 Task: Make 3D Text.
Action: Mouse moved to (25, 93)
Screenshot: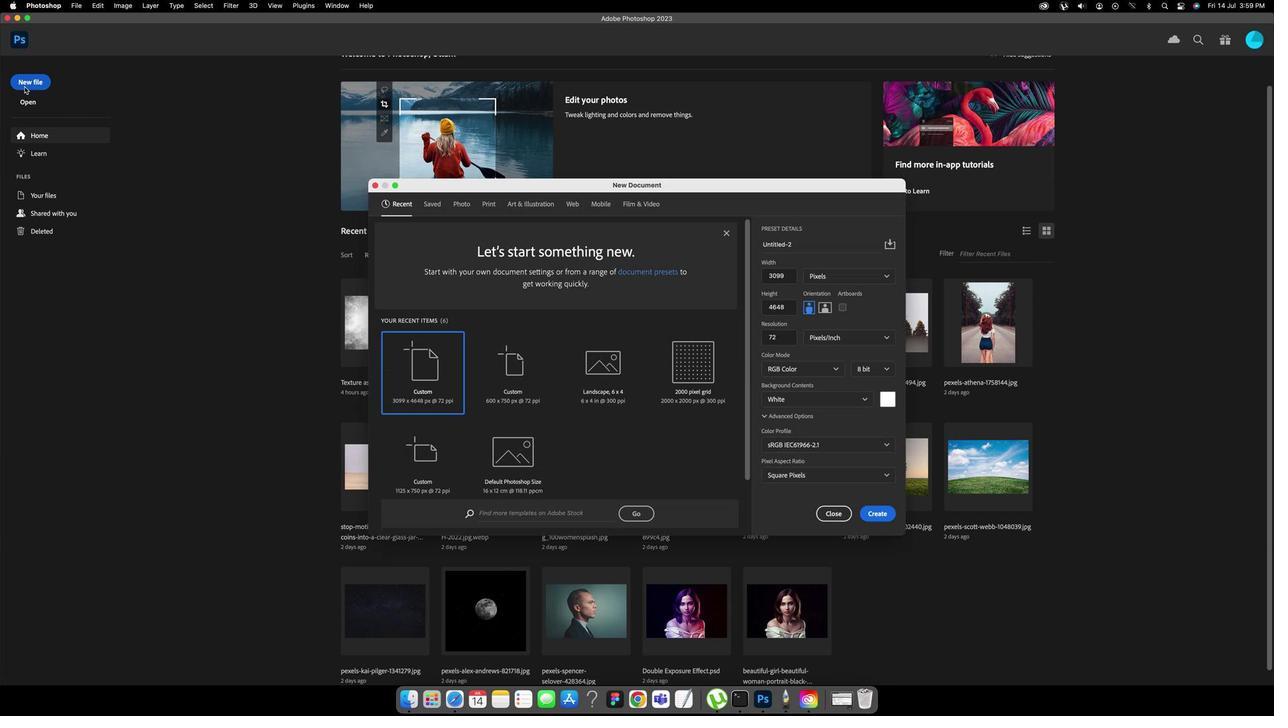 
Action: Mouse pressed left at (25, 93)
Screenshot: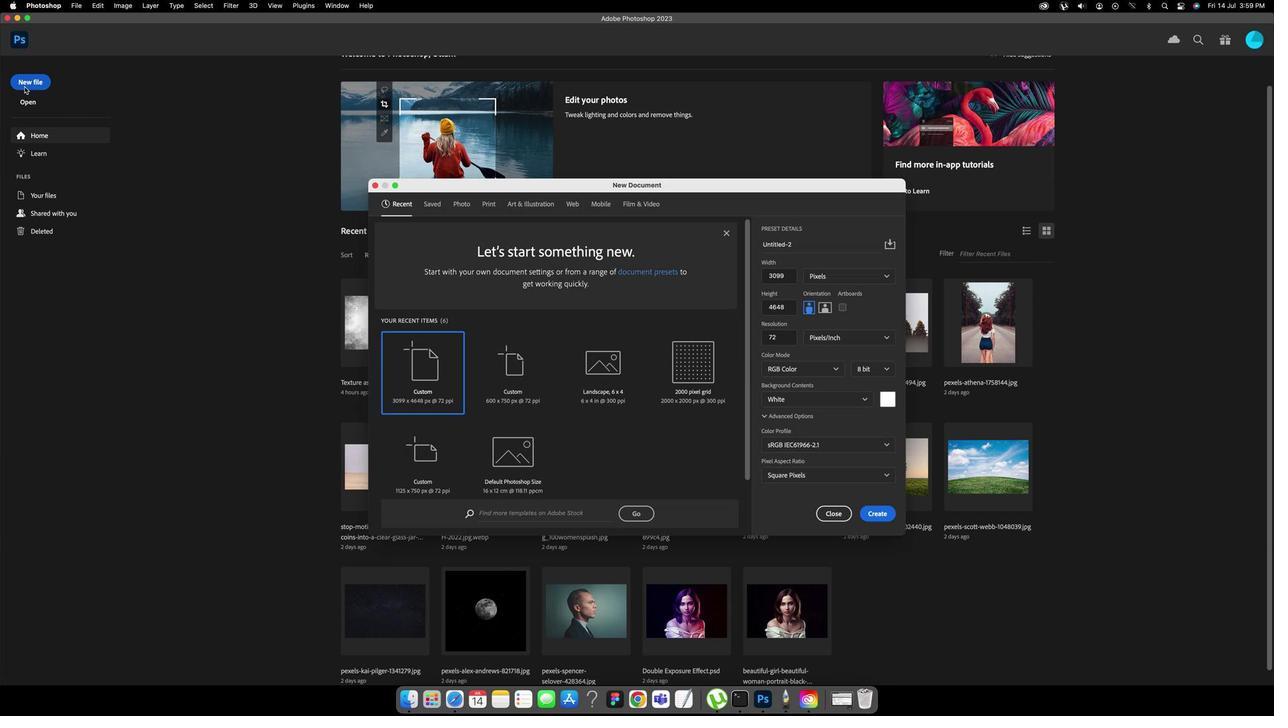 
Action: Mouse moved to (876, 518)
Screenshot: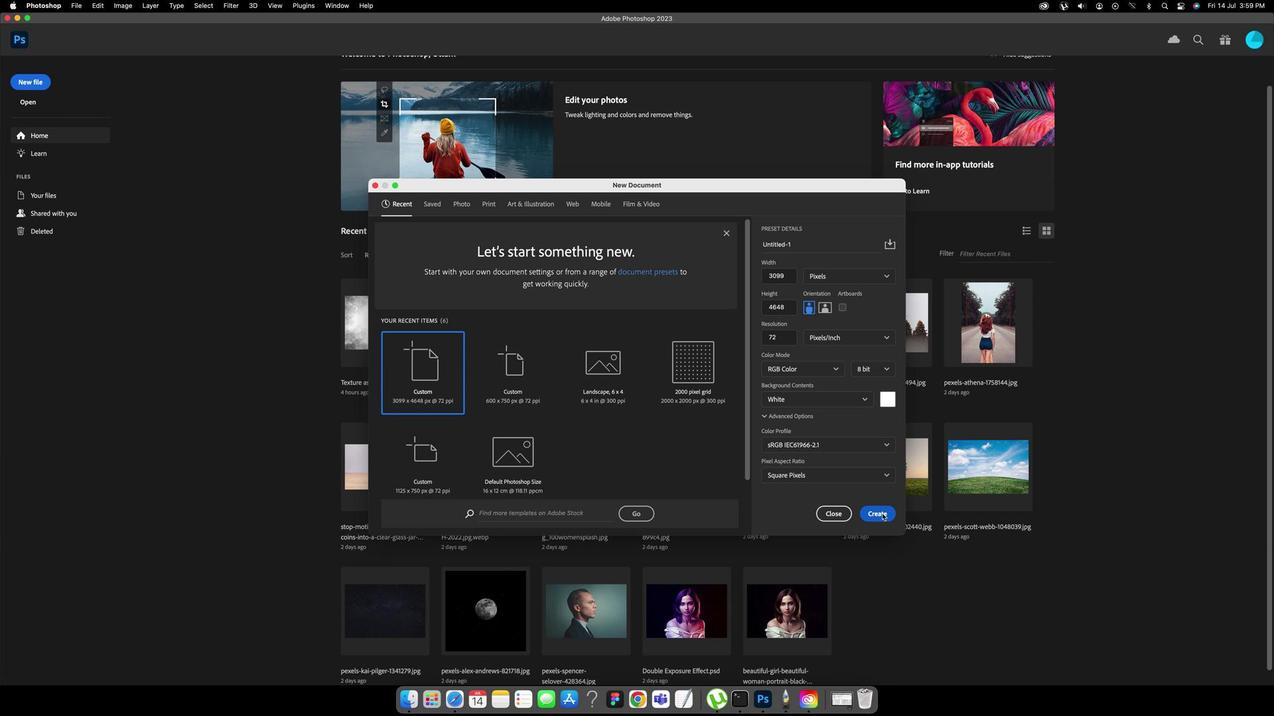 
Action: Mouse pressed left at (876, 518)
Screenshot: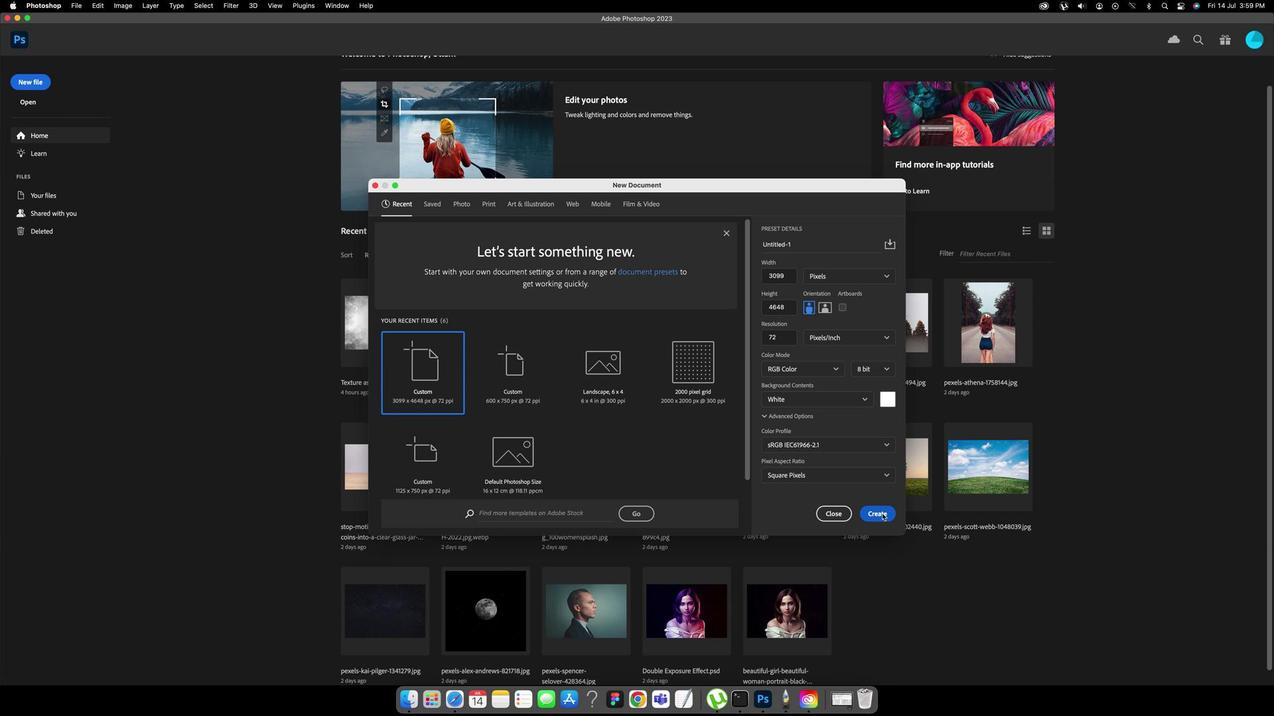 
Action: Mouse moved to (1183, 381)
Screenshot: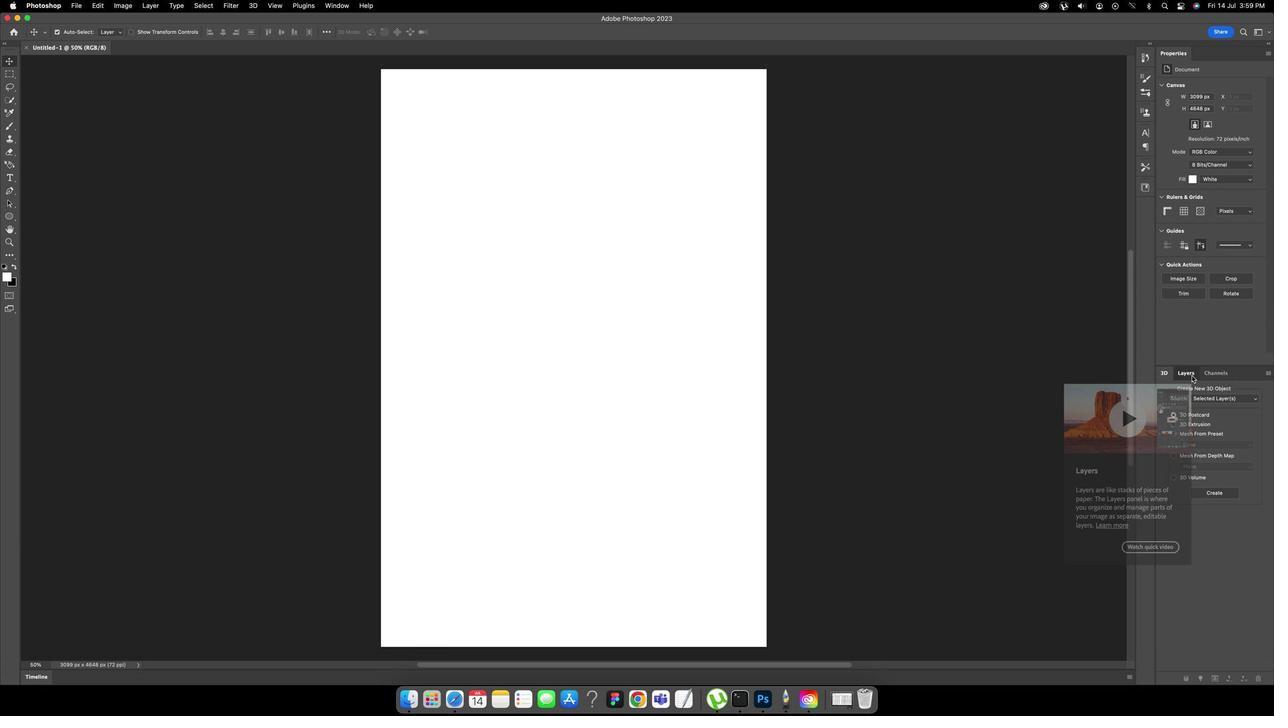 
Action: Mouse pressed left at (1183, 381)
Screenshot: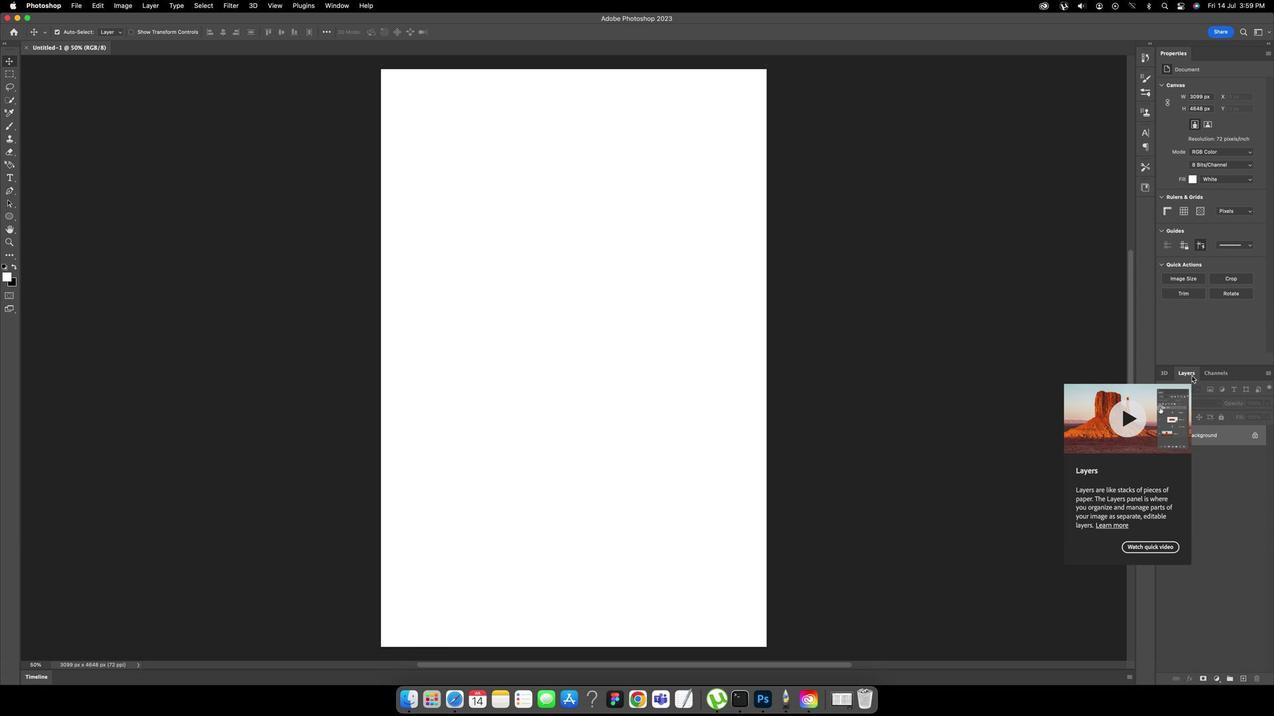 
Action: Mouse moved to (1193, 546)
Screenshot: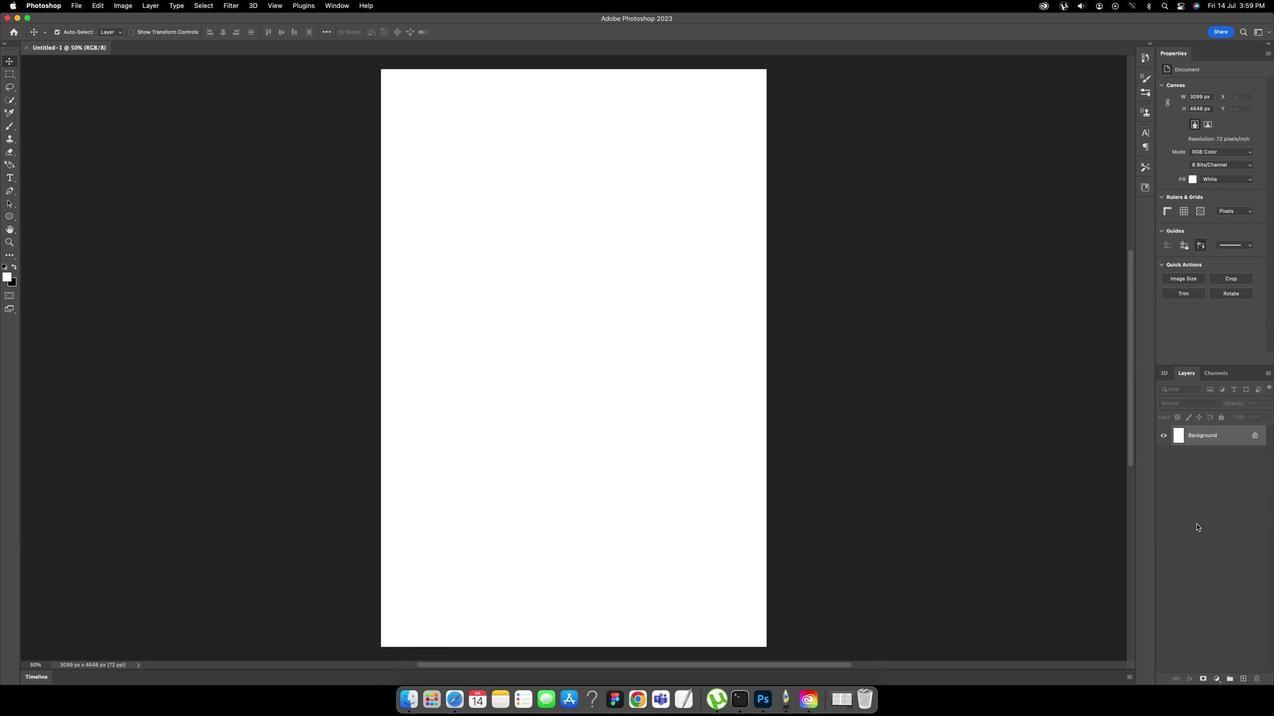 
Action: Mouse pressed left at (1193, 546)
Screenshot: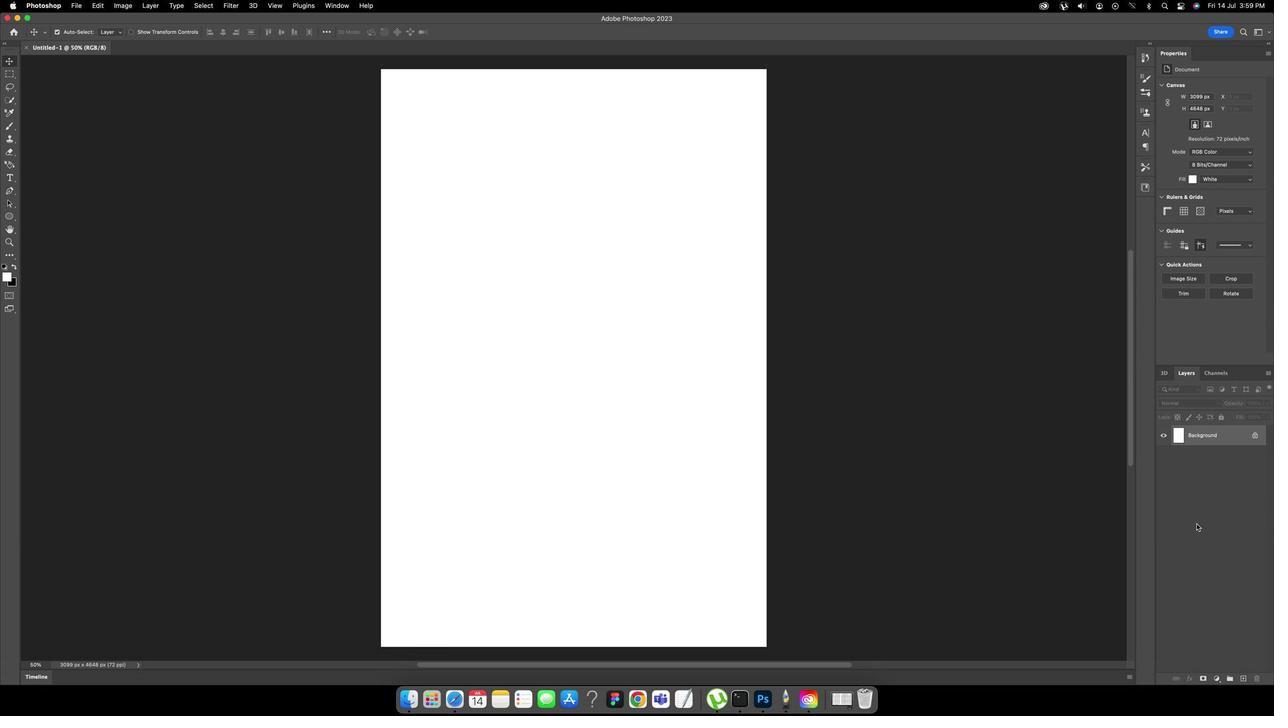 
Action: Mouse moved to (1207, 681)
Screenshot: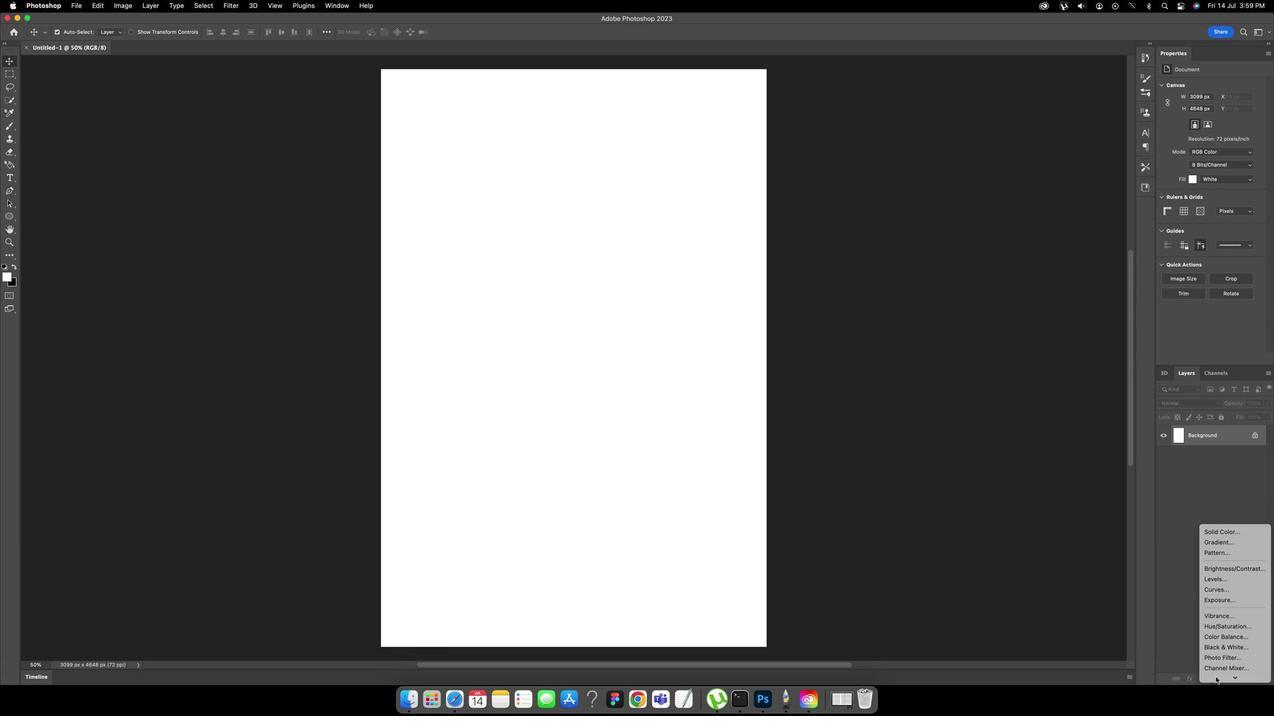 
Action: Mouse pressed left at (1207, 681)
Screenshot: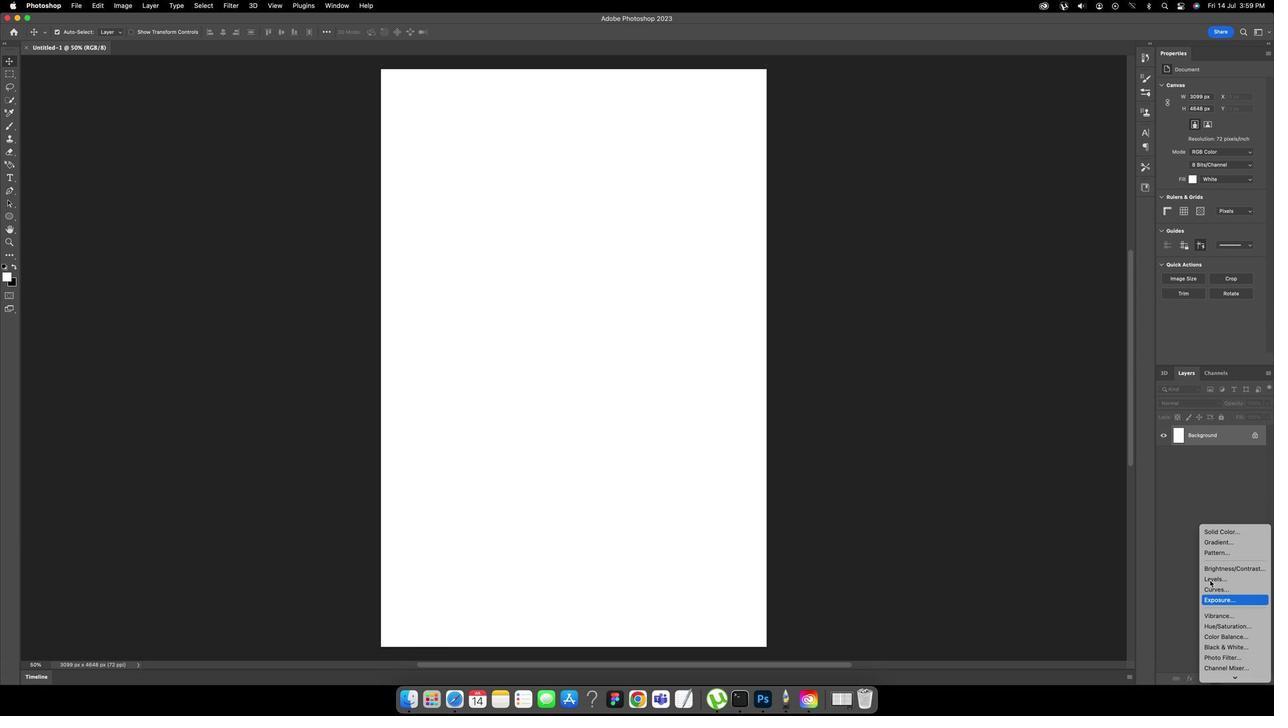 
Action: Mouse moved to (1207, 538)
Screenshot: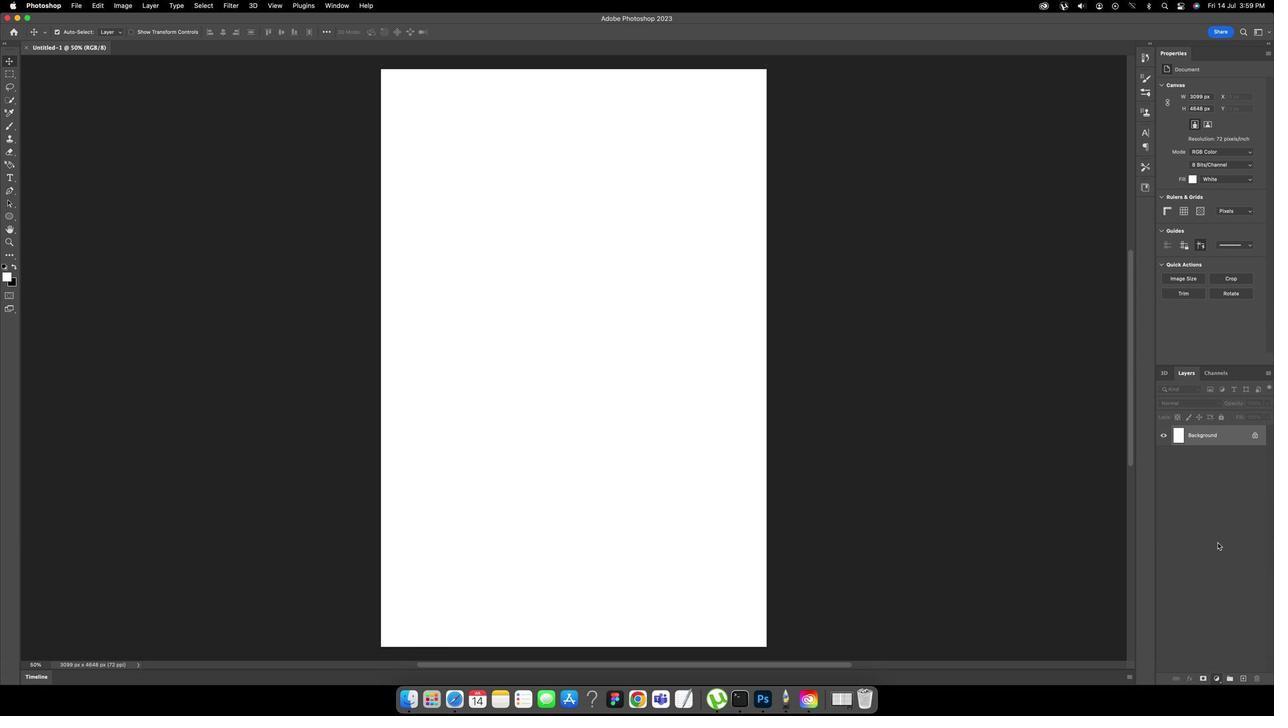 
Action: Mouse pressed left at (1207, 538)
Screenshot: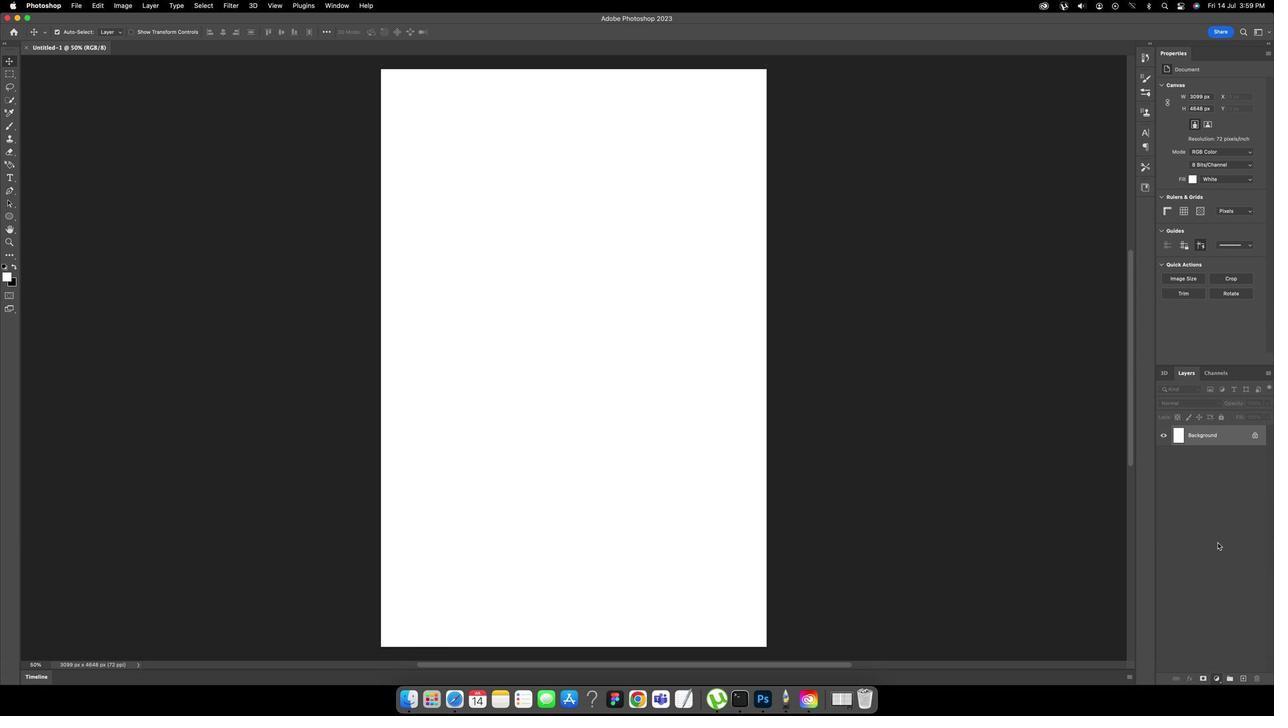 
Action: Mouse moved to (643, 335)
Screenshot: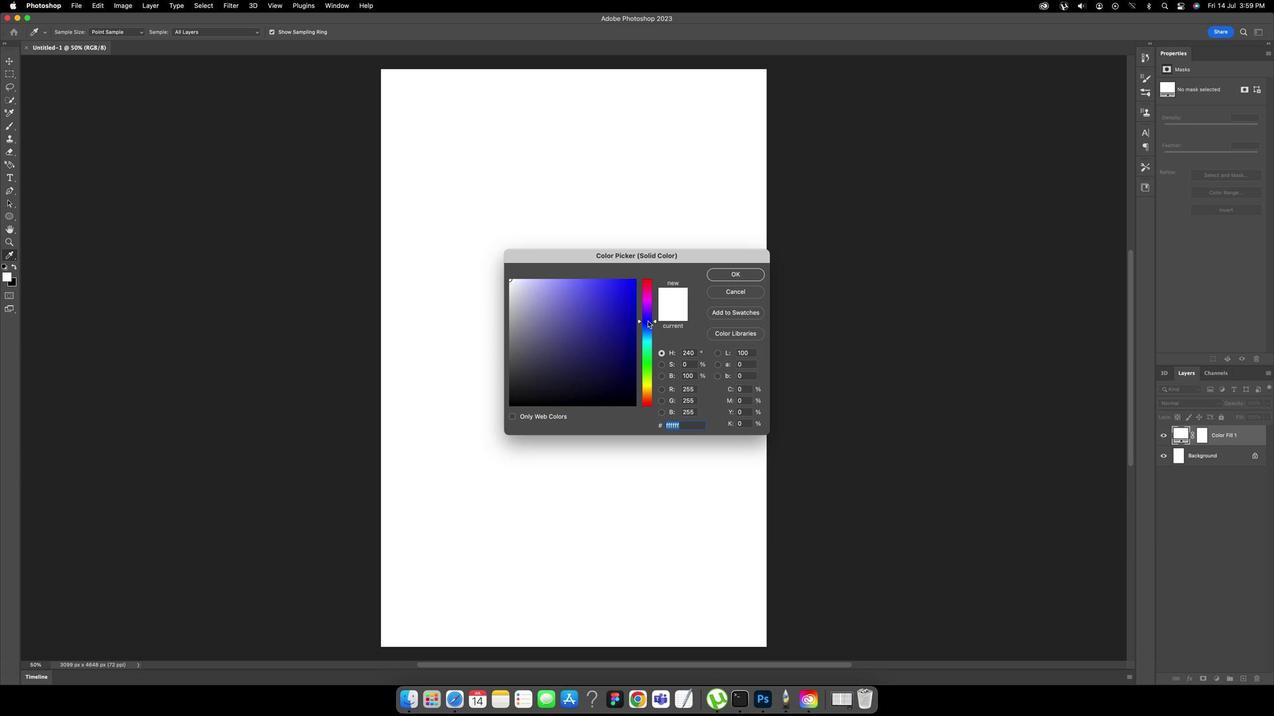 
Action: Mouse pressed left at (643, 335)
Screenshot: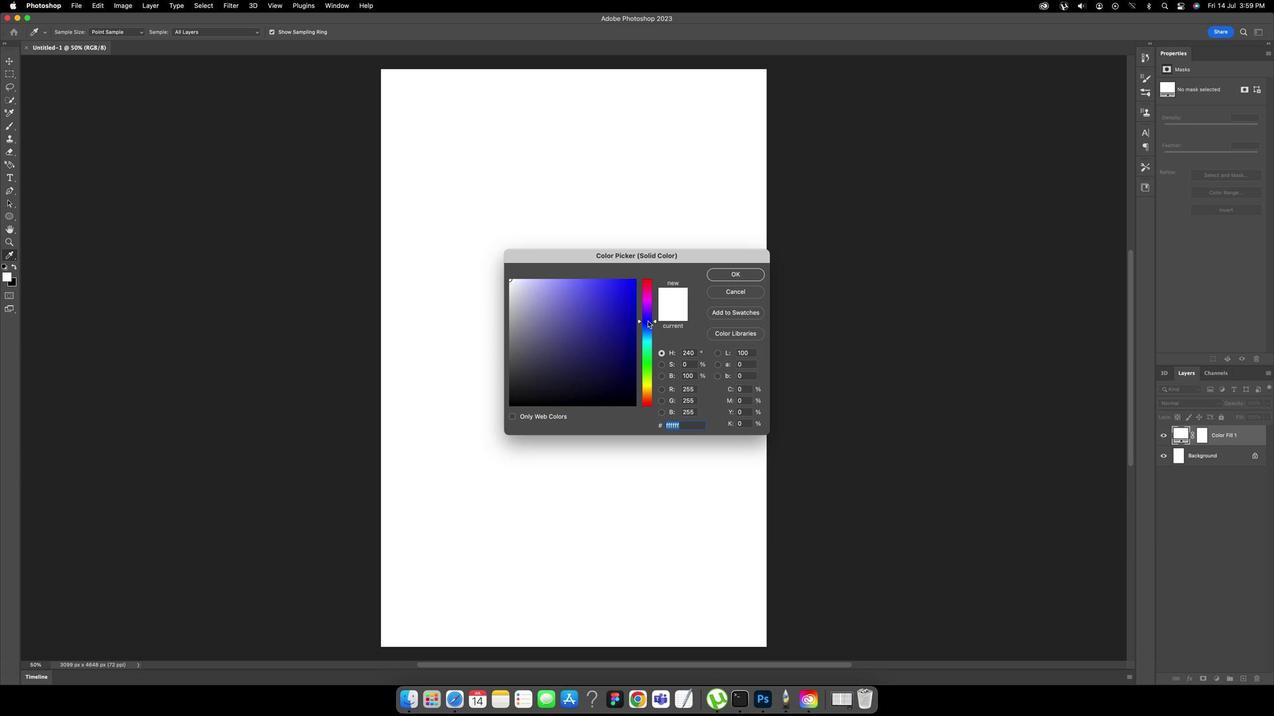 
Action: Mouse moved to (624, 310)
Screenshot: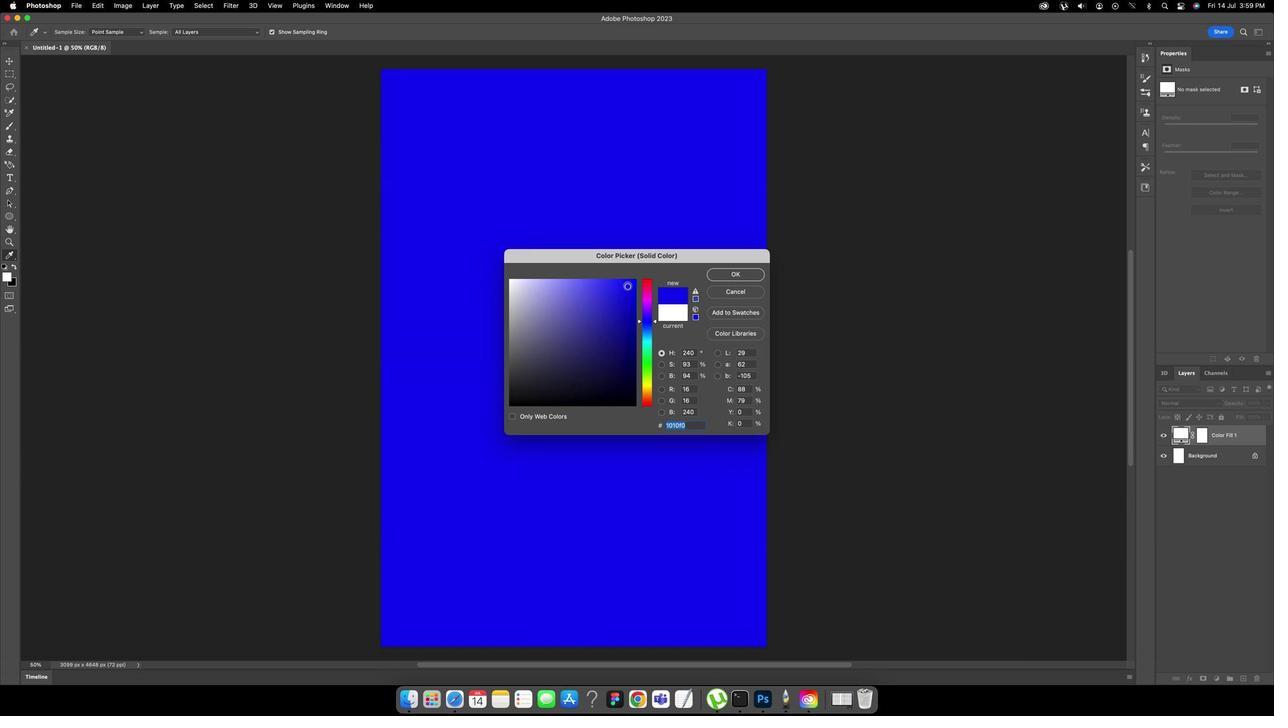 
Action: Mouse pressed left at (624, 310)
Screenshot: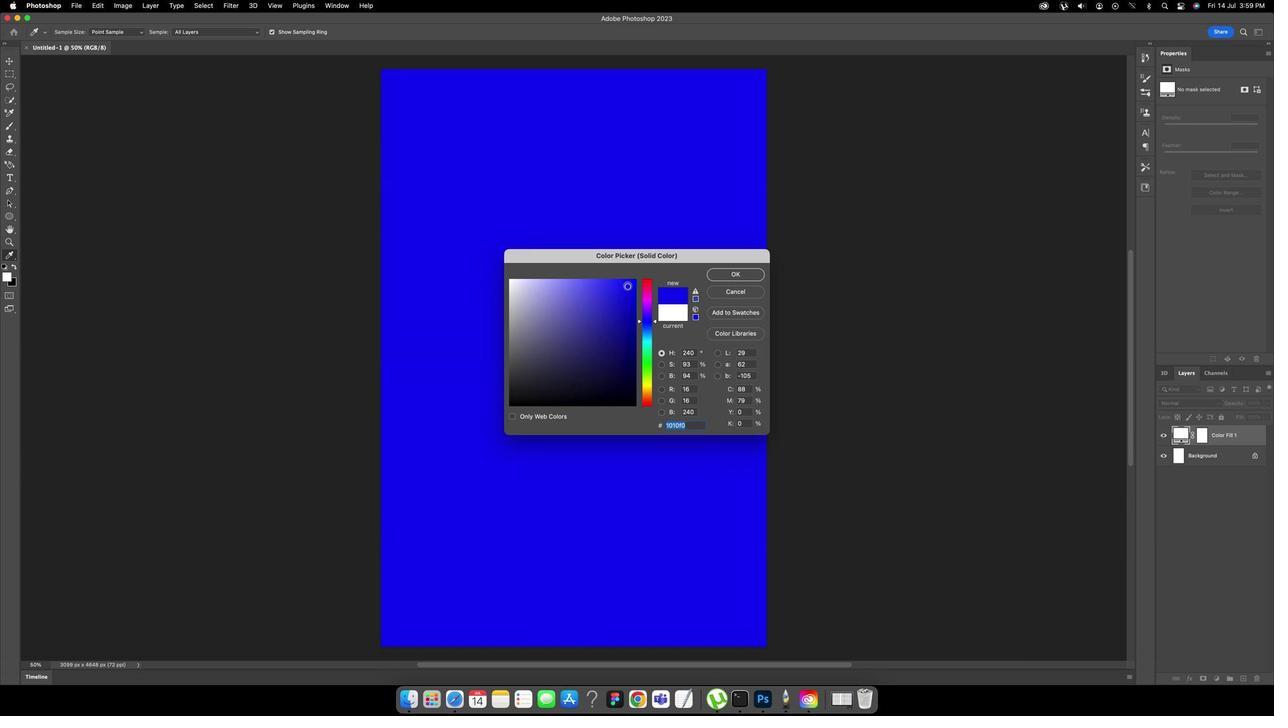 
Action: Mouse moved to (624, 292)
Screenshot: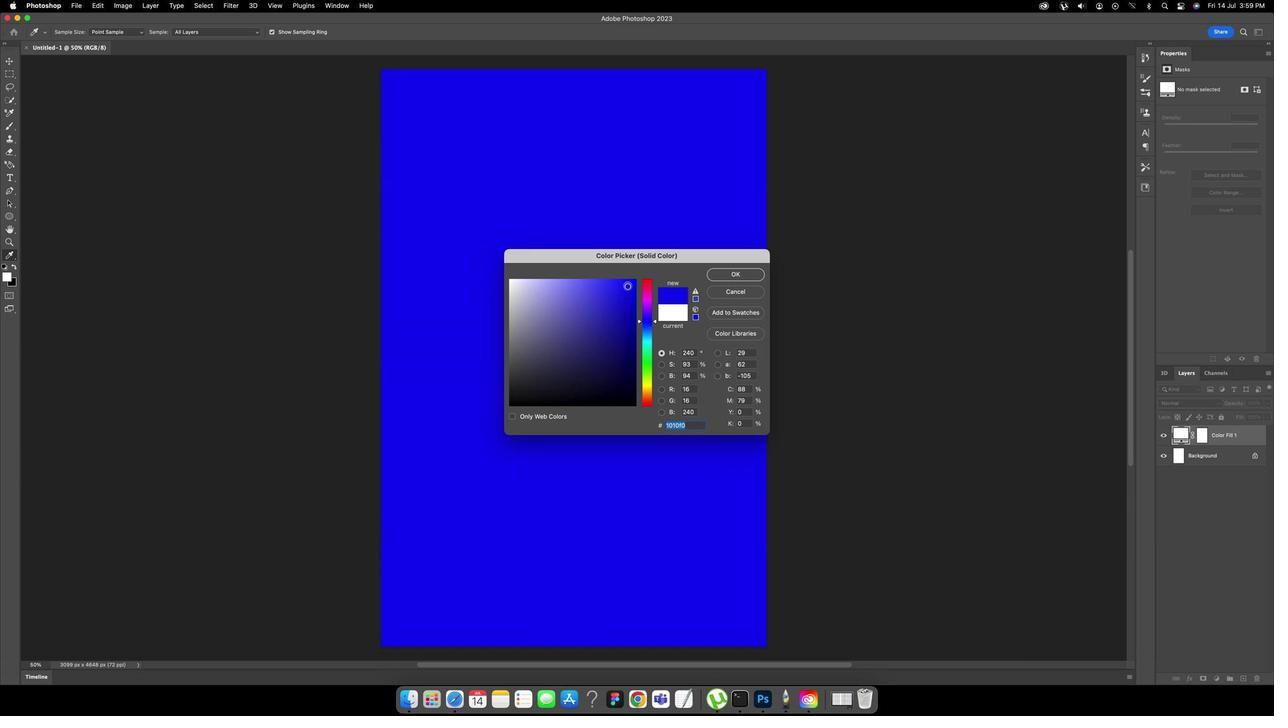 
Action: Mouse pressed left at (624, 292)
Screenshot: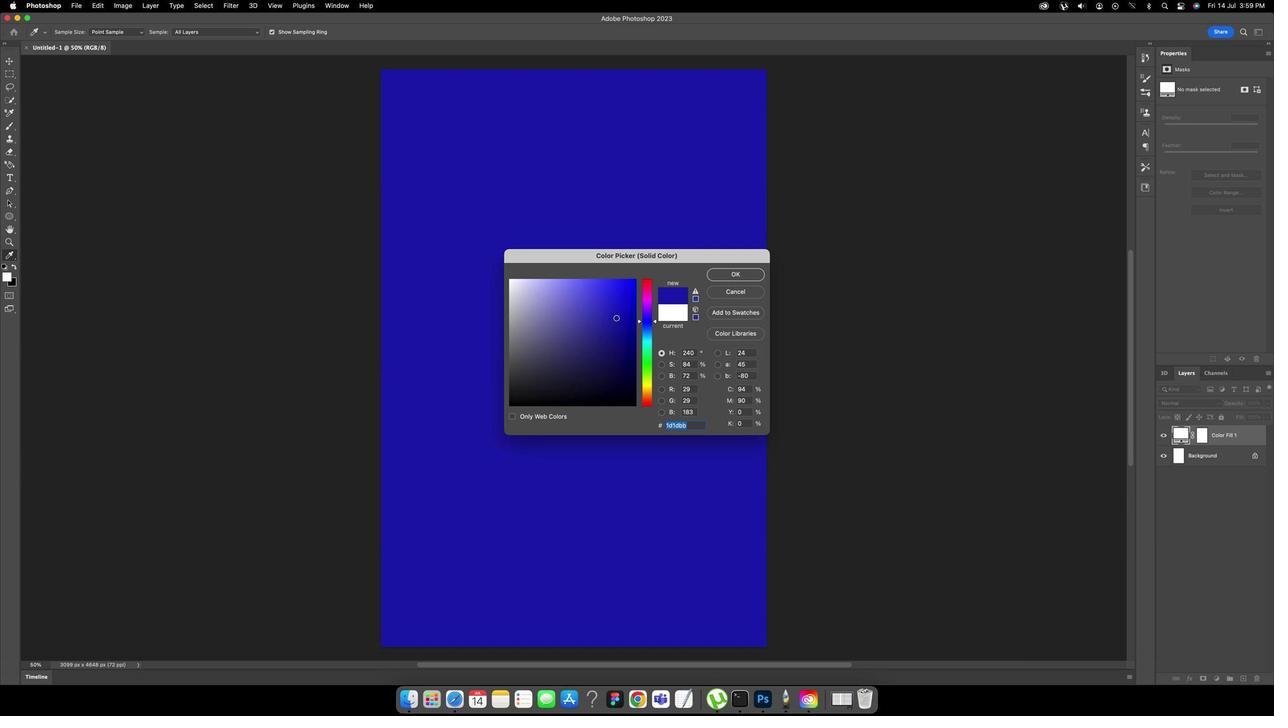 
Action: Mouse moved to (715, 282)
Screenshot: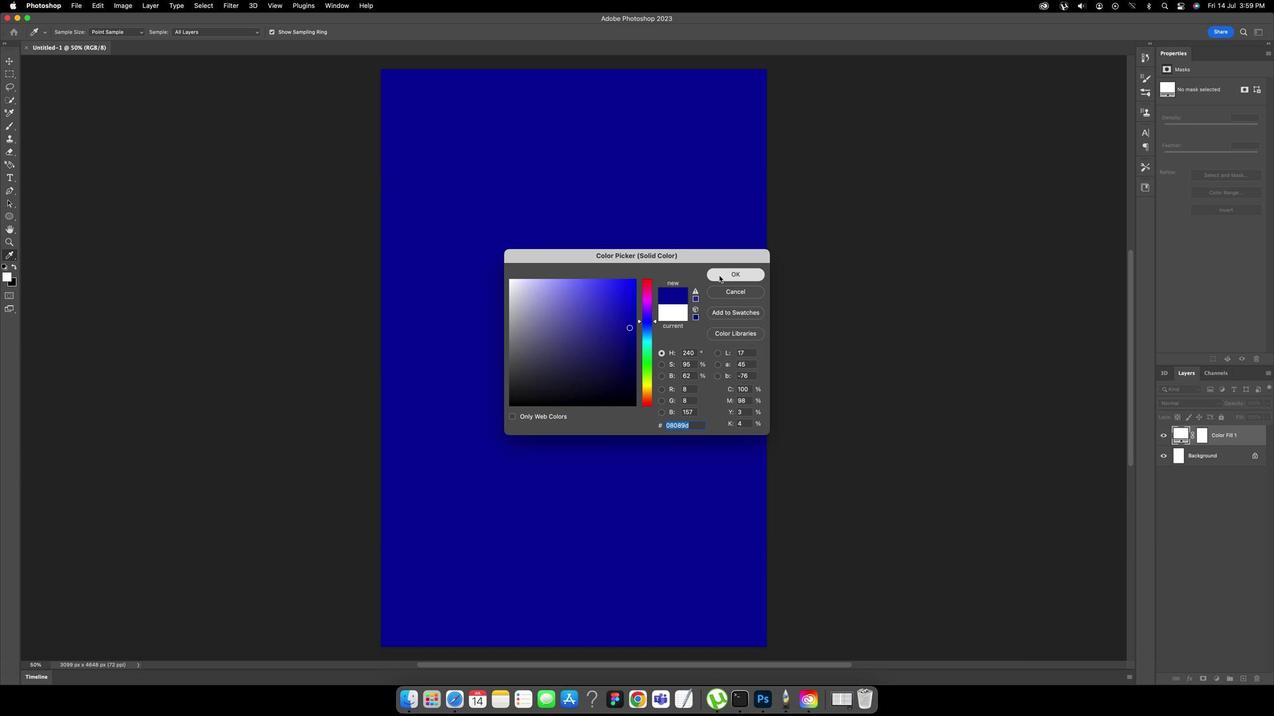 
Action: Mouse pressed left at (715, 282)
Screenshot: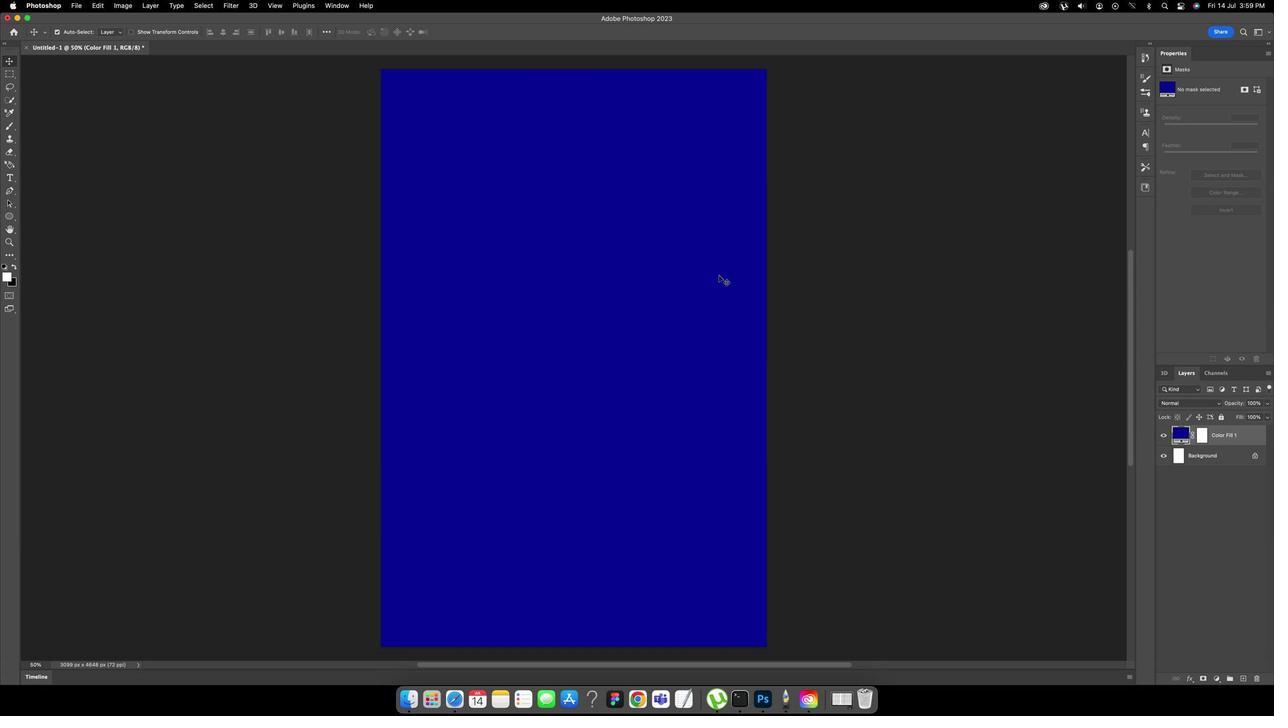 
Action: Mouse moved to (585, 236)
Screenshot: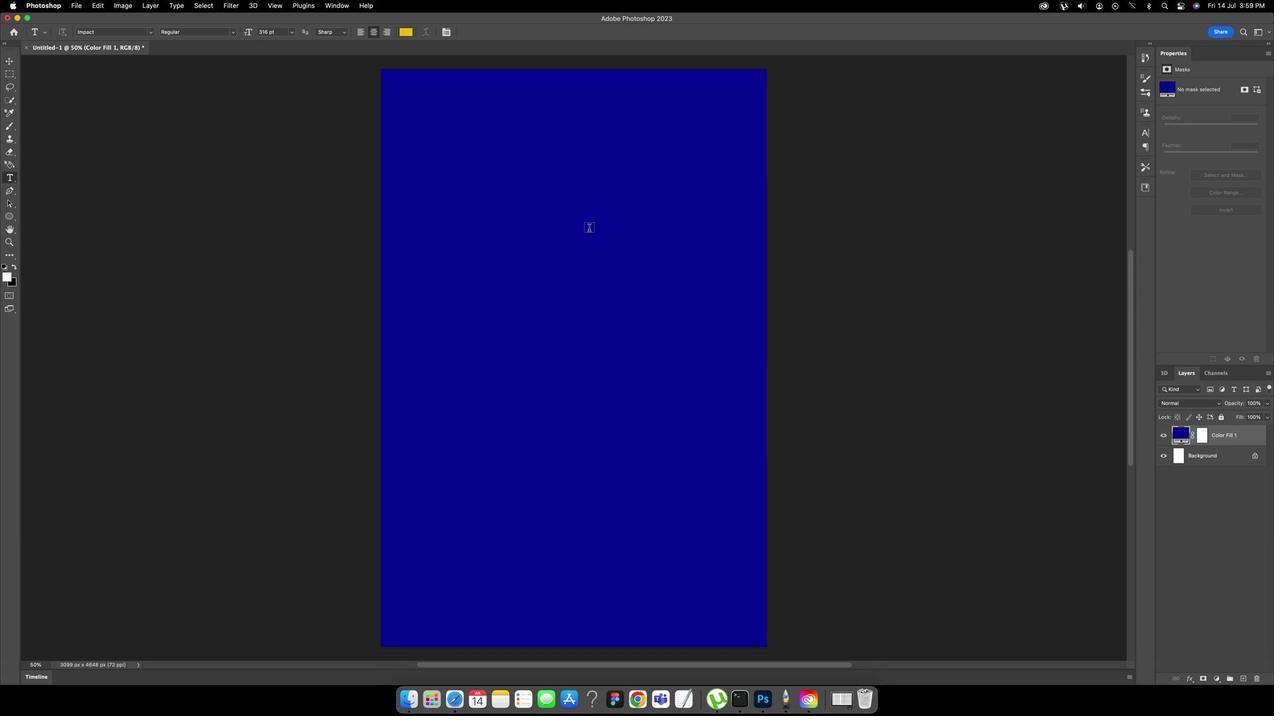 
Action: Mouse pressed left at (585, 236)
Screenshot: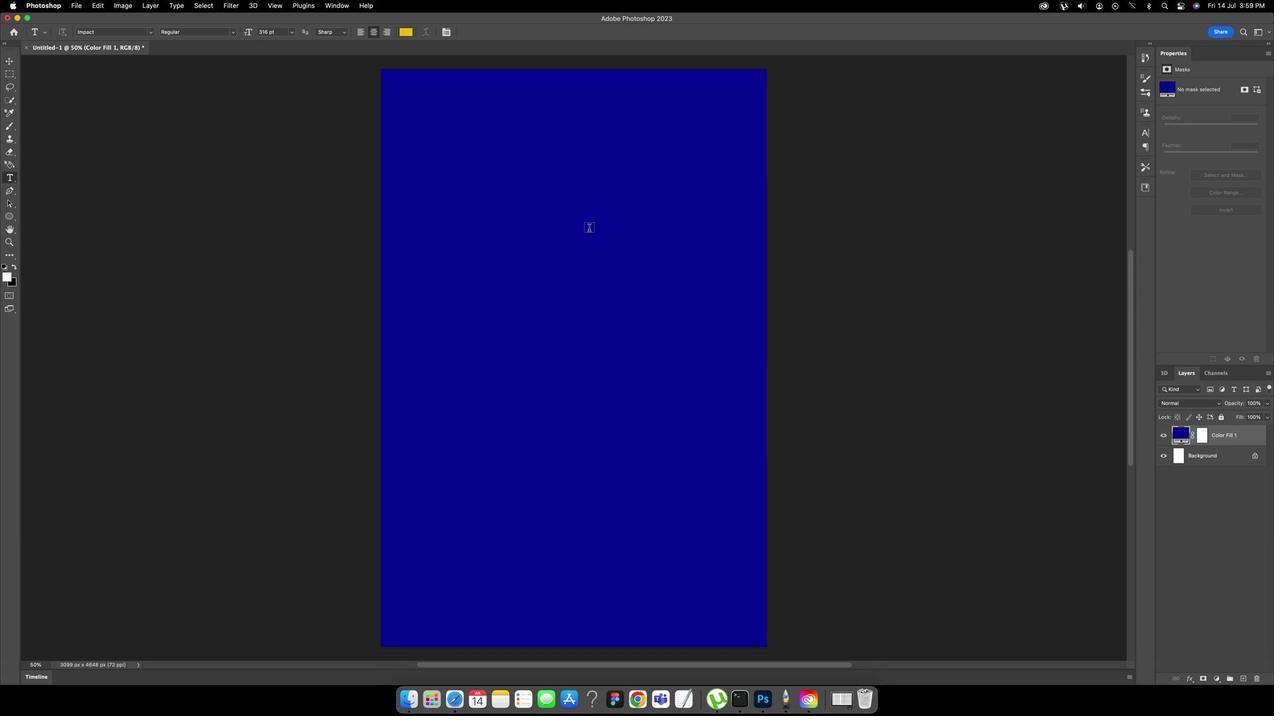 
Action: Key pressed 't''t'
Screenshot: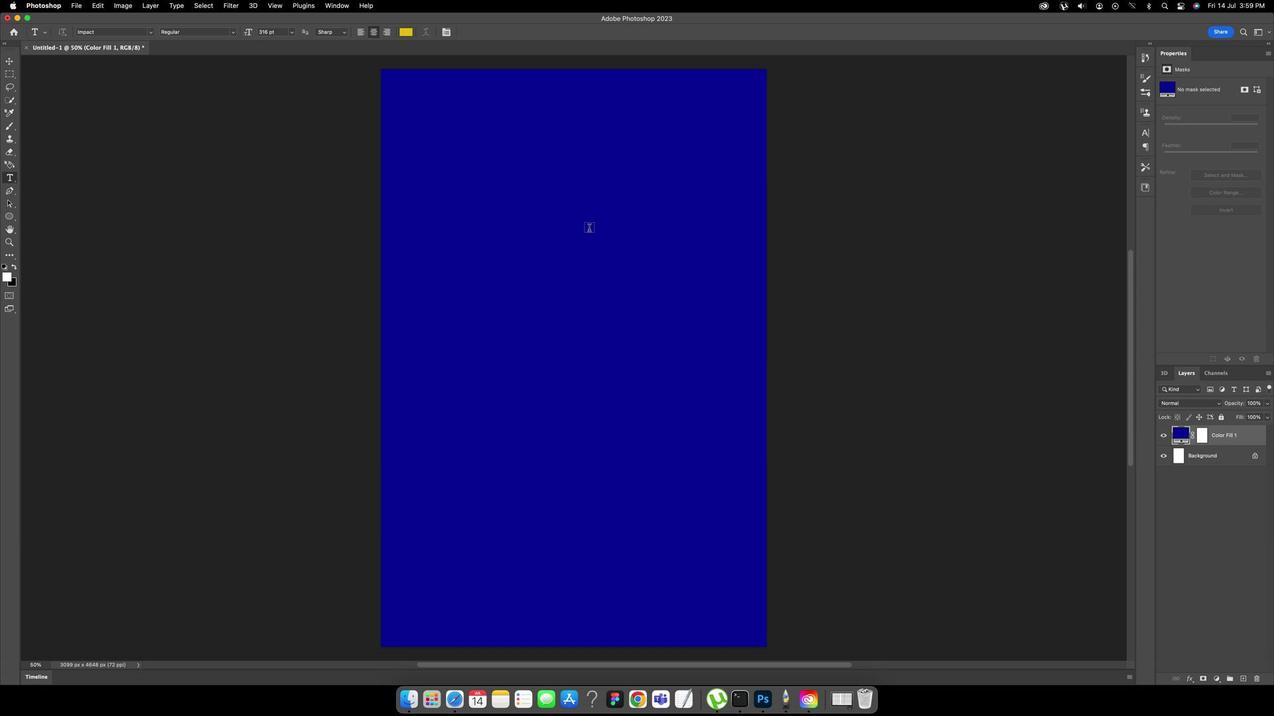 
Action: Mouse moved to (552, 235)
Screenshot: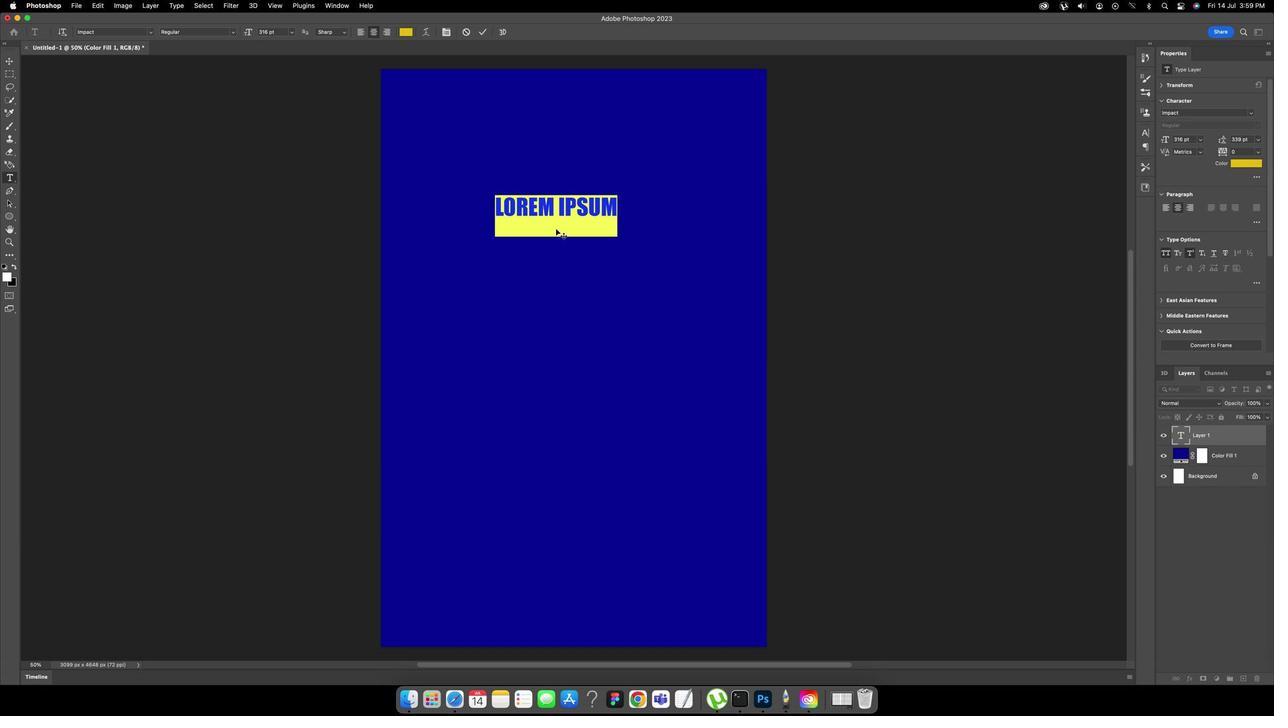 
Action: Mouse pressed left at (552, 235)
Screenshot: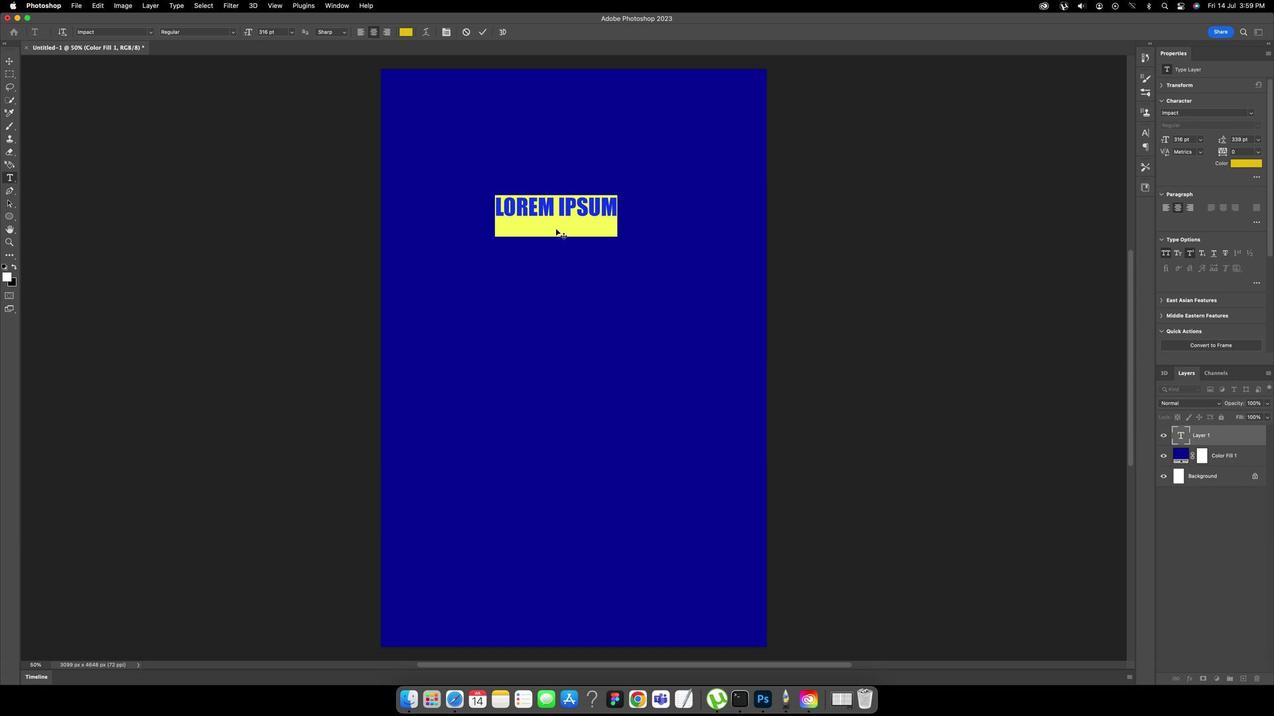 
Action: Key pressed Key.caps_lock'D'Key.caps_lock'e''s''i''g''n'Key.space'i''s'Key.space't''h''i''n''k''i''n''g'Key.space'm''a''d''e'Key.space'v''i''s''u''a''l'Key.cmd'a'
Screenshot: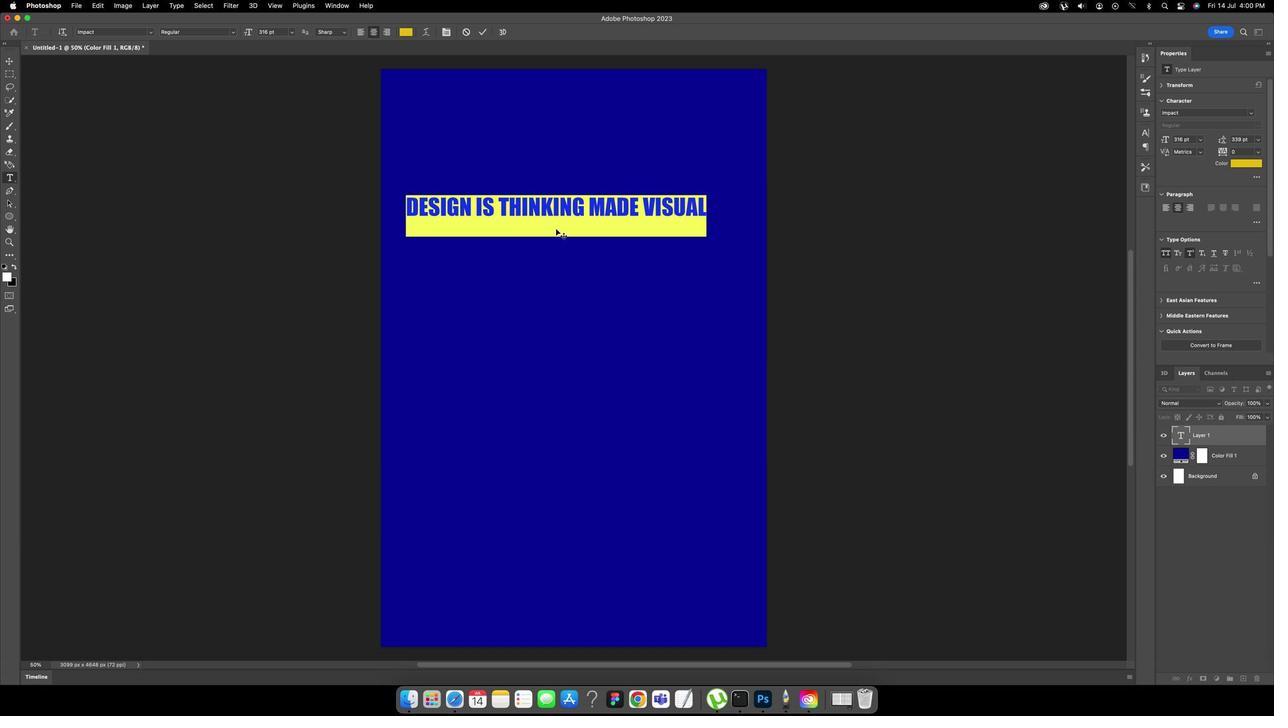 
Action: Mouse moved to (149, 37)
Screenshot: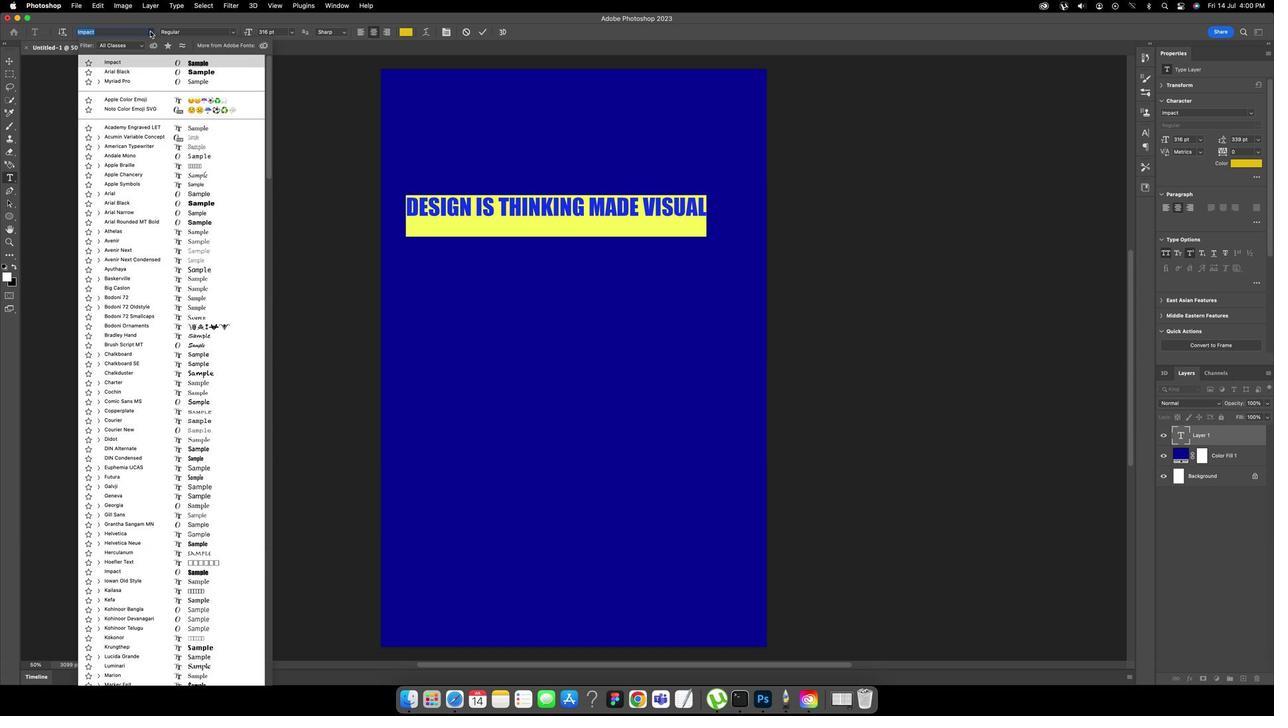 
Action: Mouse pressed left at (149, 37)
Screenshot: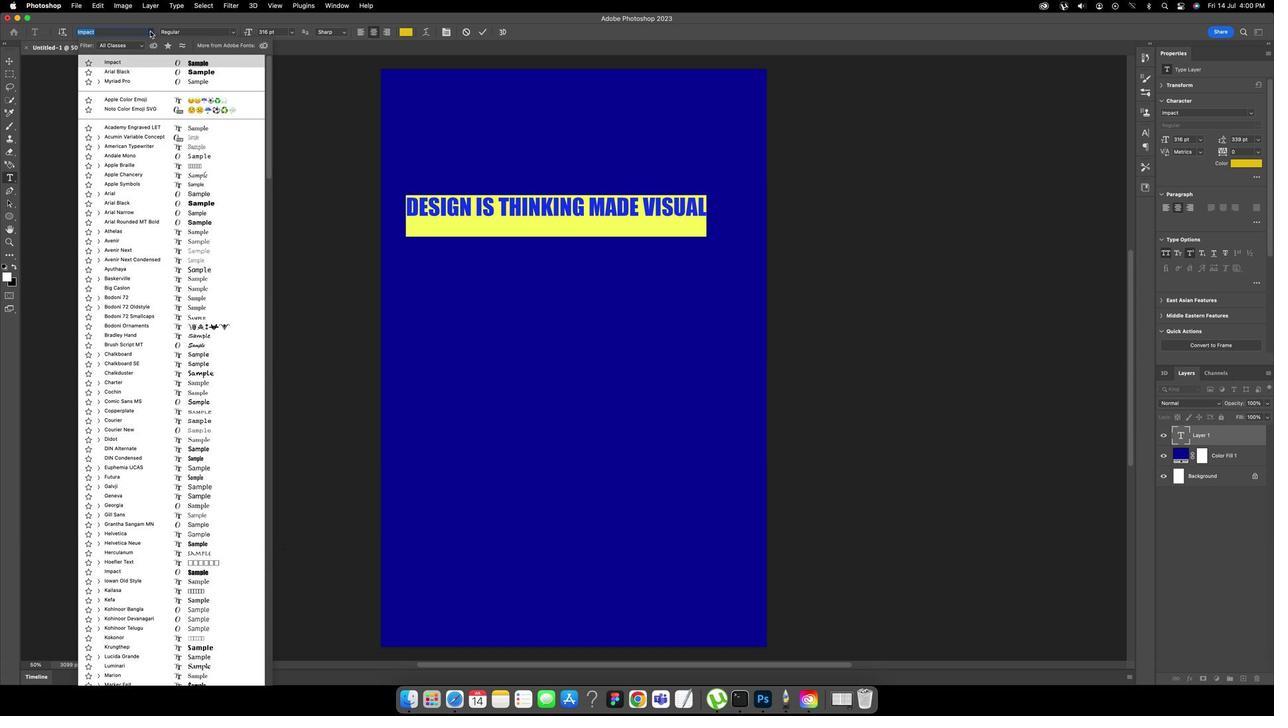 
Action: Mouse moved to (182, 183)
Screenshot: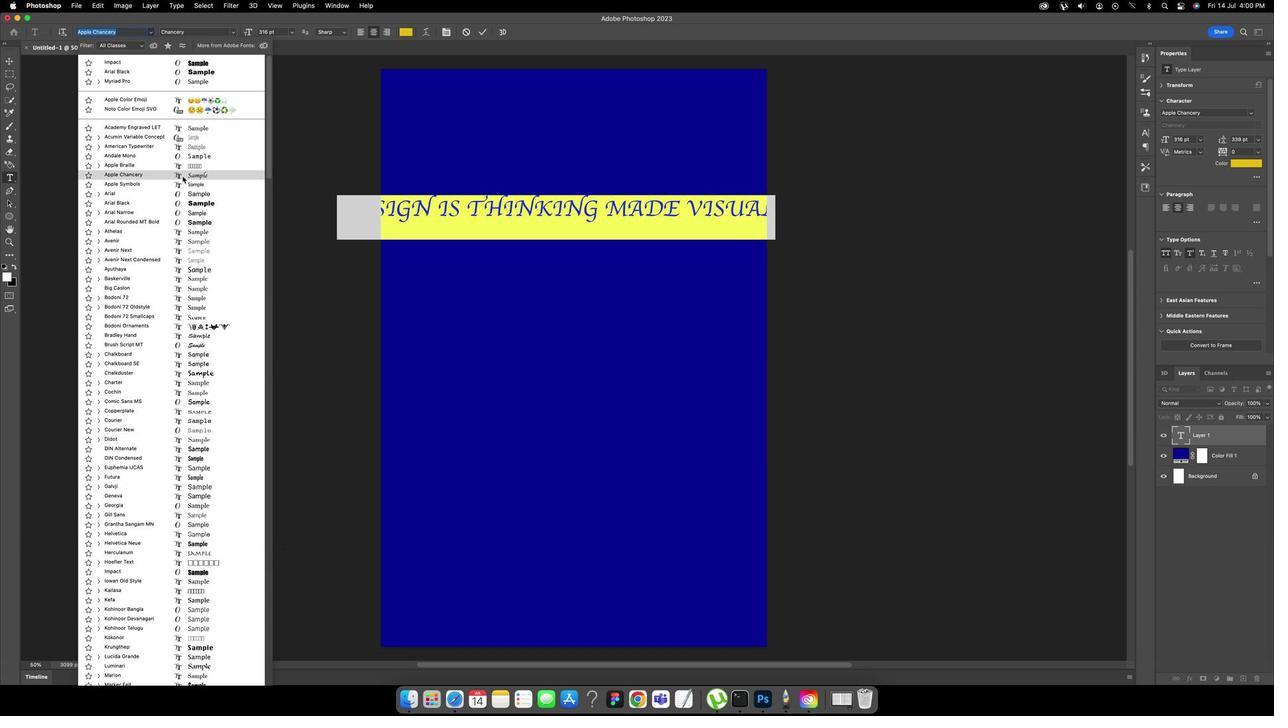 
Action: Mouse scrolled (182, 183) with delta (1, 6)
Screenshot: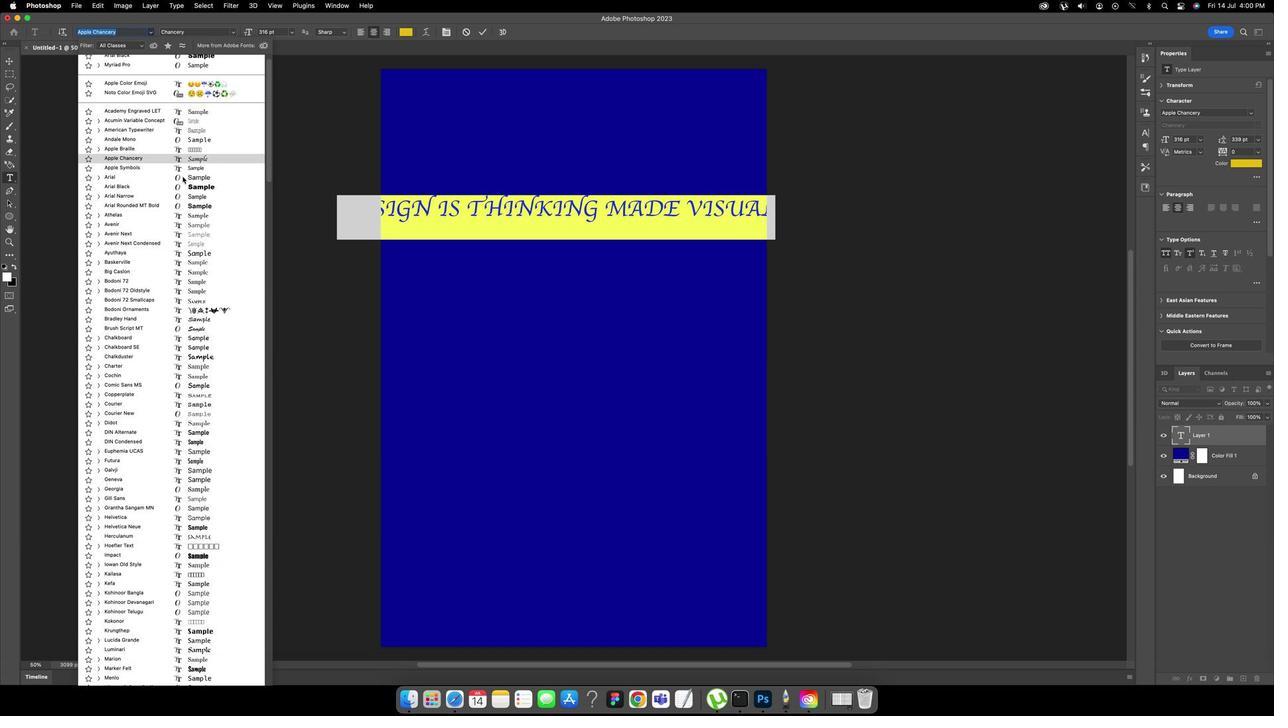 
Action: Mouse scrolled (182, 183) with delta (1, 6)
Screenshot: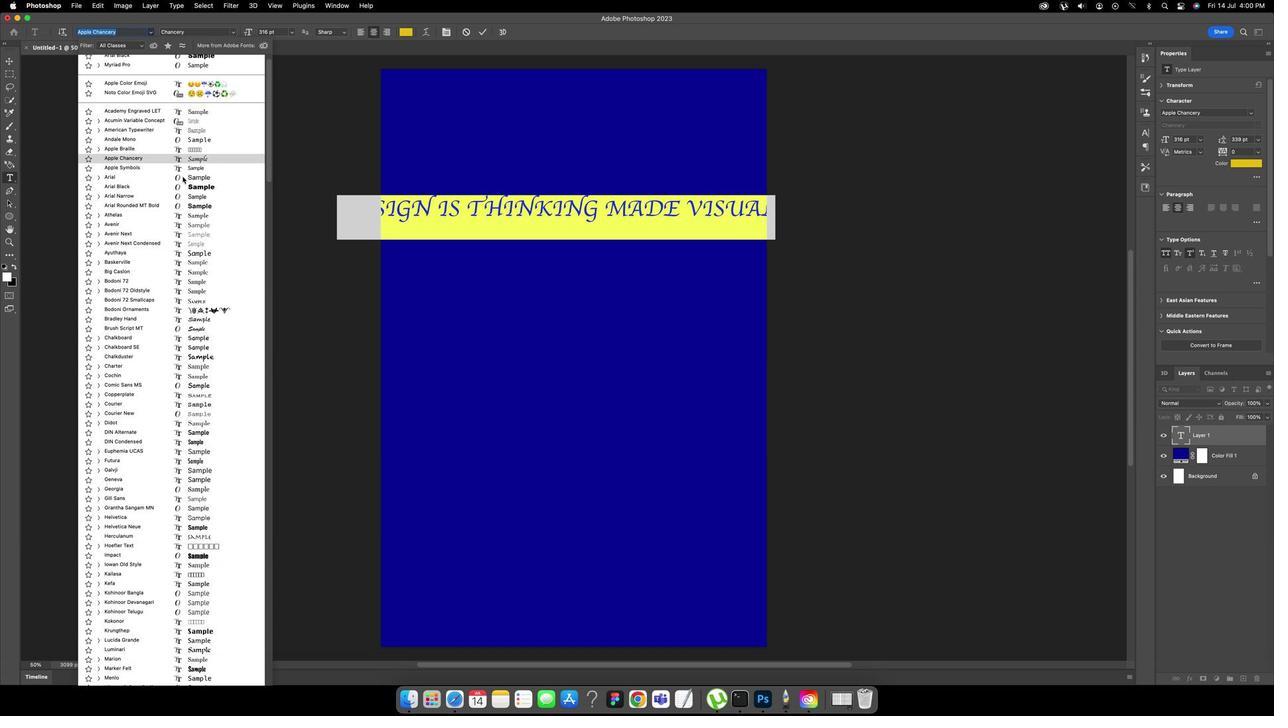 
Action: Mouse scrolled (182, 183) with delta (1, 6)
Screenshot: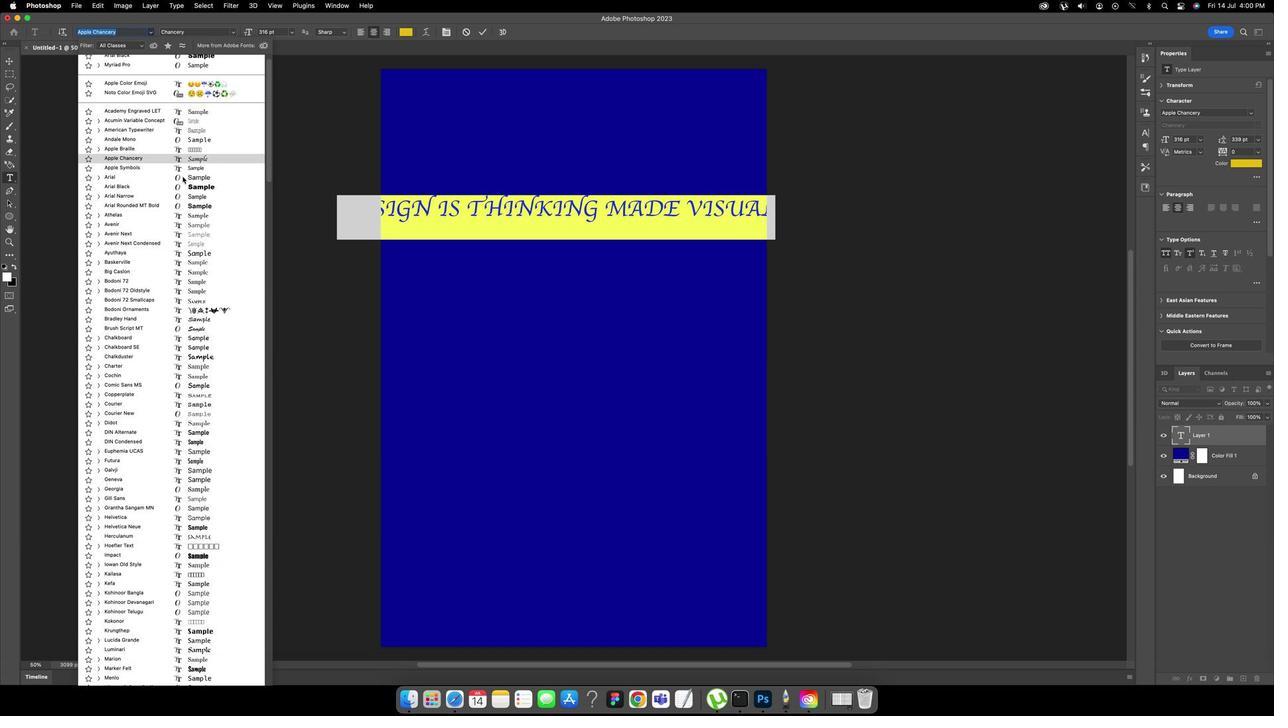 
Action: Mouse moved to (182, 183)
Screenshot: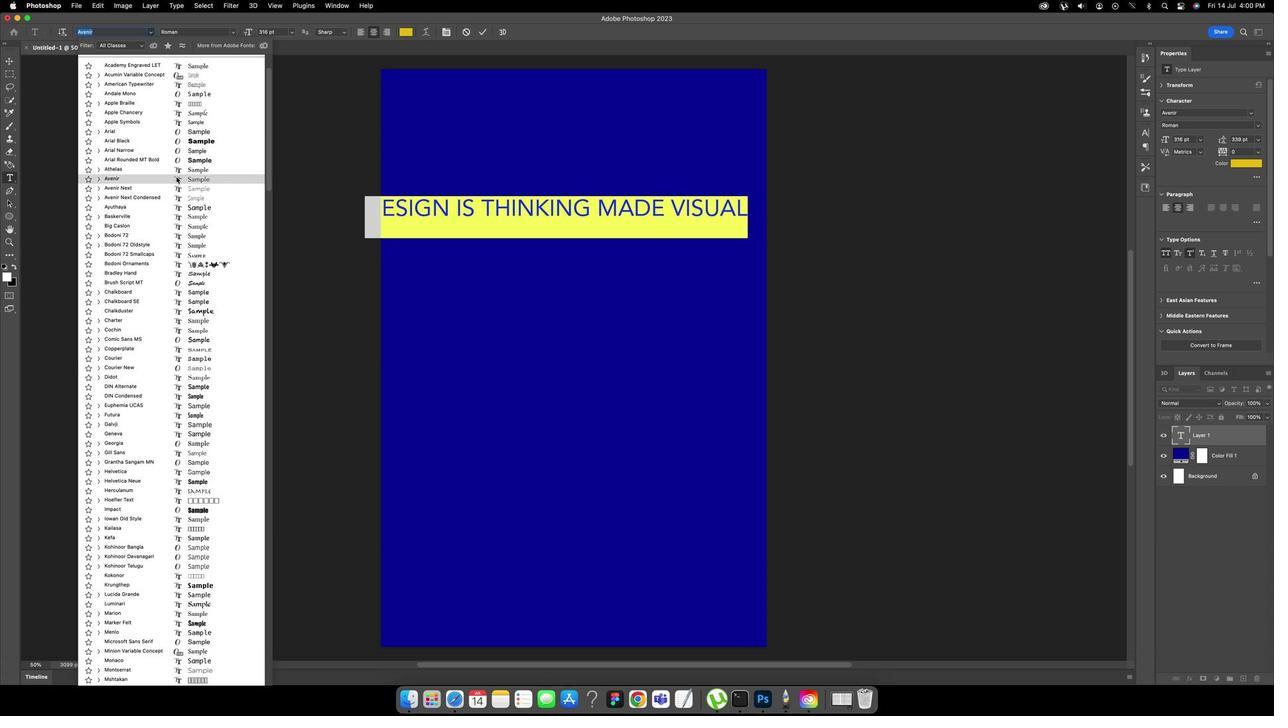 
Action: Mouse scrolled (182, 183) with delta (1, 6)
Screenshot: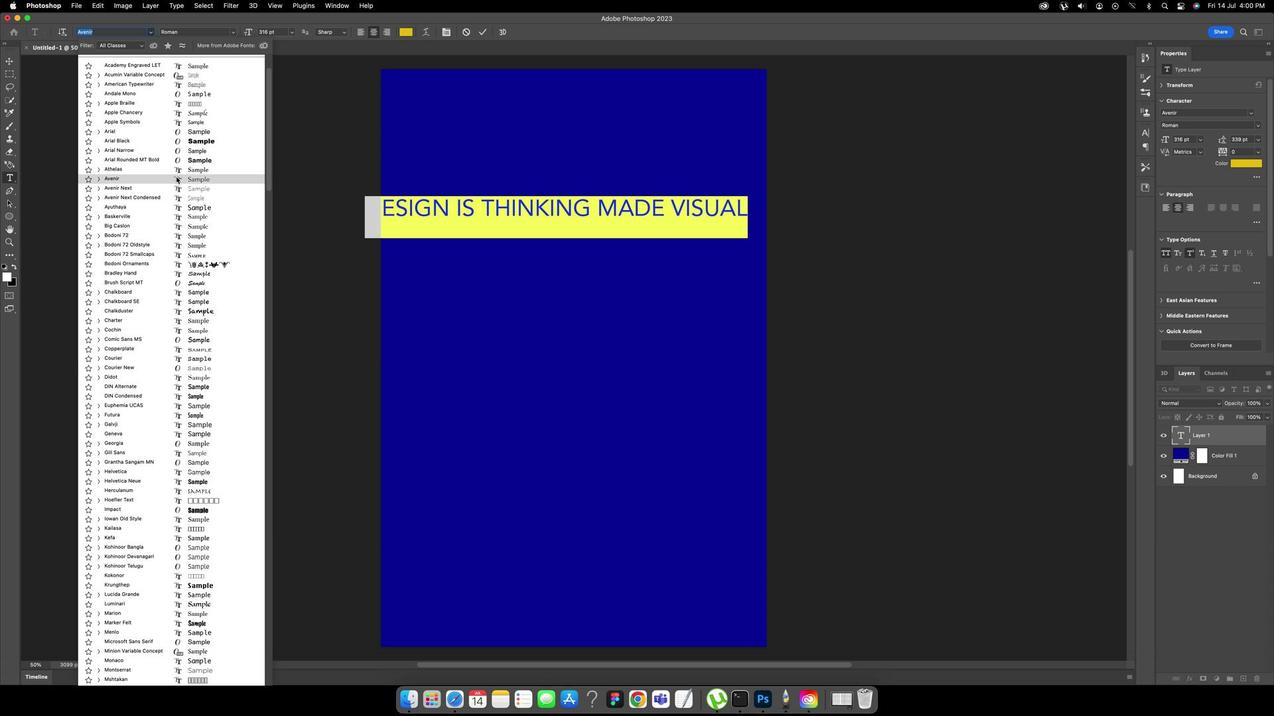 
Action: Mouse moved to (182, 183)
Screenshot: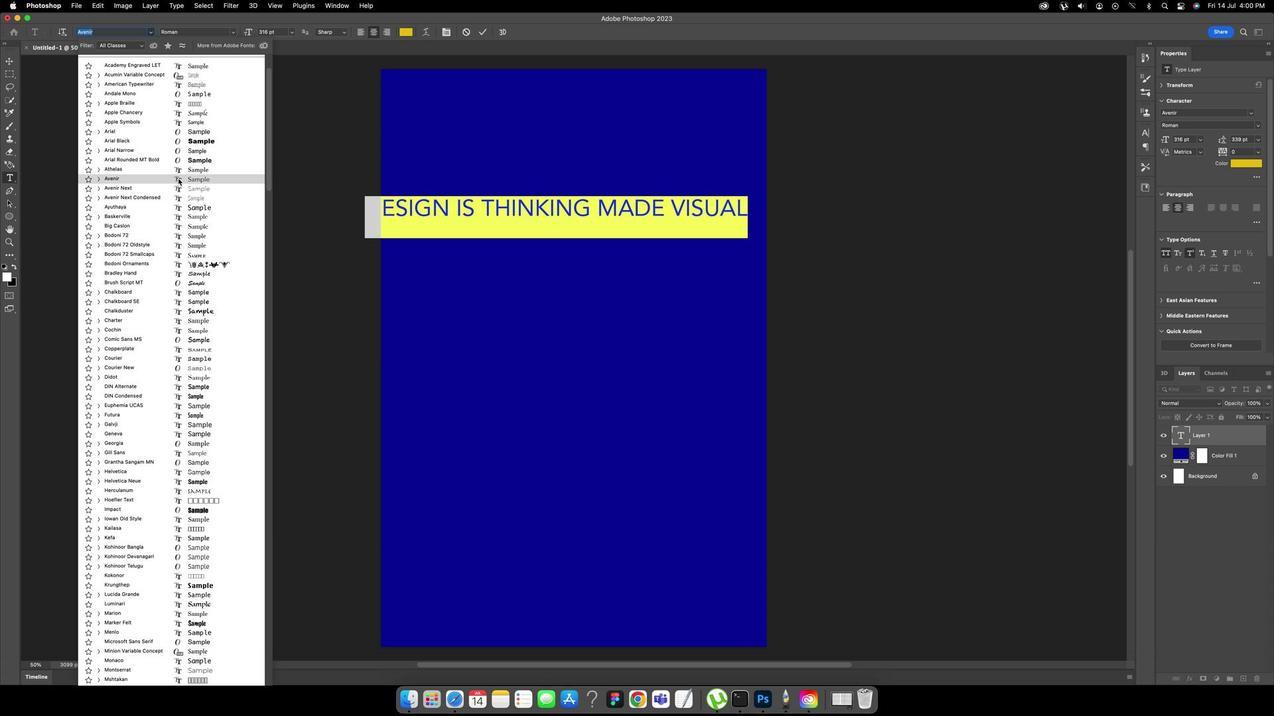 
Action: Mouse scrolled (182, 183) with delta (1, 6)
Screenshot: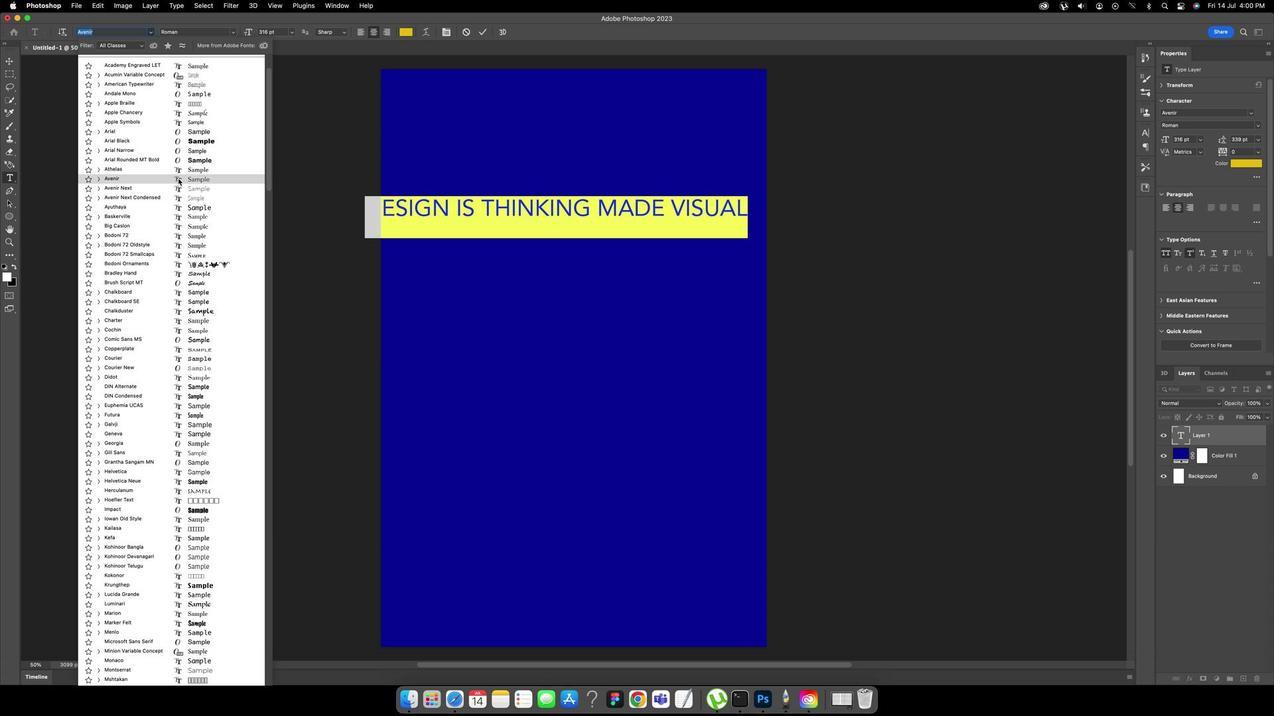 
Action: Mouse scrolled (182, 183) with delta (1, 5)
Screenshot: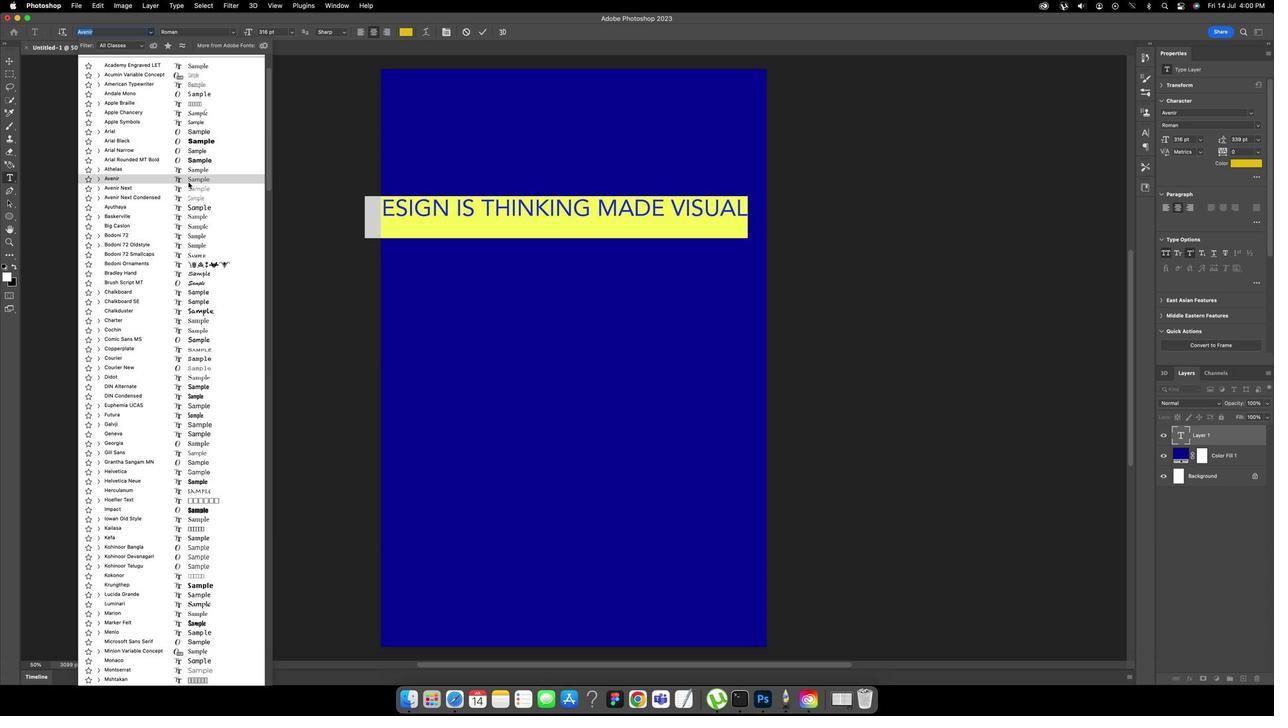 
Action: Mouse scrolled (182, 183) with delta (1, 5)
Screenshot: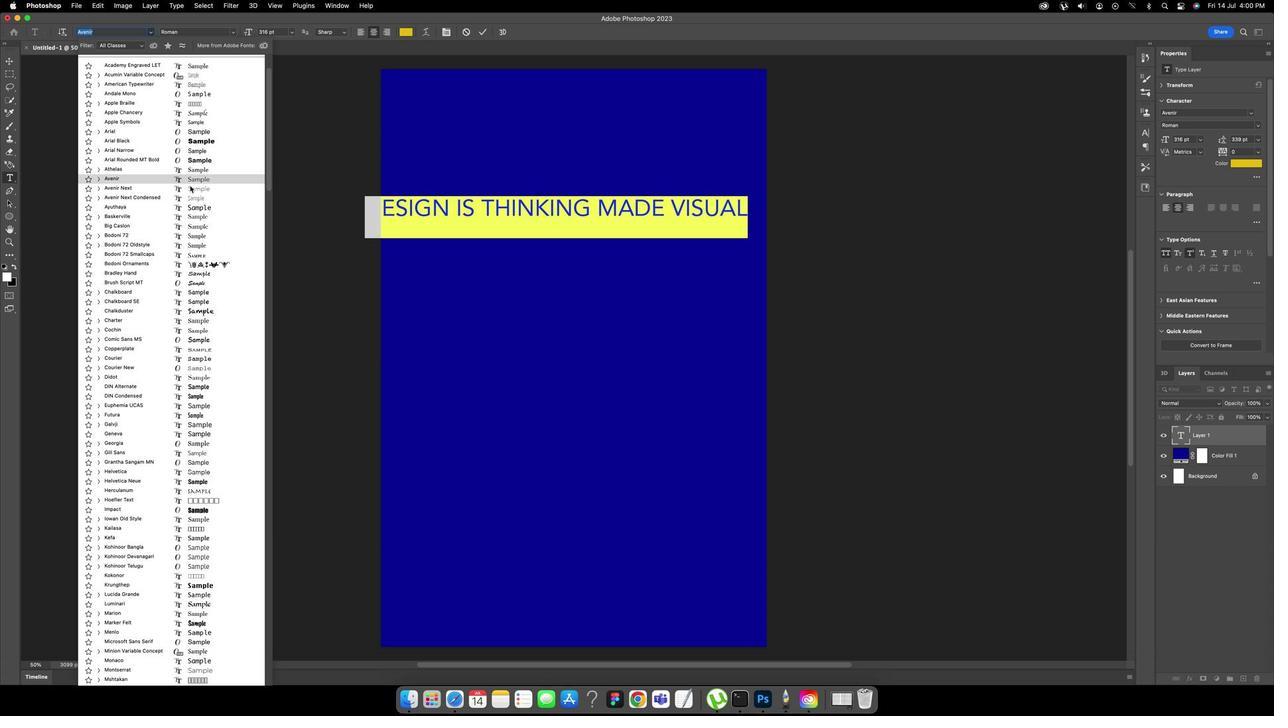 
Action: Mouse moved to (174, 487)
Screenshot: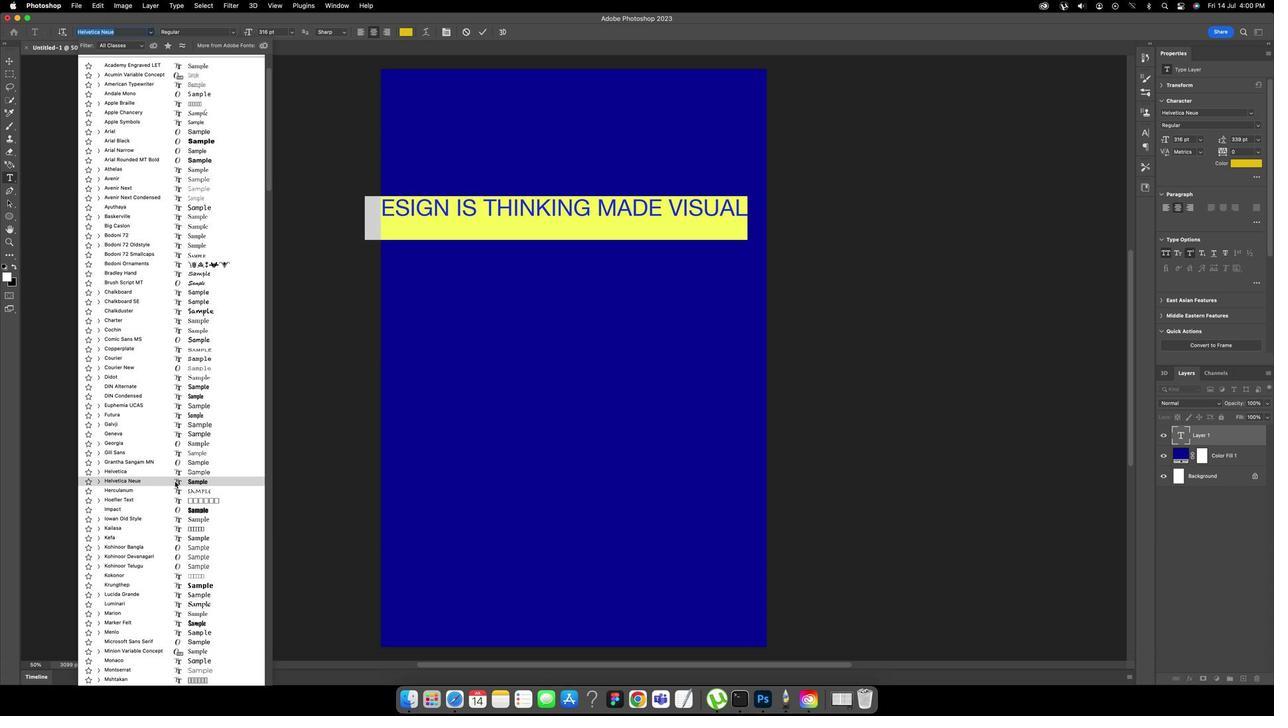 
Action: Mouse scrolled (174, 487) with delta (1, 6)
Screenshot: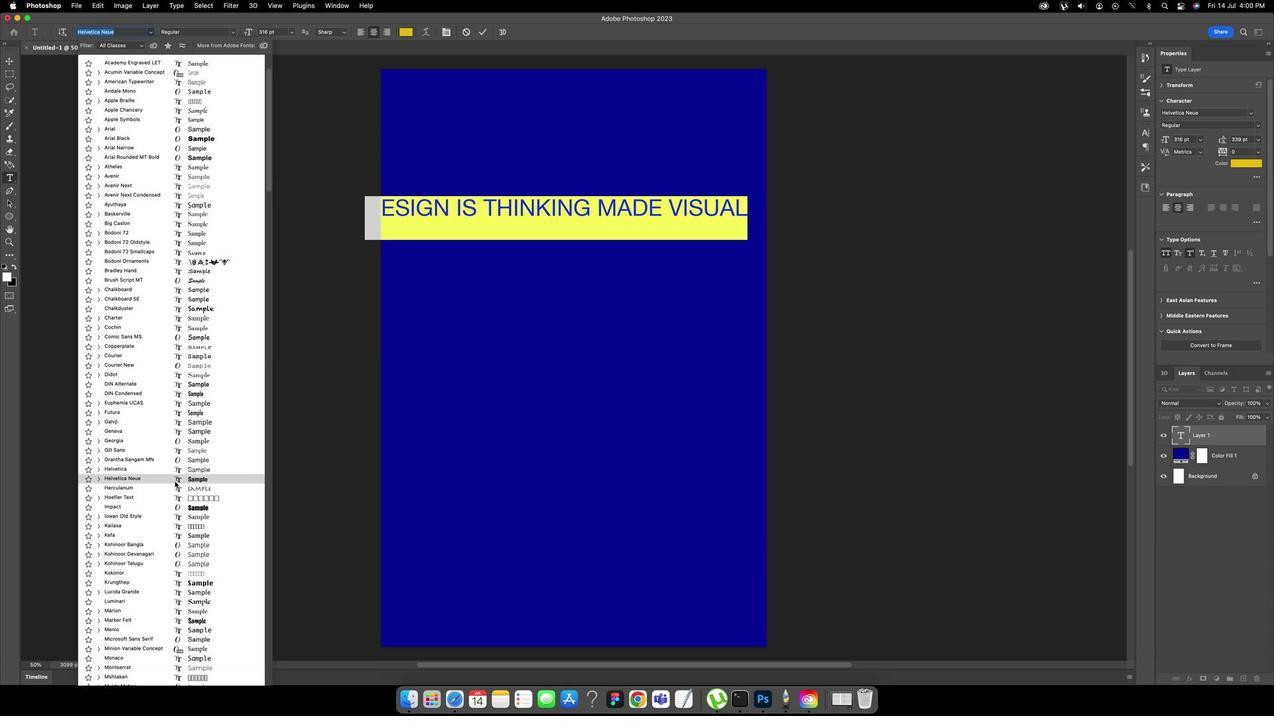 
Action: Mouse scrolled (174, 487) with delta (1, 6)
Screenshot: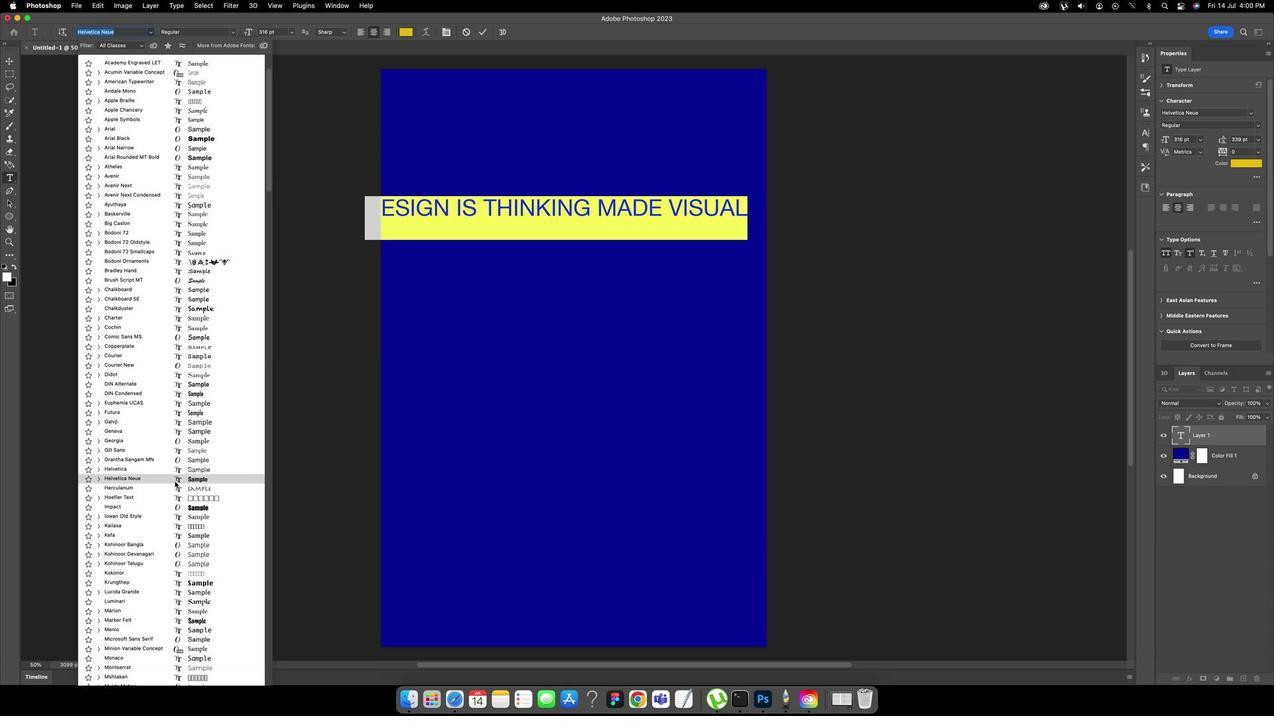 
Action: Mouse pressed left at (174, 487)
Screenshot: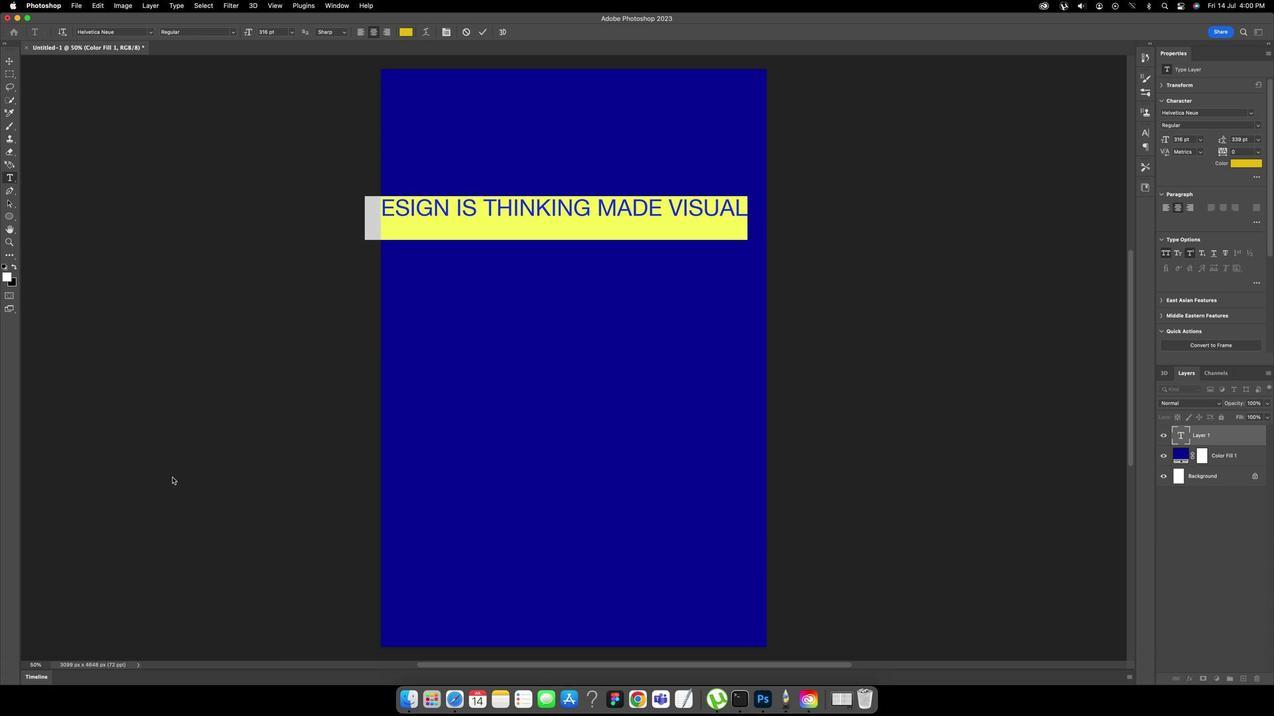 
Action: Mouse moved to (1249, 132)
Screenshot: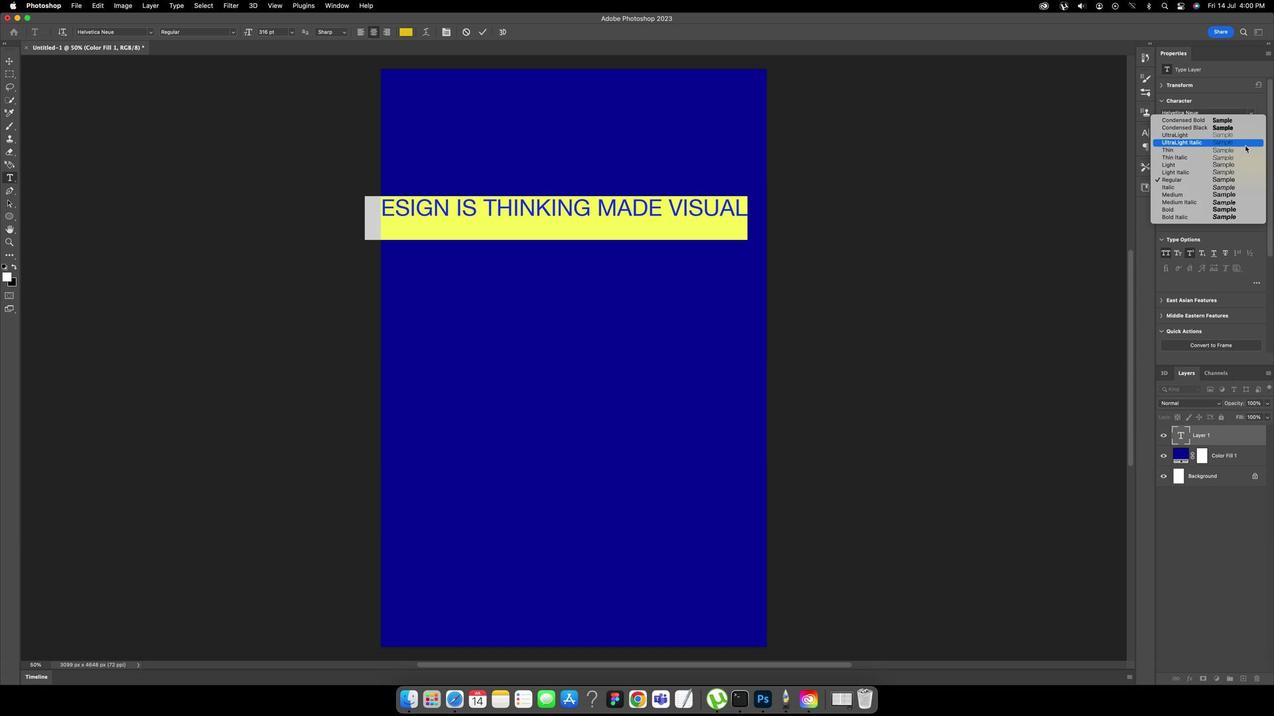 
Action: Mouse pressed left at (1249, 132)
Screenshot: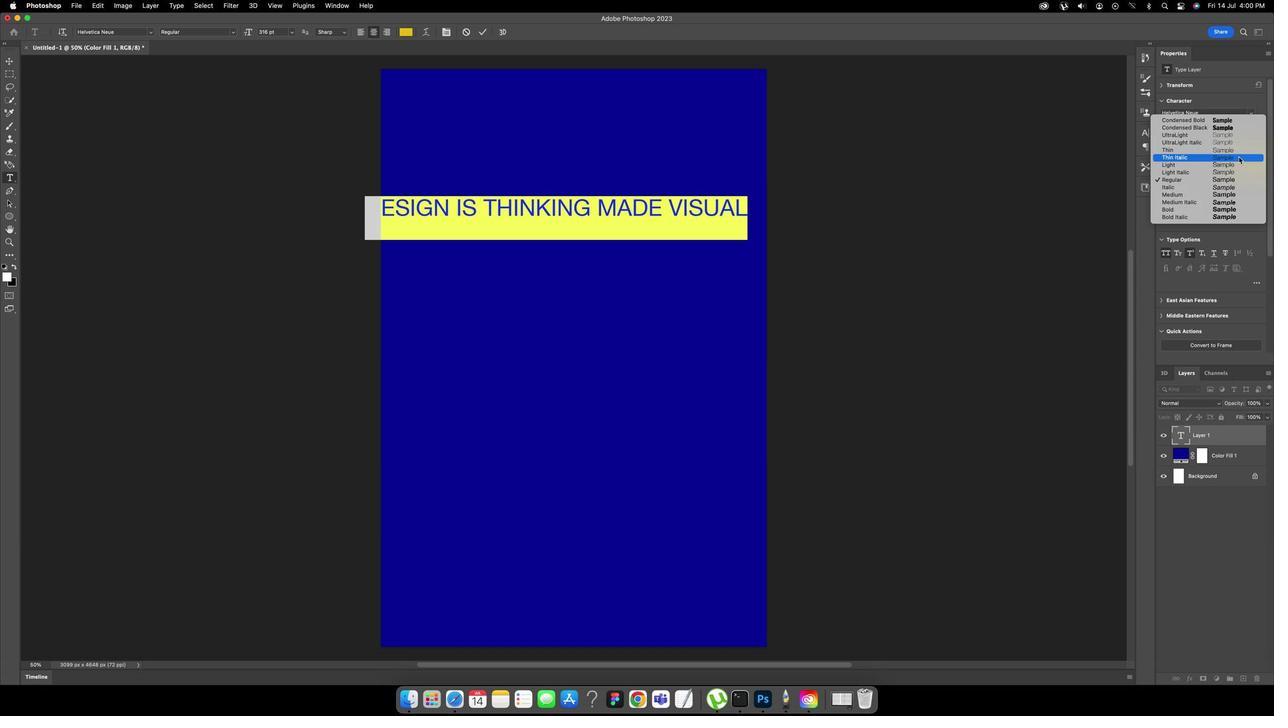 
Action: Mouse moved to (1203, 214)
Screenshot: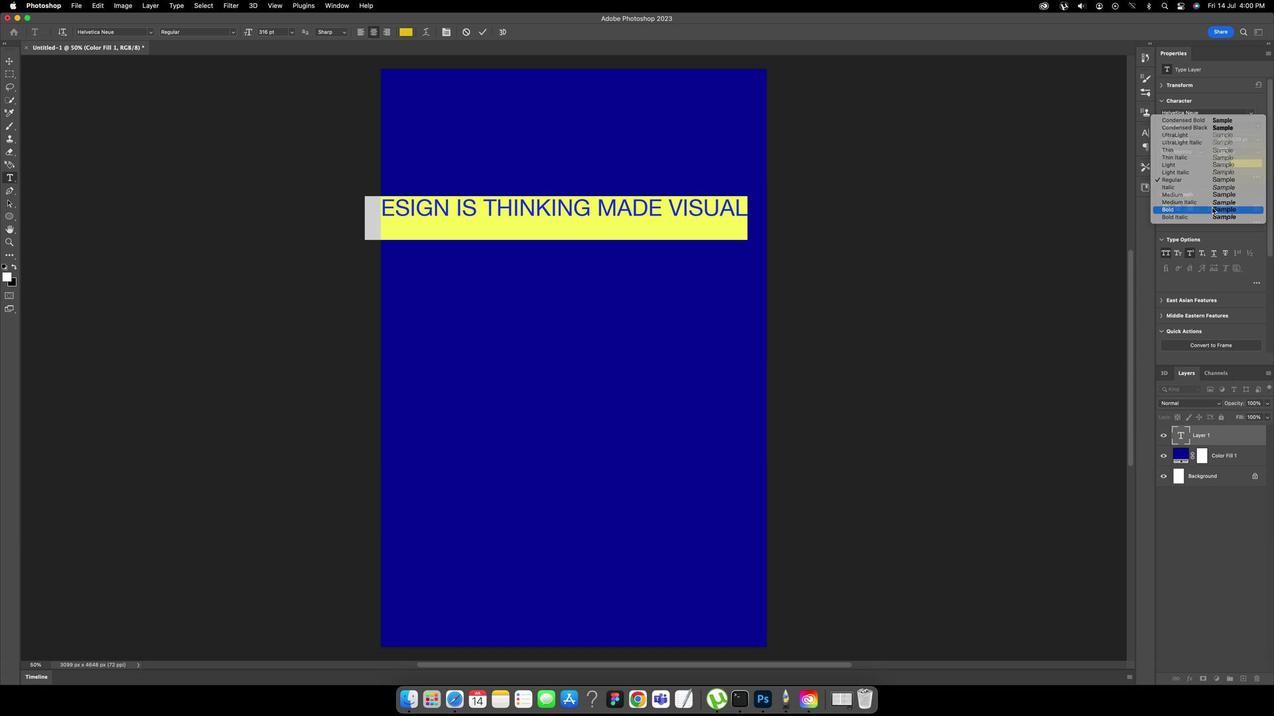 
Action: Mouse pressed left at (1203, 214)
Screenshot: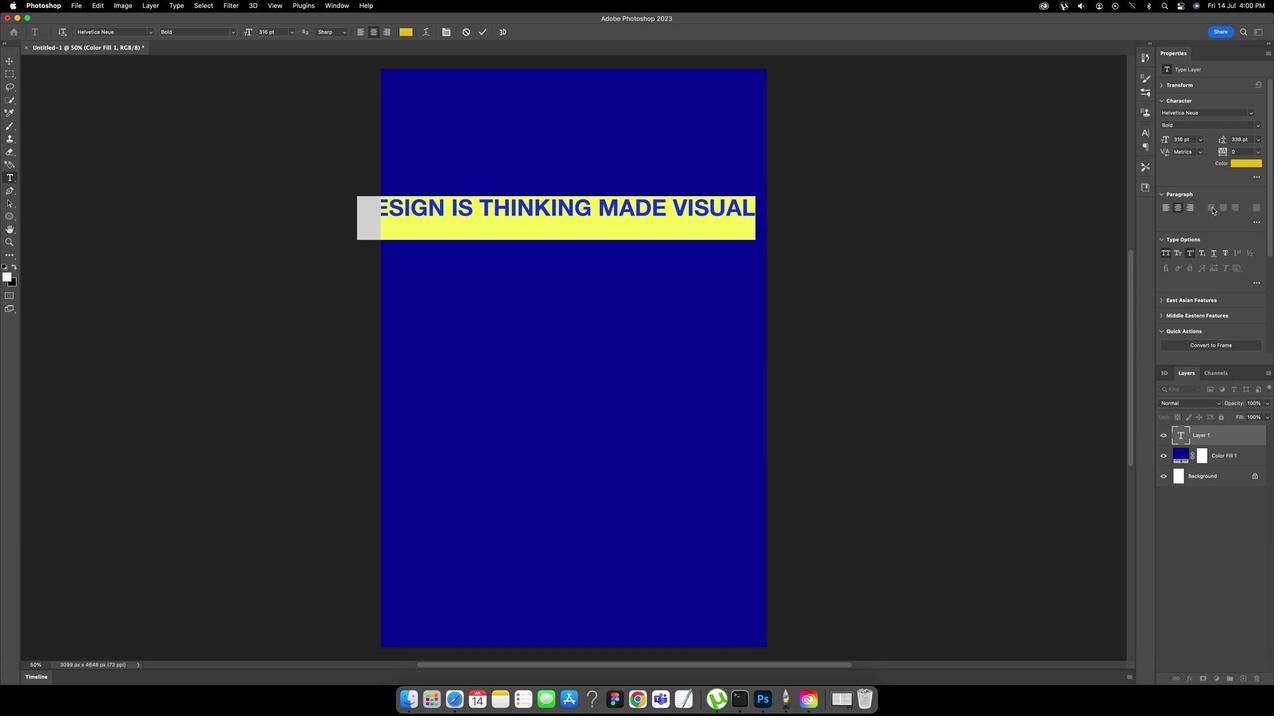 
Action: Mouse moved to (1251, 132)
Screenshot: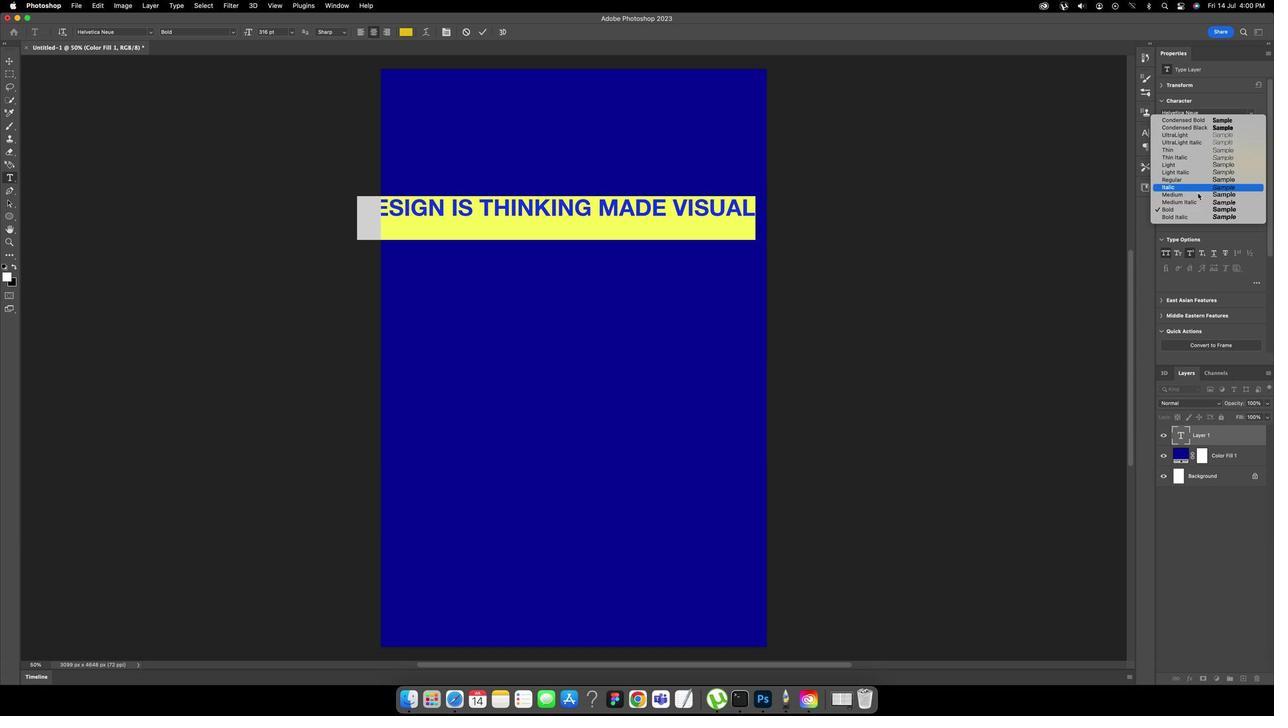 
Action: Mouse pressed left at (1251, 132)
Screenshot: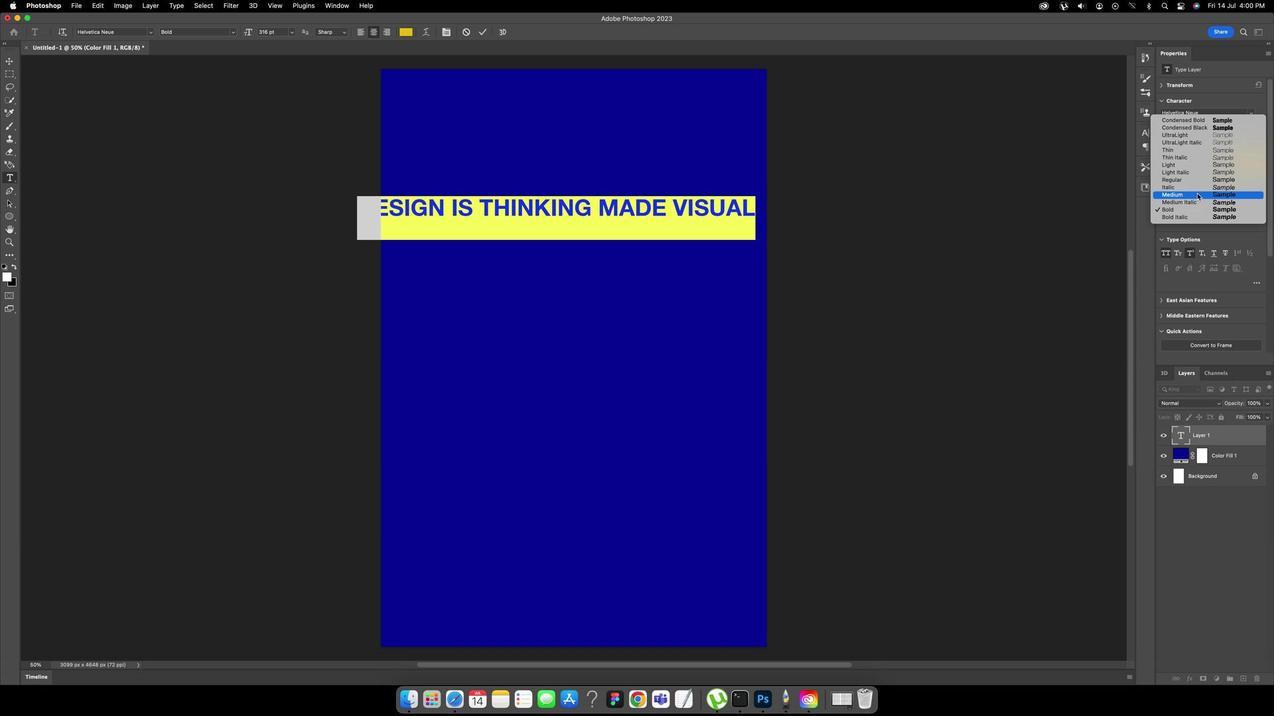 
Action: Mouse moved to (1187, 200)
Screenshot: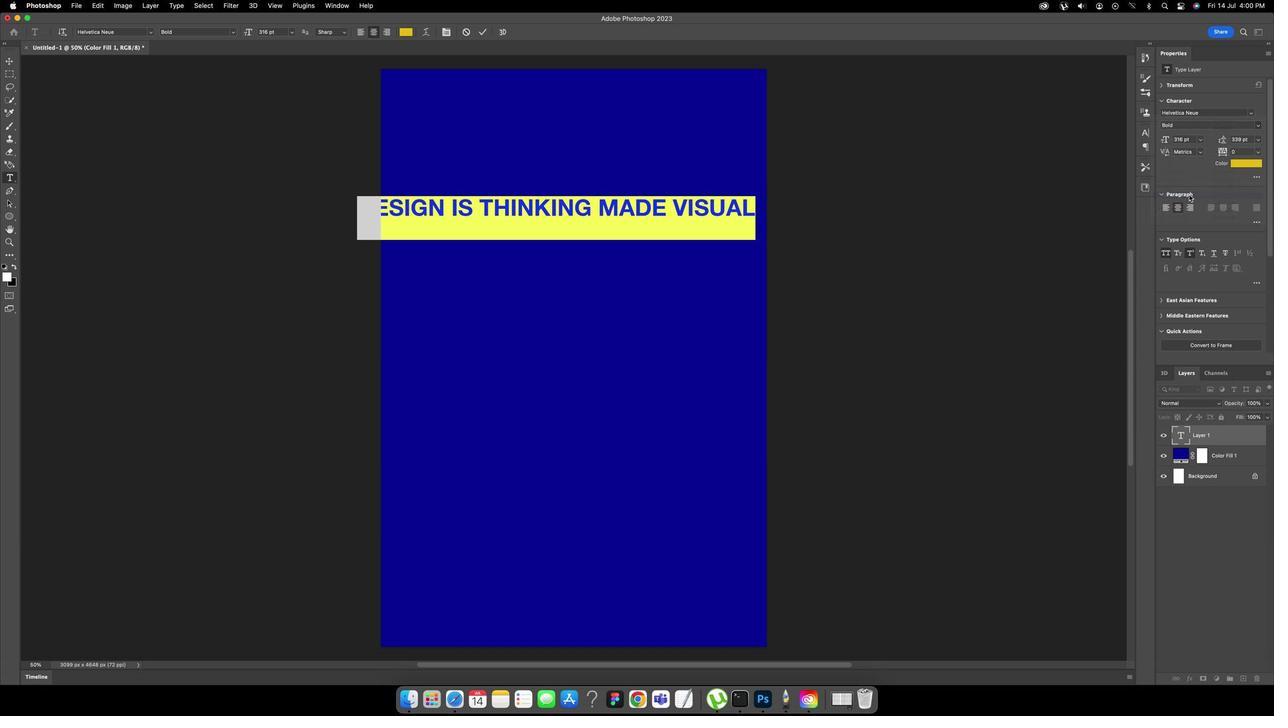 
Action: Mouse pressed left at (1187, 200)
Screenshot: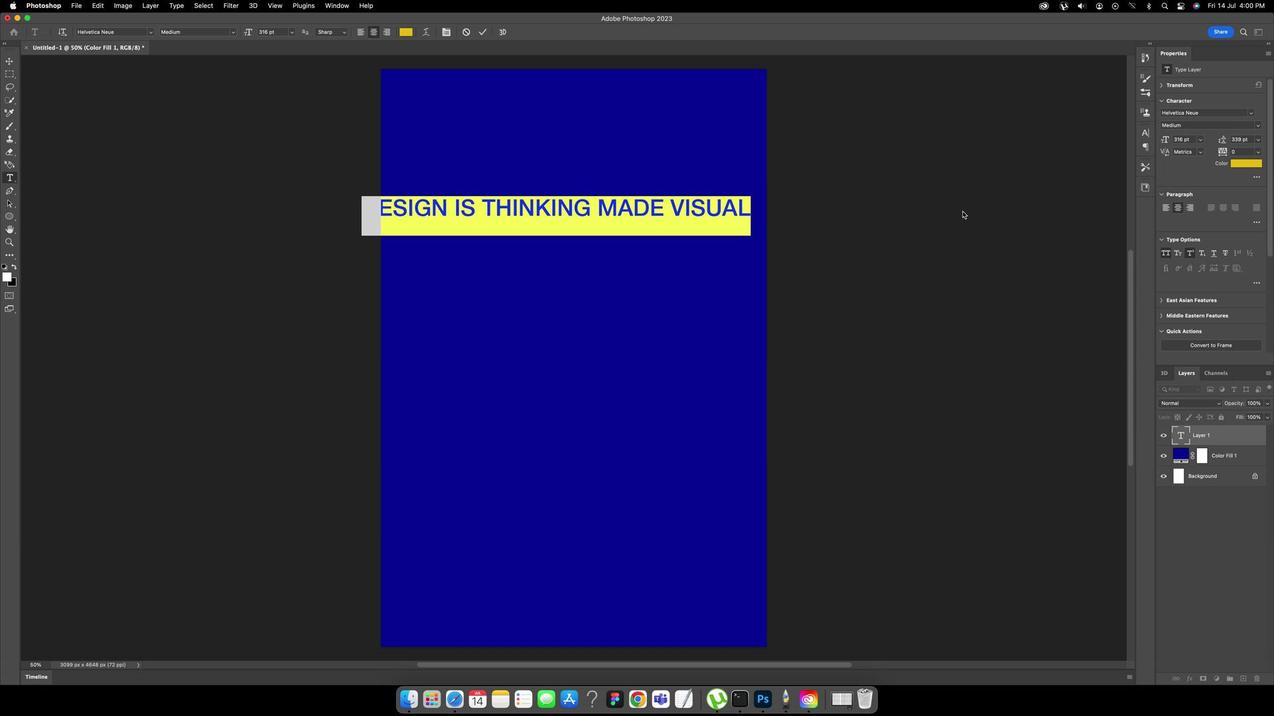
Action: Mouse moved to (404, 35)
Screenshot: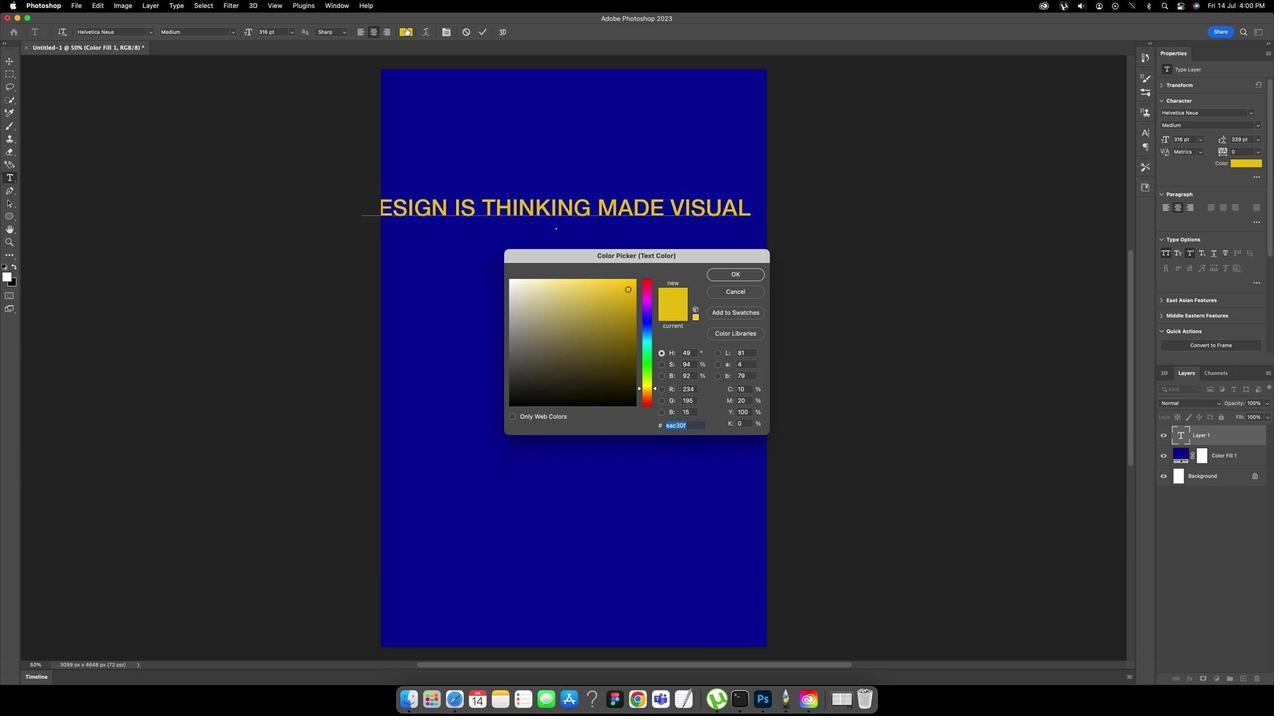 
Action: Mouse pressed left at (404, 35)
Screenshot: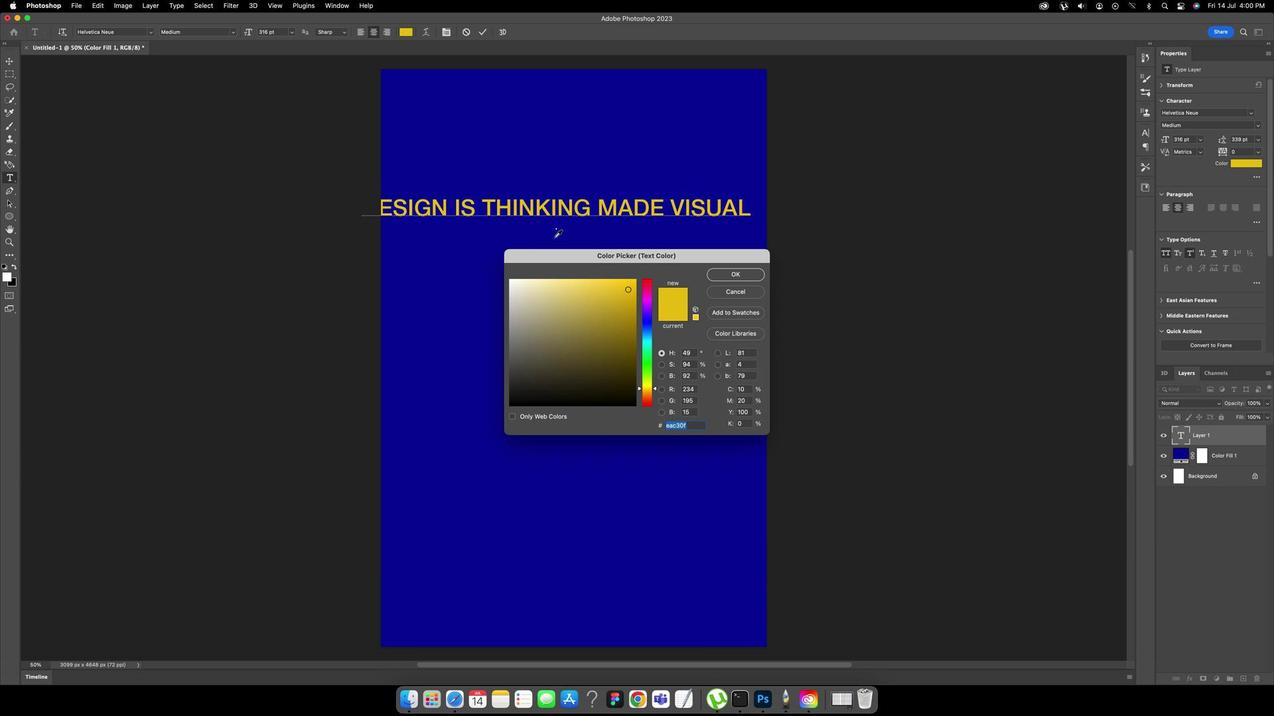 
Action: Mouse moved to (562, 308)
Screenshot: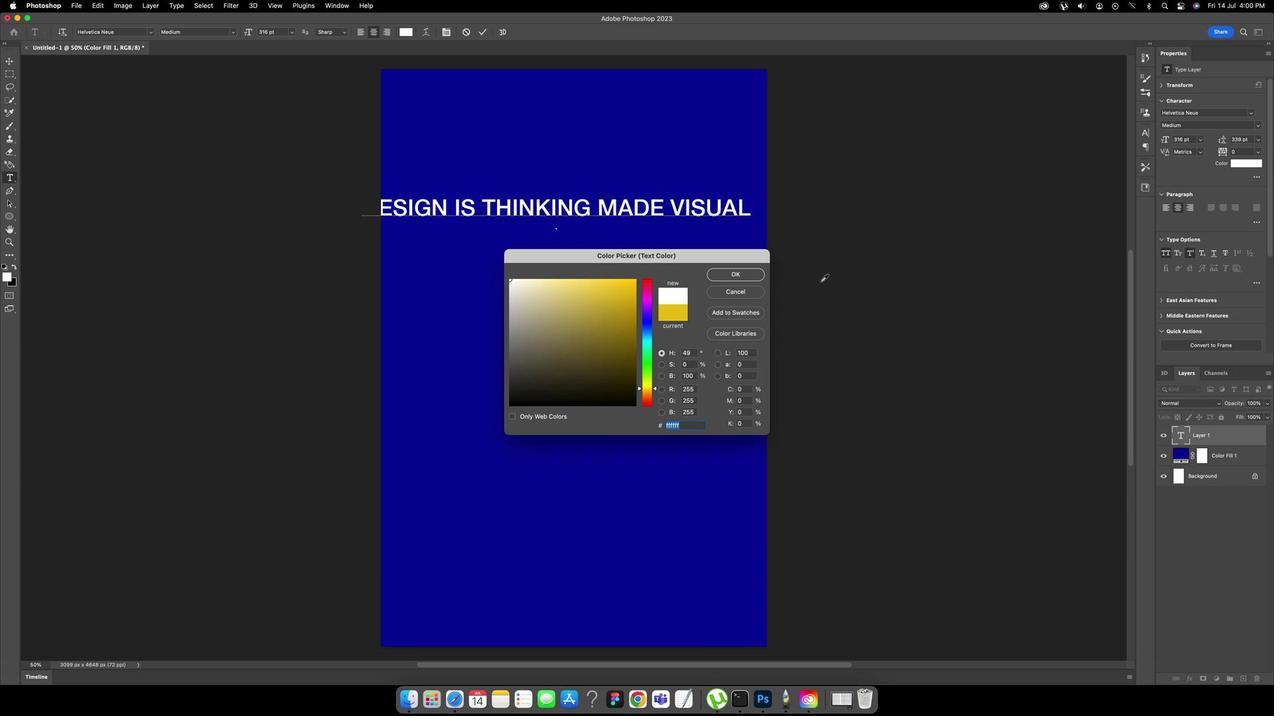 
Action: Mouse pressed left at (562, 308)
Screenshot: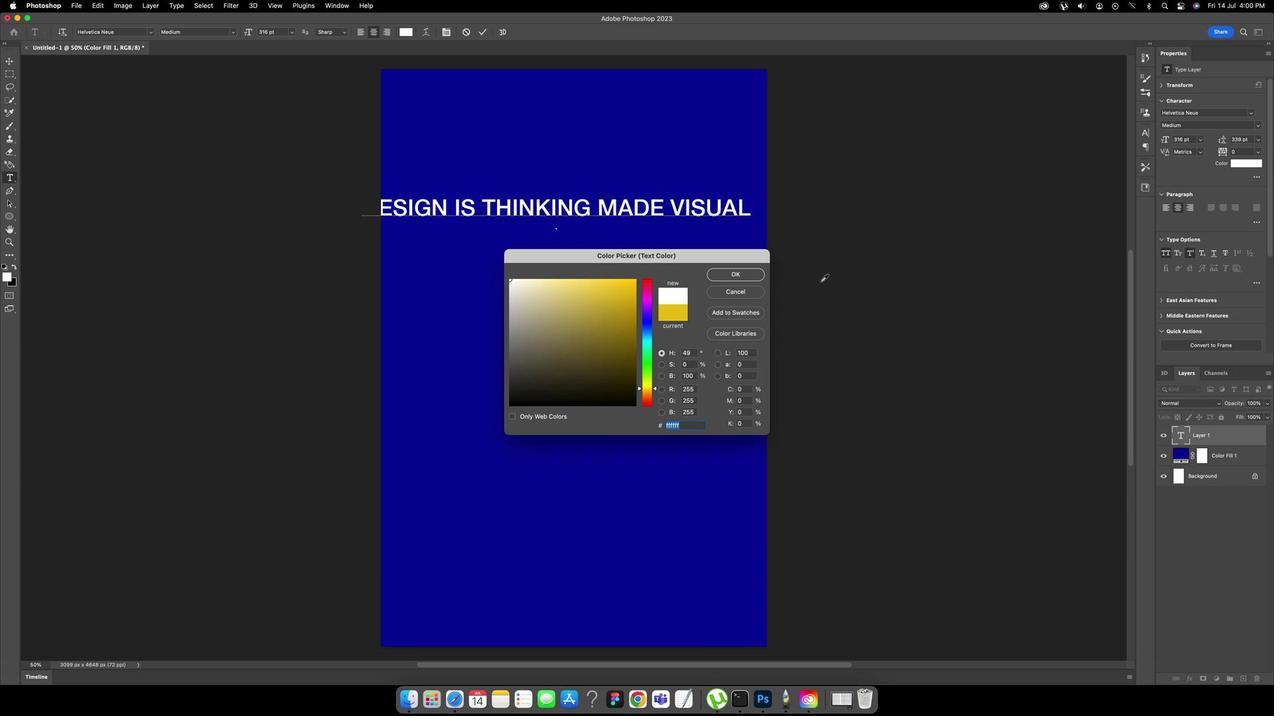 
Action: Mouse moved to (749, 283)
Screenshot: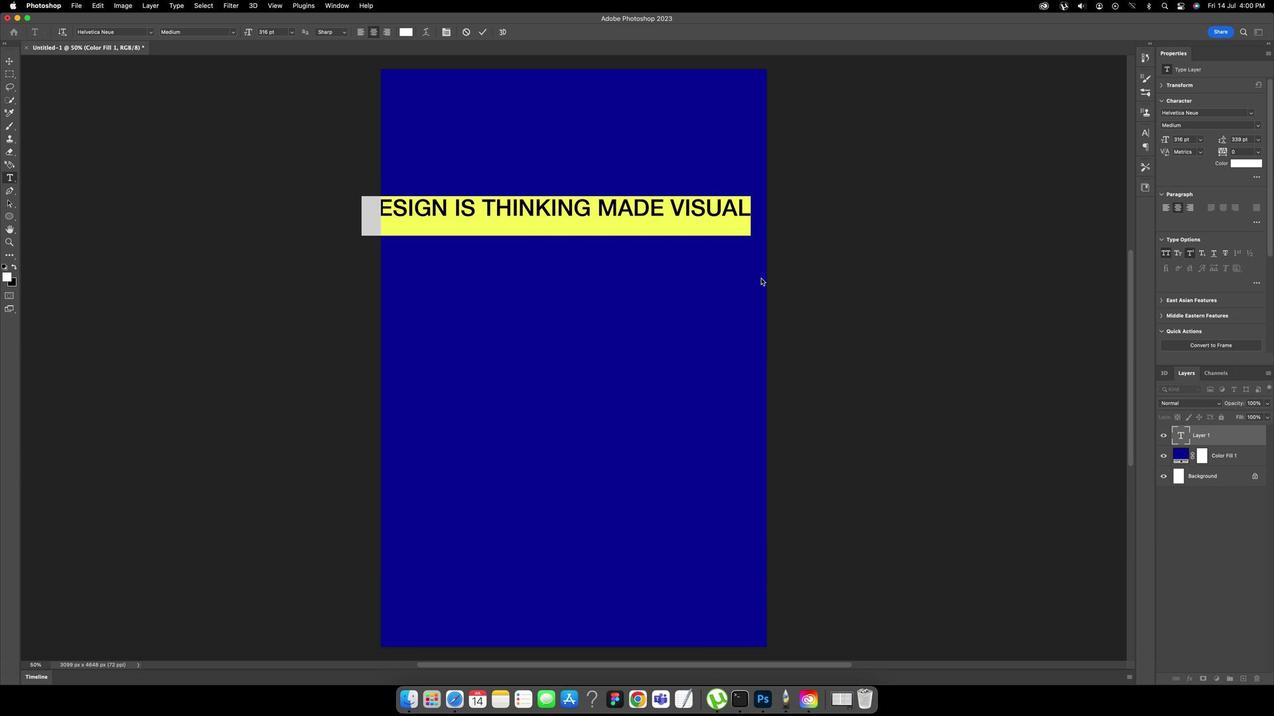 
Action: Mouse pressed left at (749, 283)
Screenshot: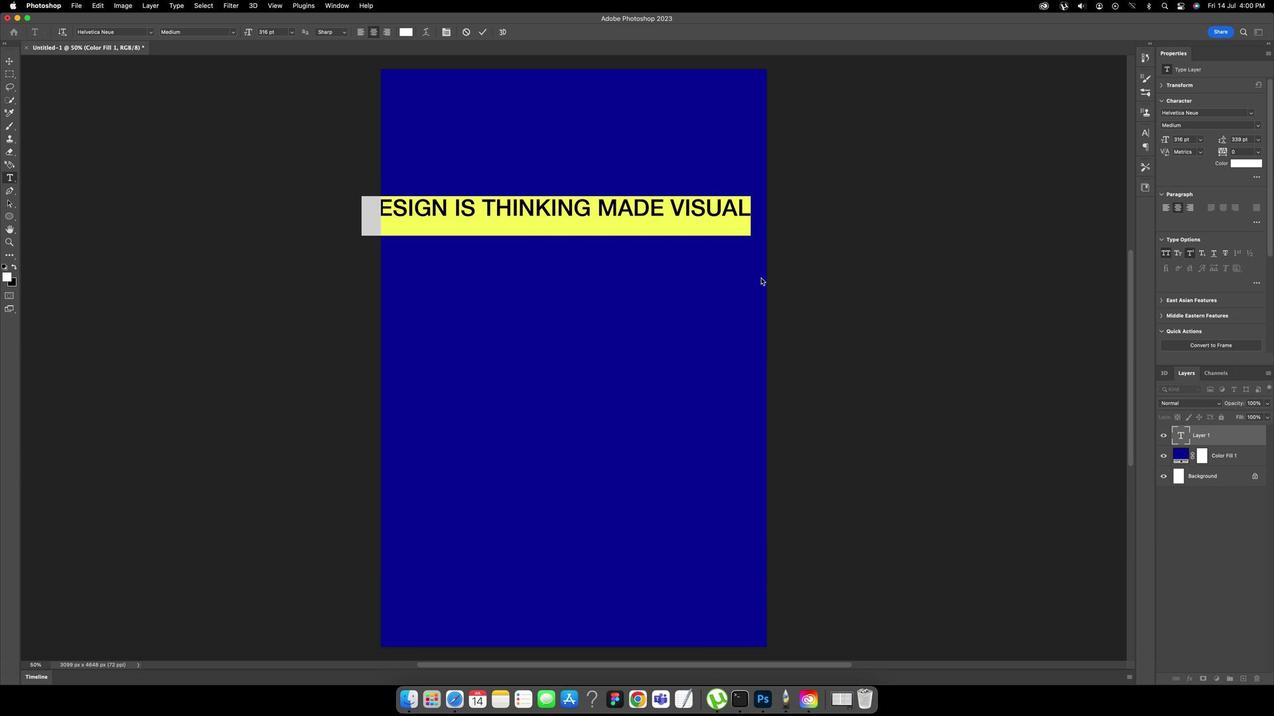 
Action: Mouse moved to (477, 39)
Screenshot: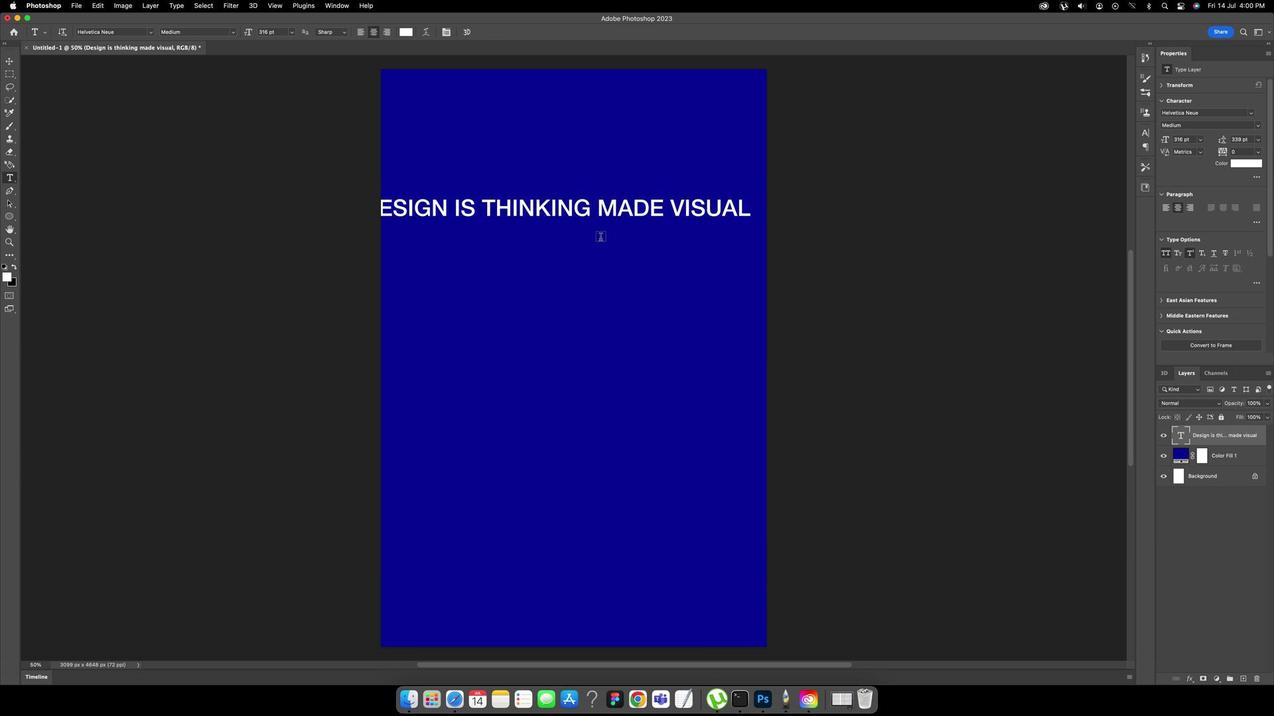 
Action: Mouse pressed left at (477, 39)
Screenshot: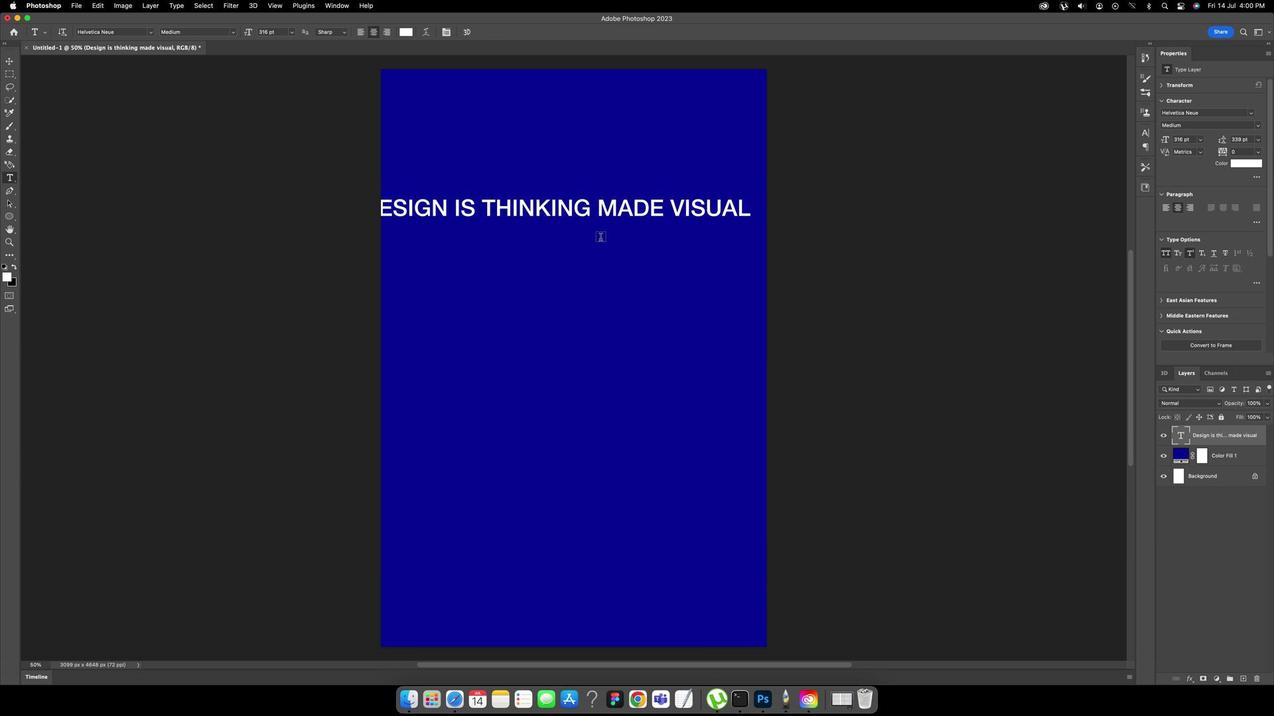 
Action: Mouse moved to (580, 229)
Screenshot: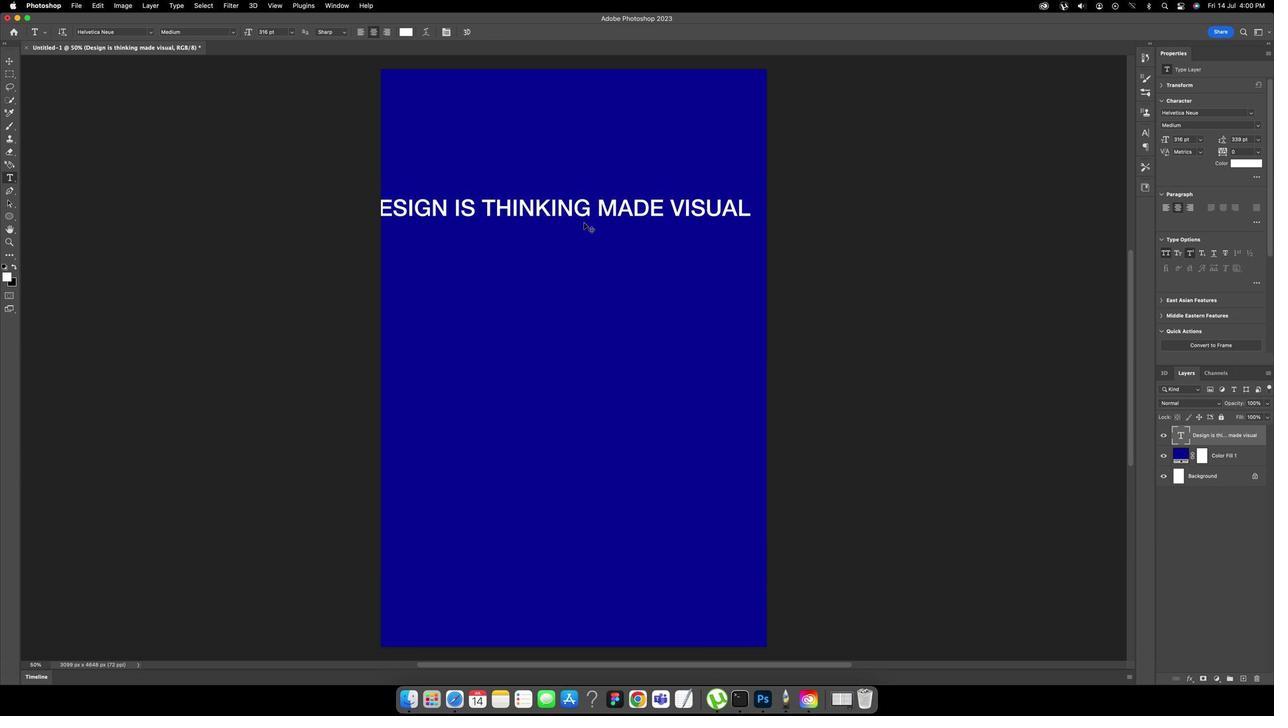 
Action: Key pressed 'v'
Screenshot: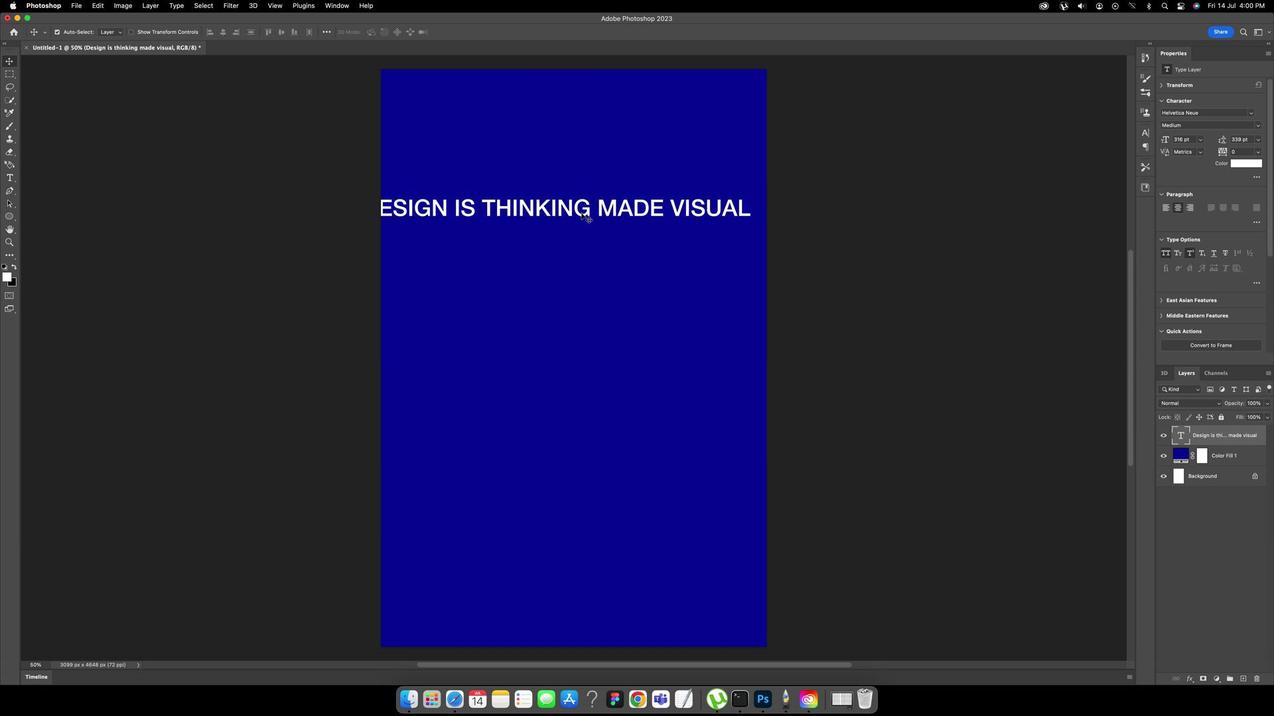
Action: Mouse moved to (577, 219)
Screenshot: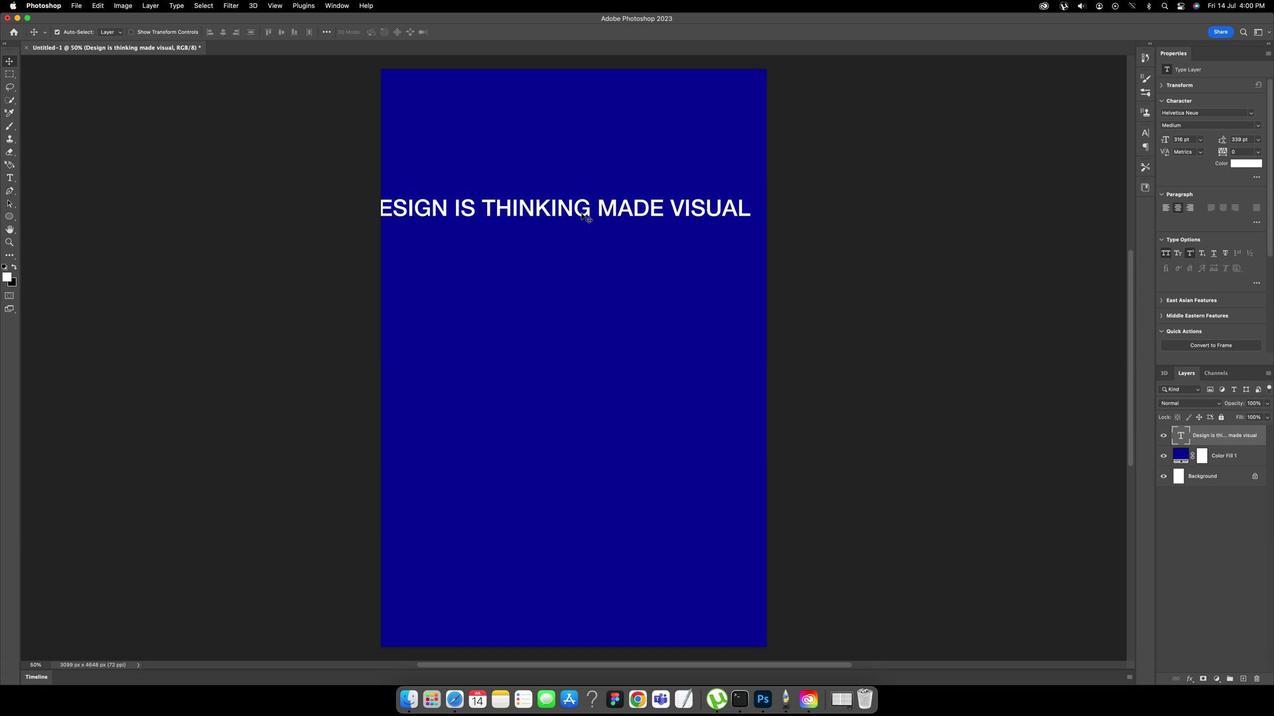 
Action: Mouse pressed left at (577, 219)
Screenshot: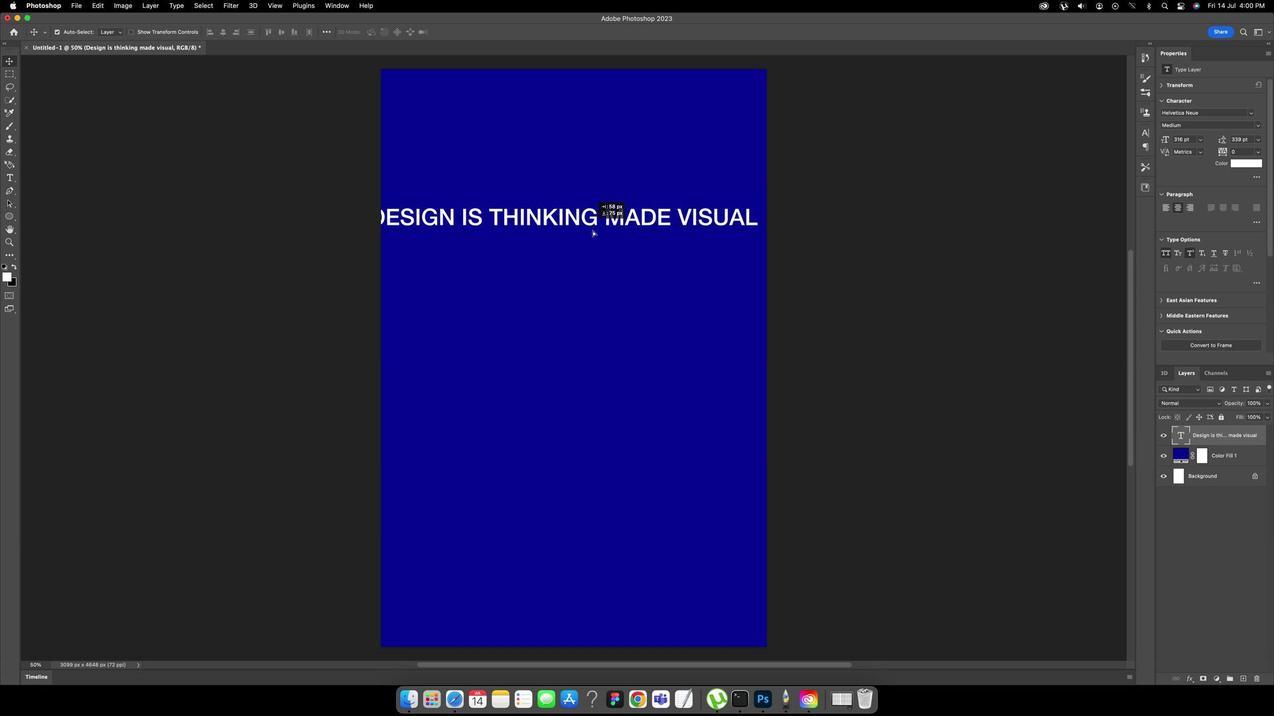 
Action: Mouse moved to (660, 340)
Screenshot: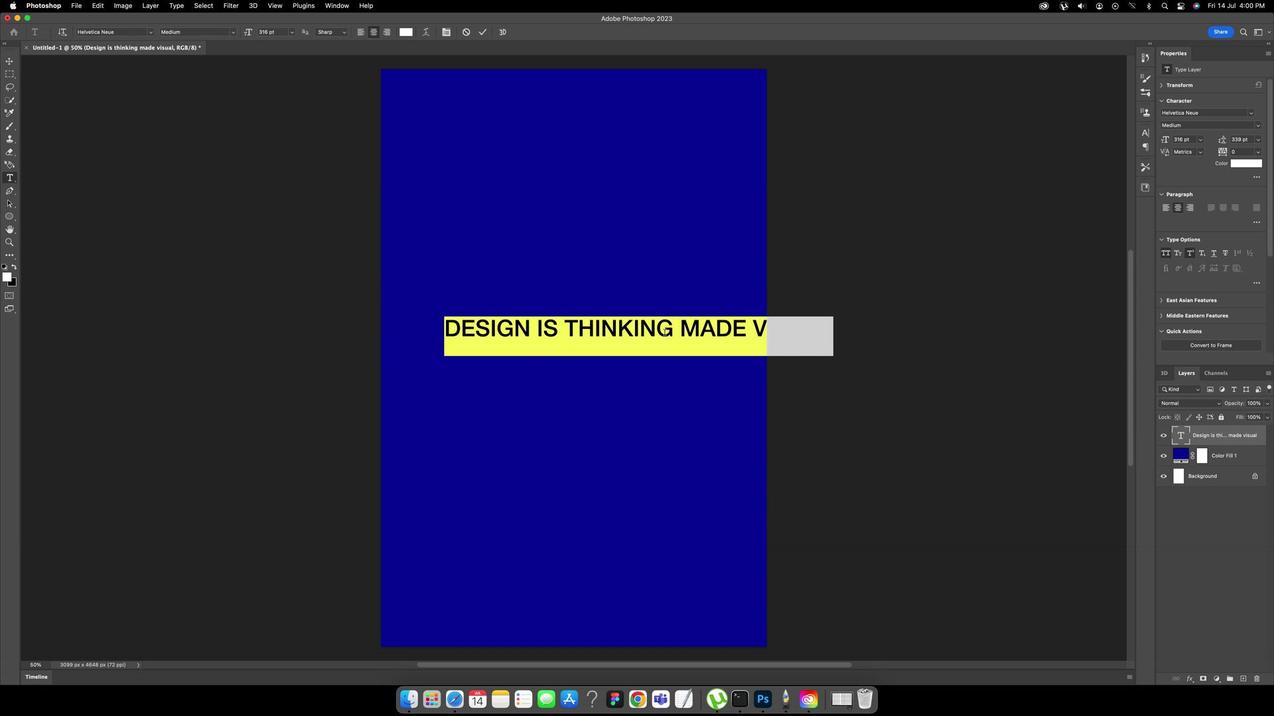 
Action: Mouse pressed left at (660, 340)
Screenshot: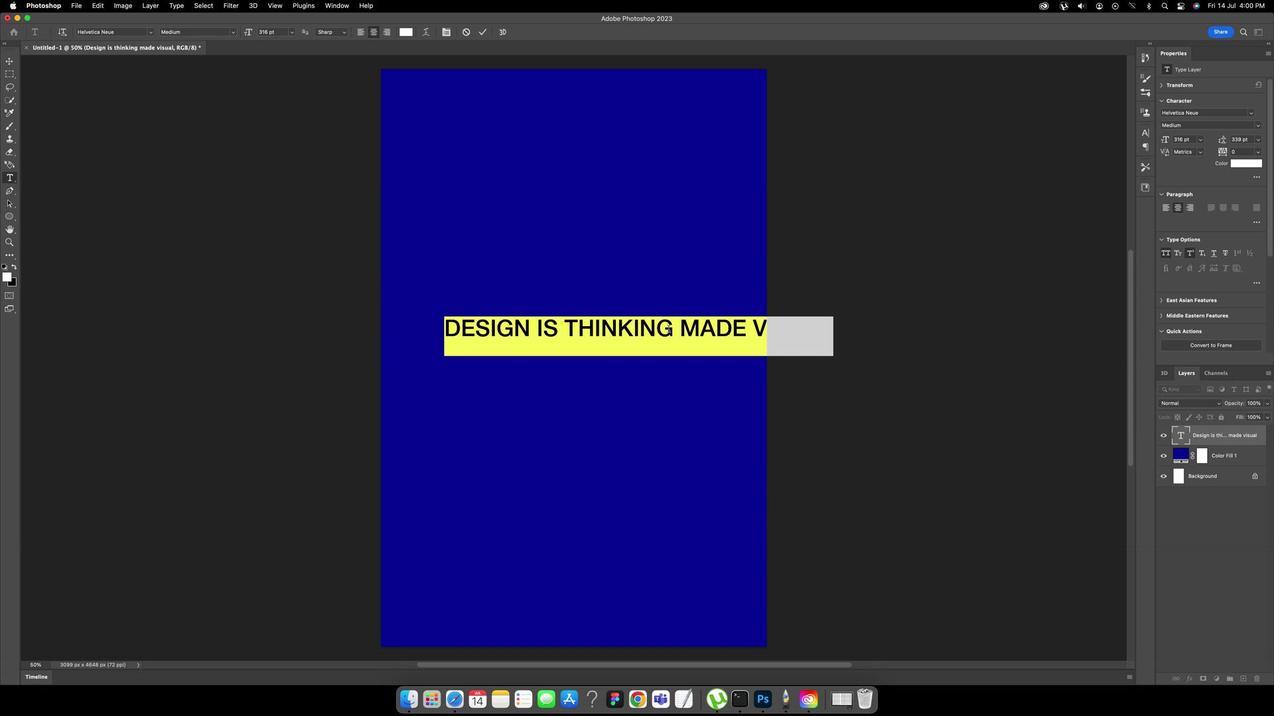 
Action: Mouse moved to (660, 340)
Screenshot: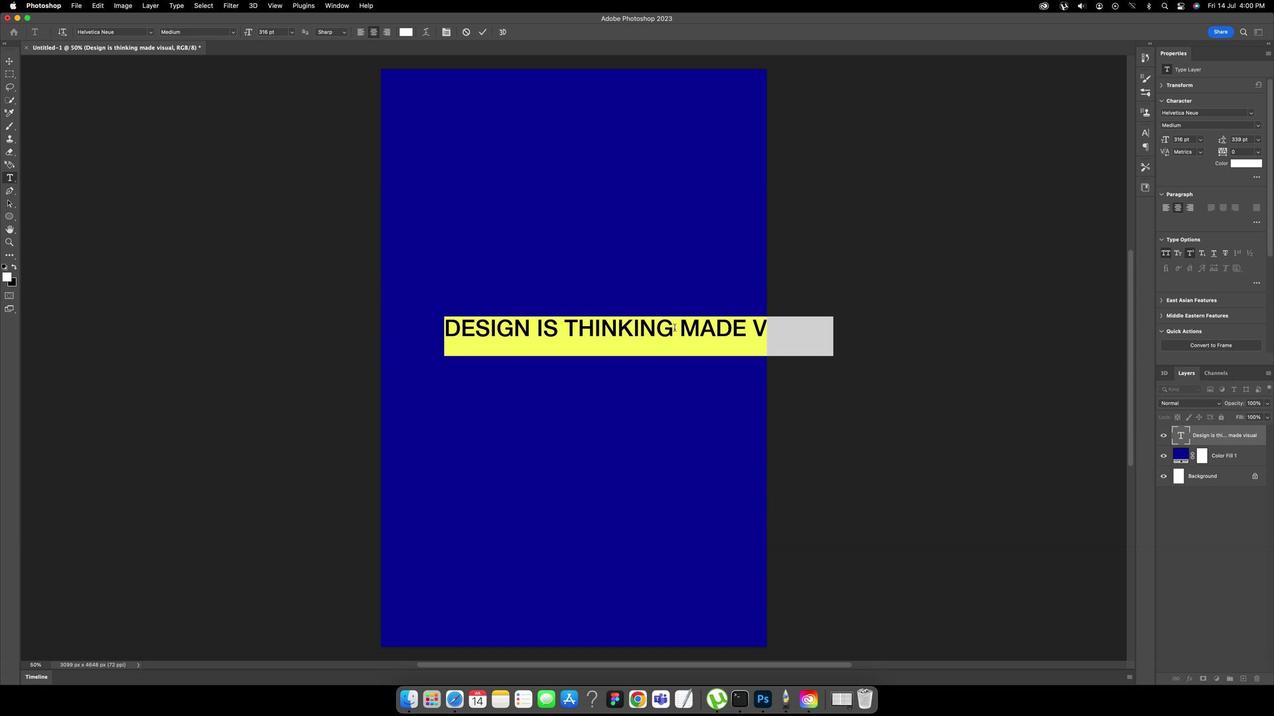 
Action: Mouse pressed left at (660, 340)
Screenshot: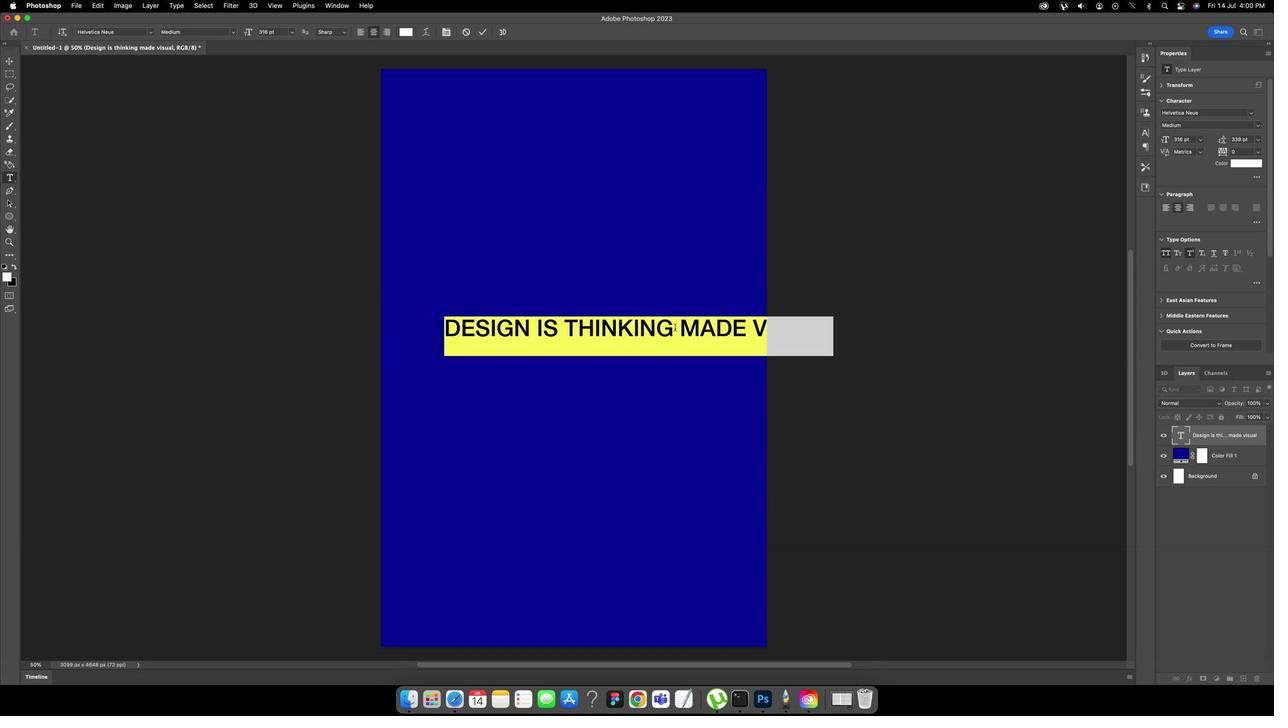 
Action: Mouse moved to (670, 335)
Screenshot: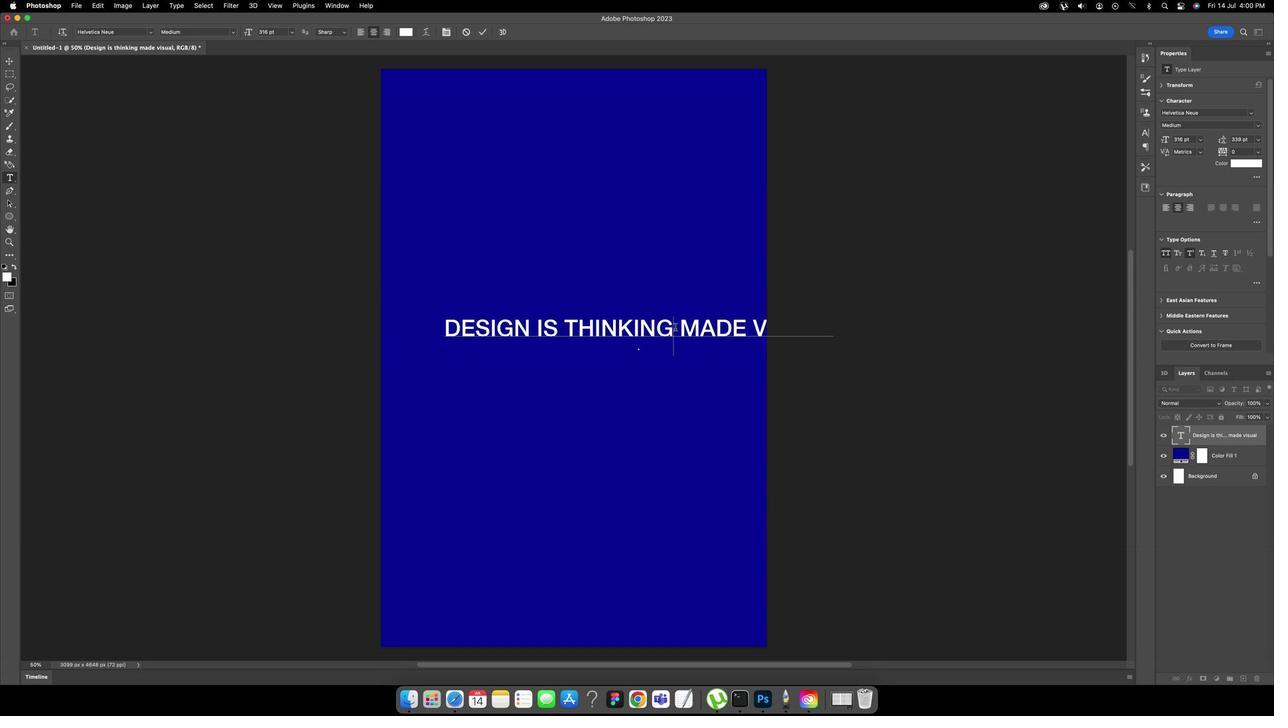 
Action: Mouse pressed left at (670, 335)
Screenshot: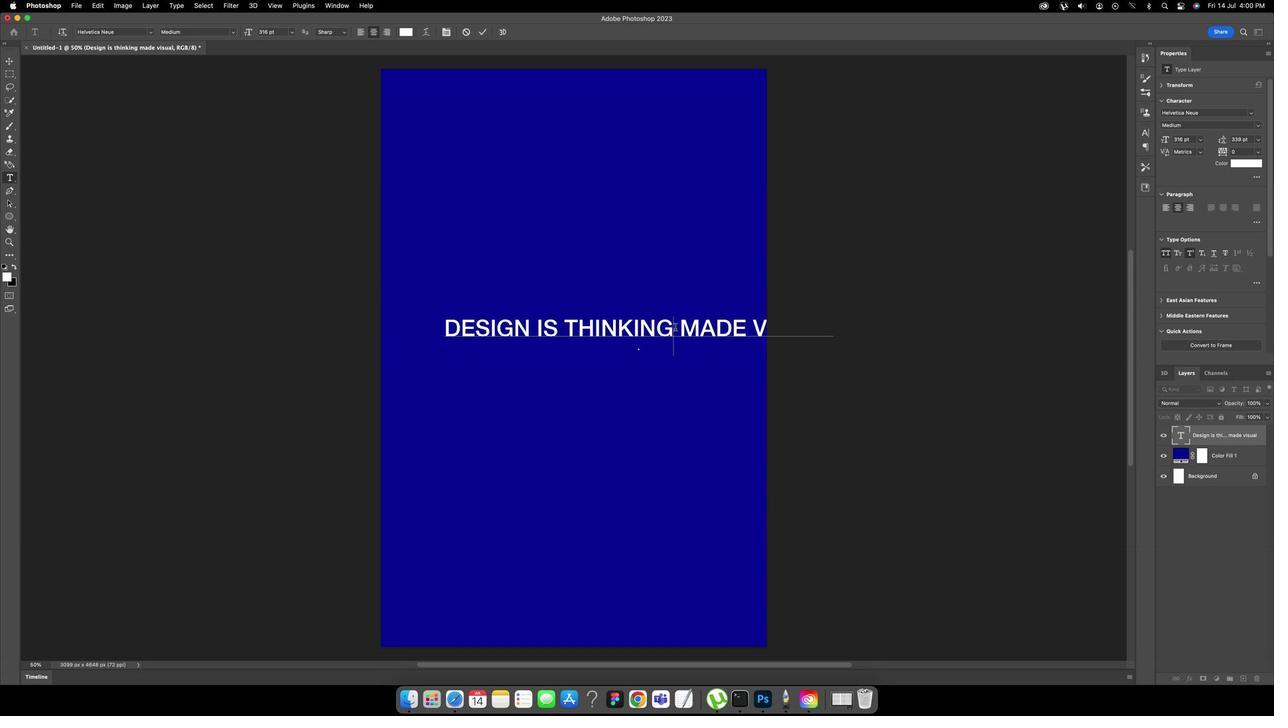
Action: Mouse moved to (670, 335)
Screenshot: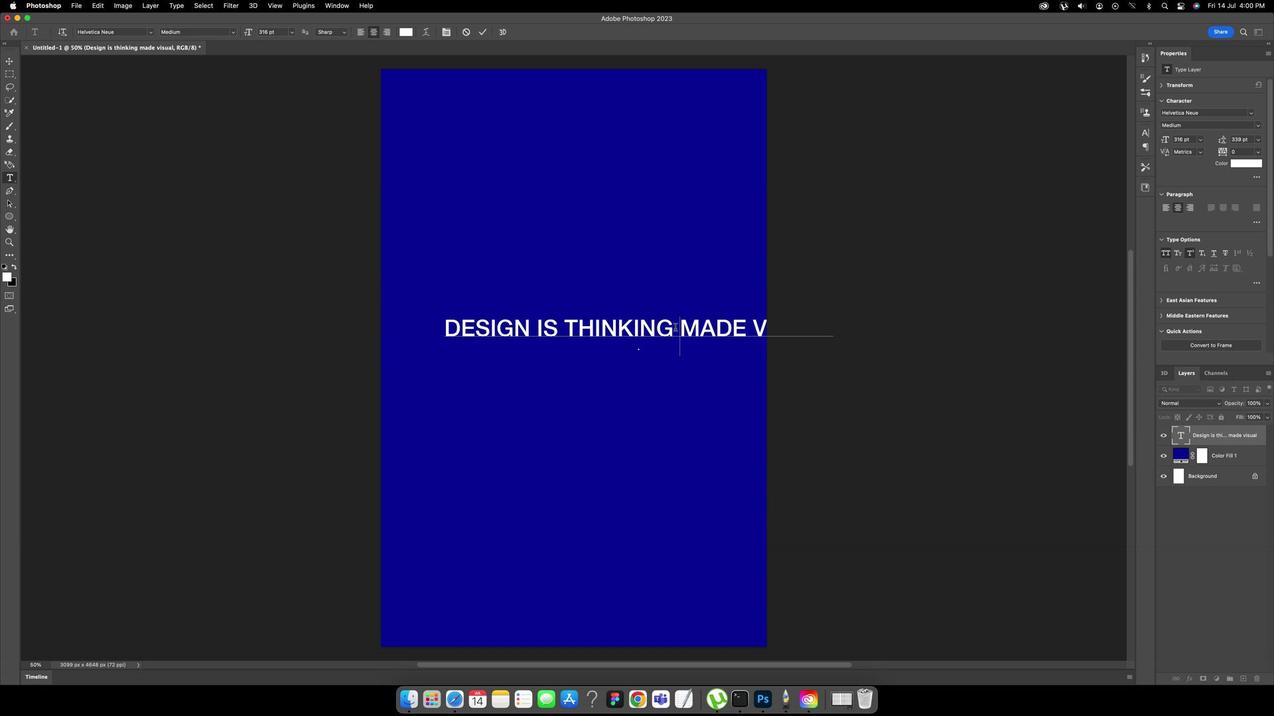 
Action: Key pressed Key.rightKey.enter
Screenshot: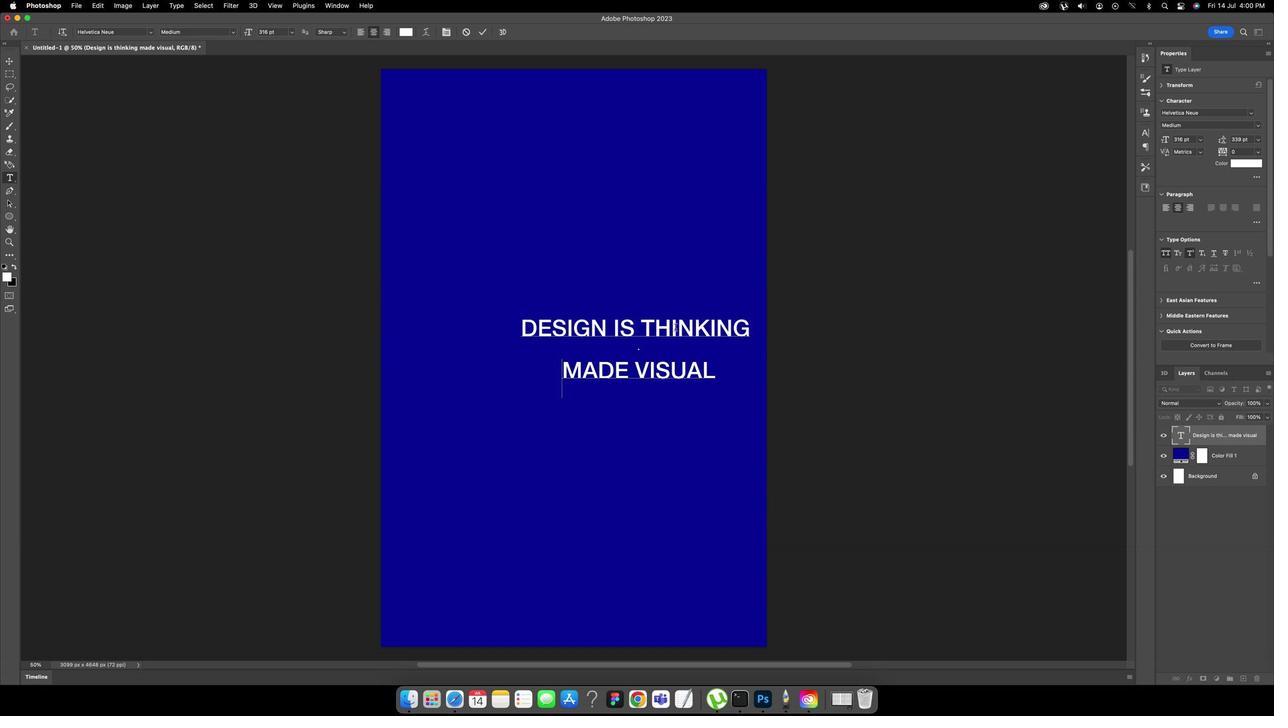 
Action: Mouse moved to (479, 41)
Screenshot: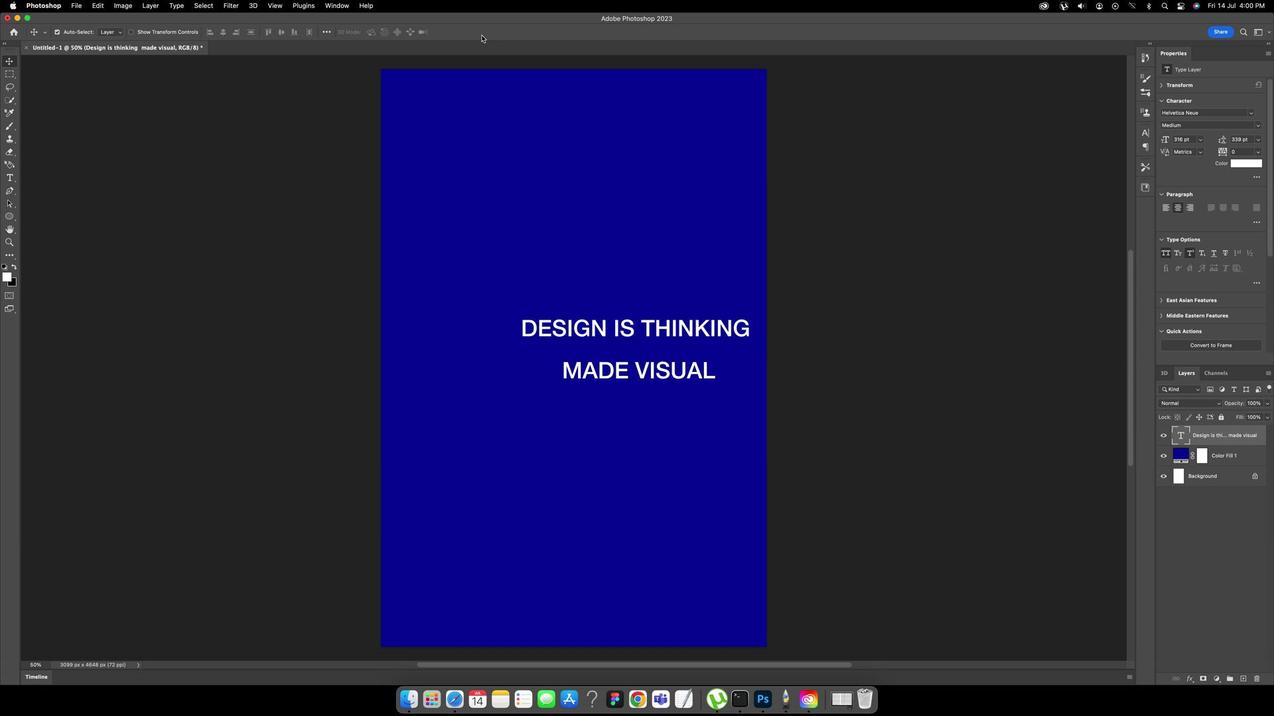 
Action: Mouse pressed left at (479, 41)
Screenshot: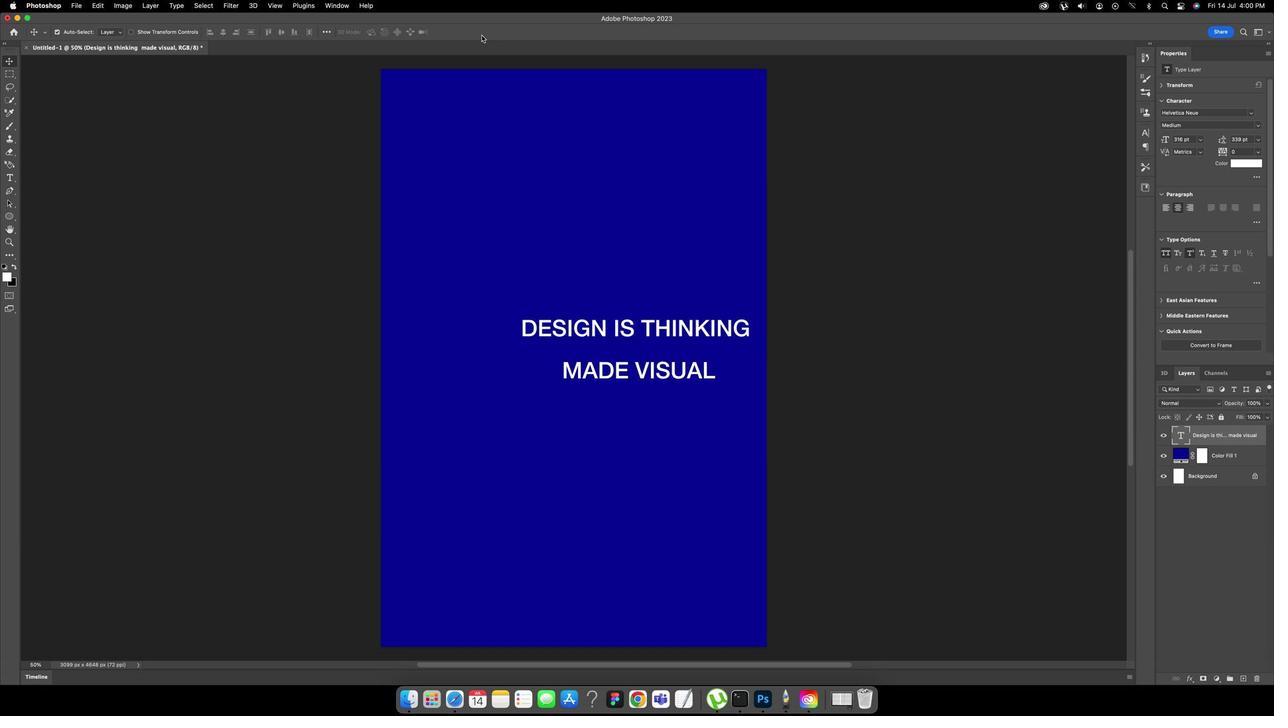 
Action: Mouse moved to (479, 42)
Screenshot: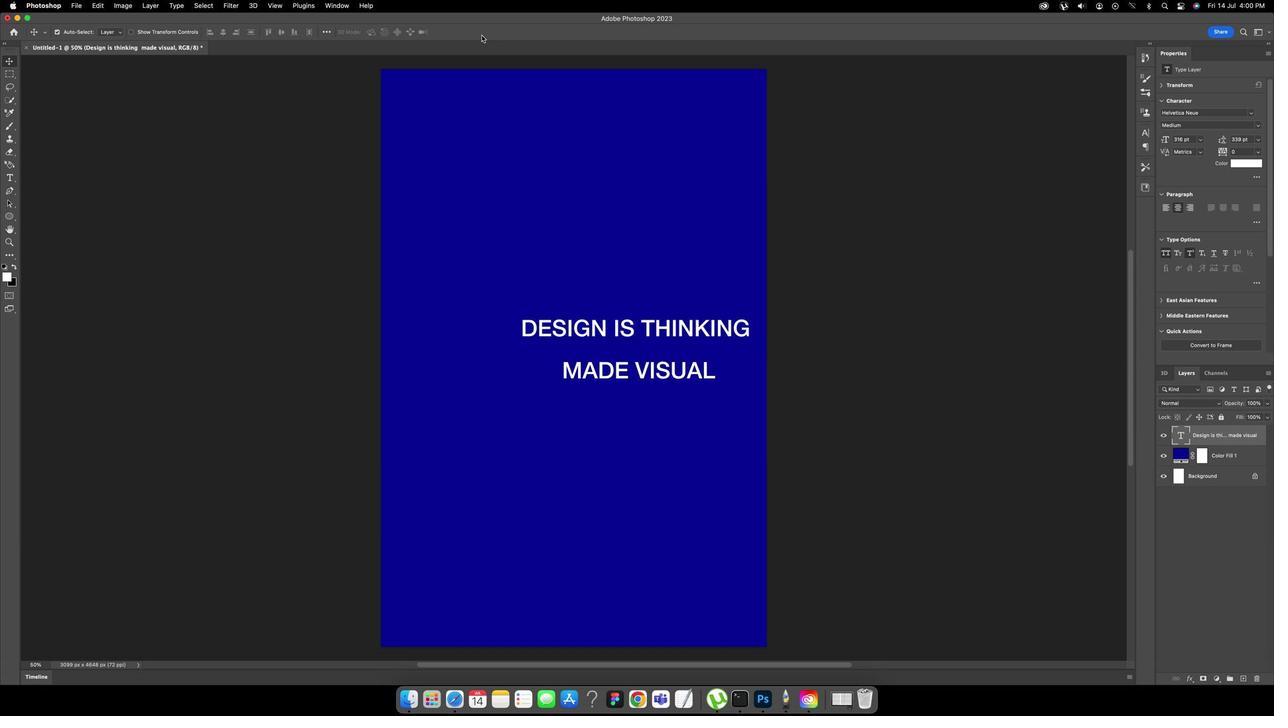 
Action: Key pressed Key.cmd'a'
Screenshot: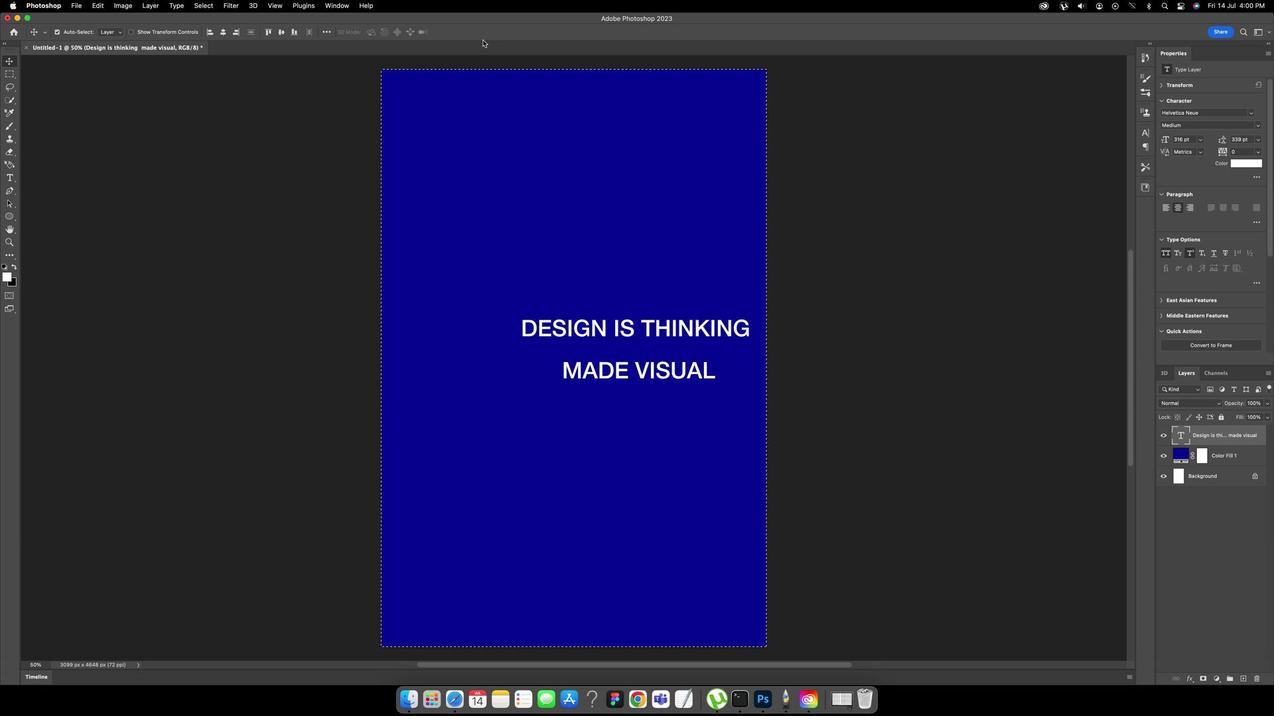 
Action: Mouse moved to (280, 37)
Screenshot: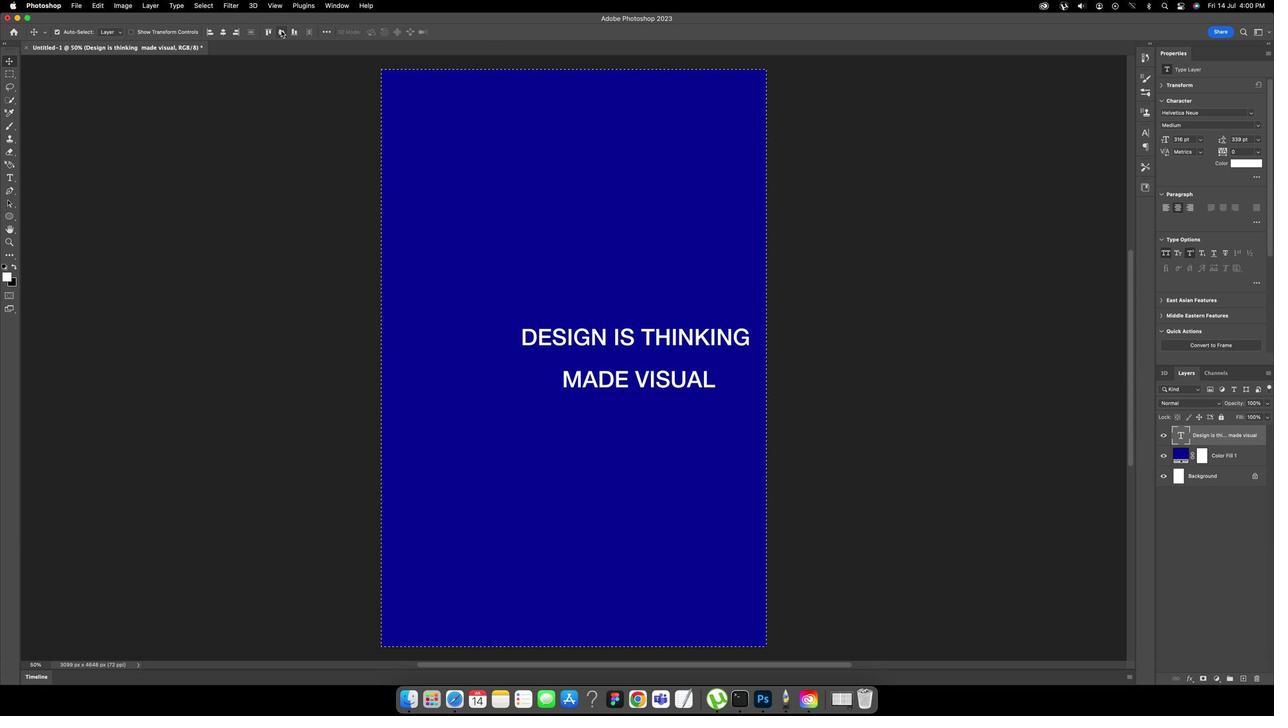 
Action: Mouse pressed left at (280, 37)
Screenshot: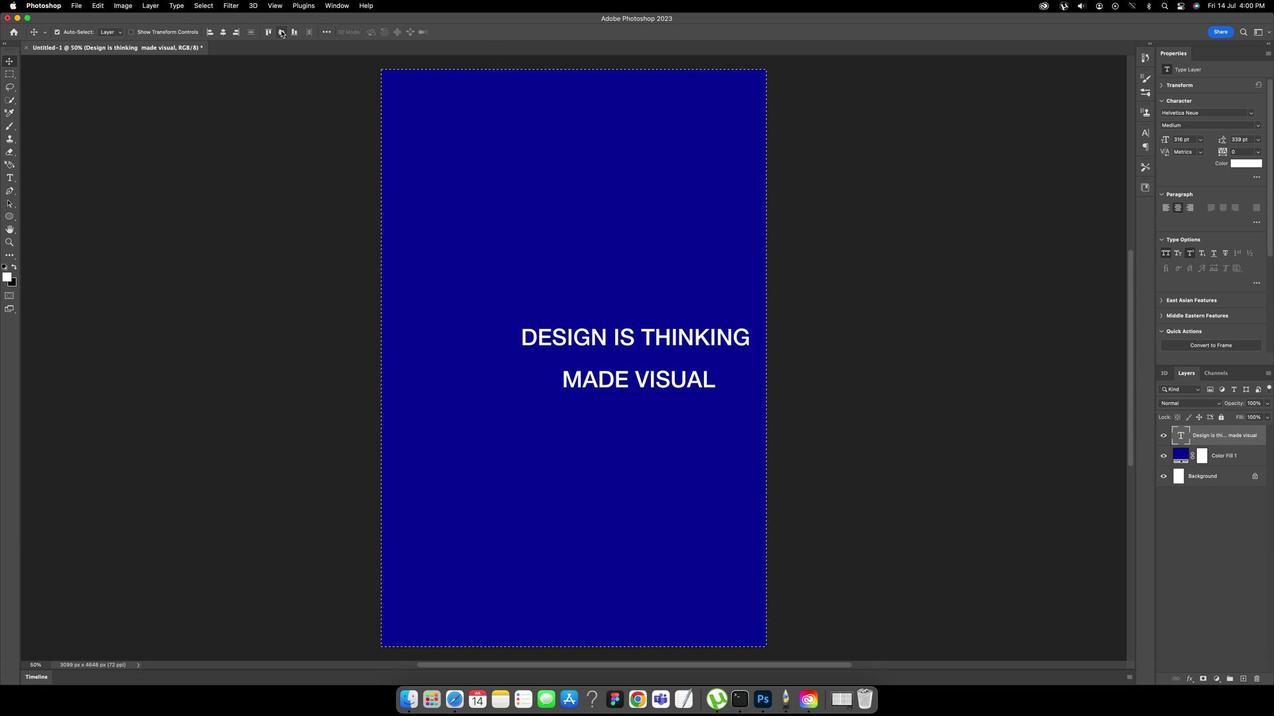 
Action: Mouse moved to (220, 37)
Screenshot: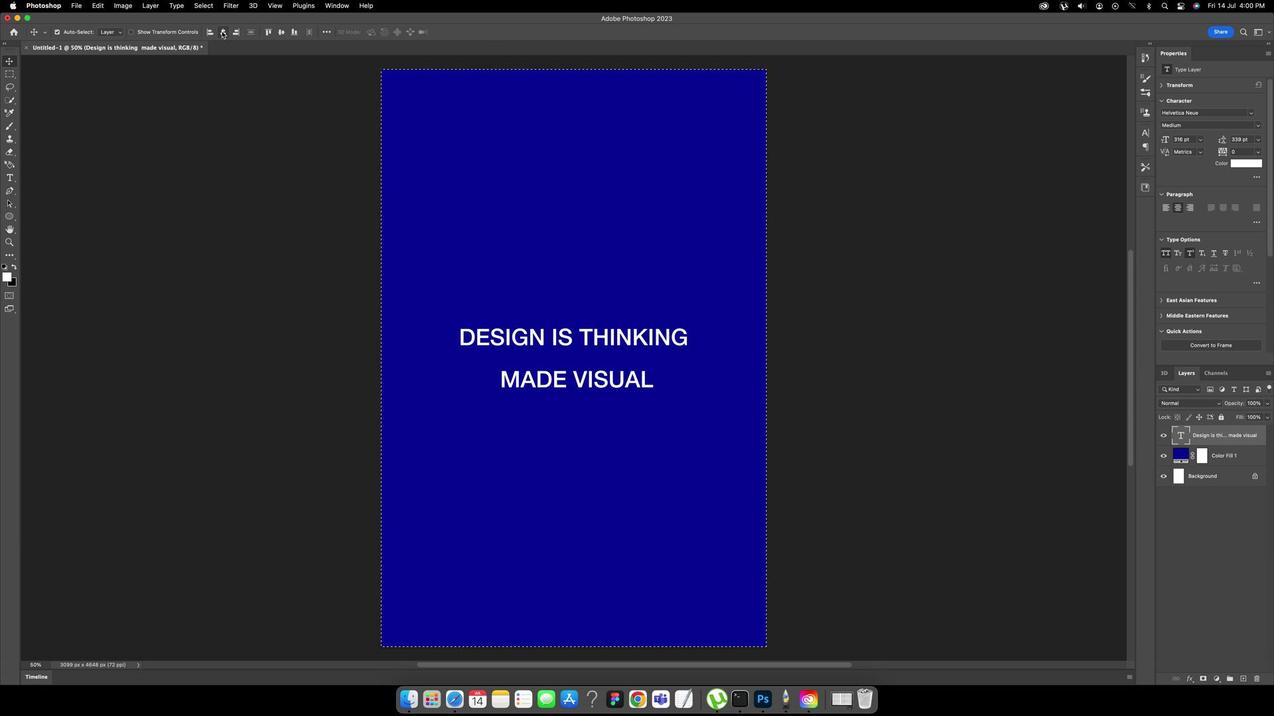 
Action: Mouse pressed left at (220, 37)
Screenshot: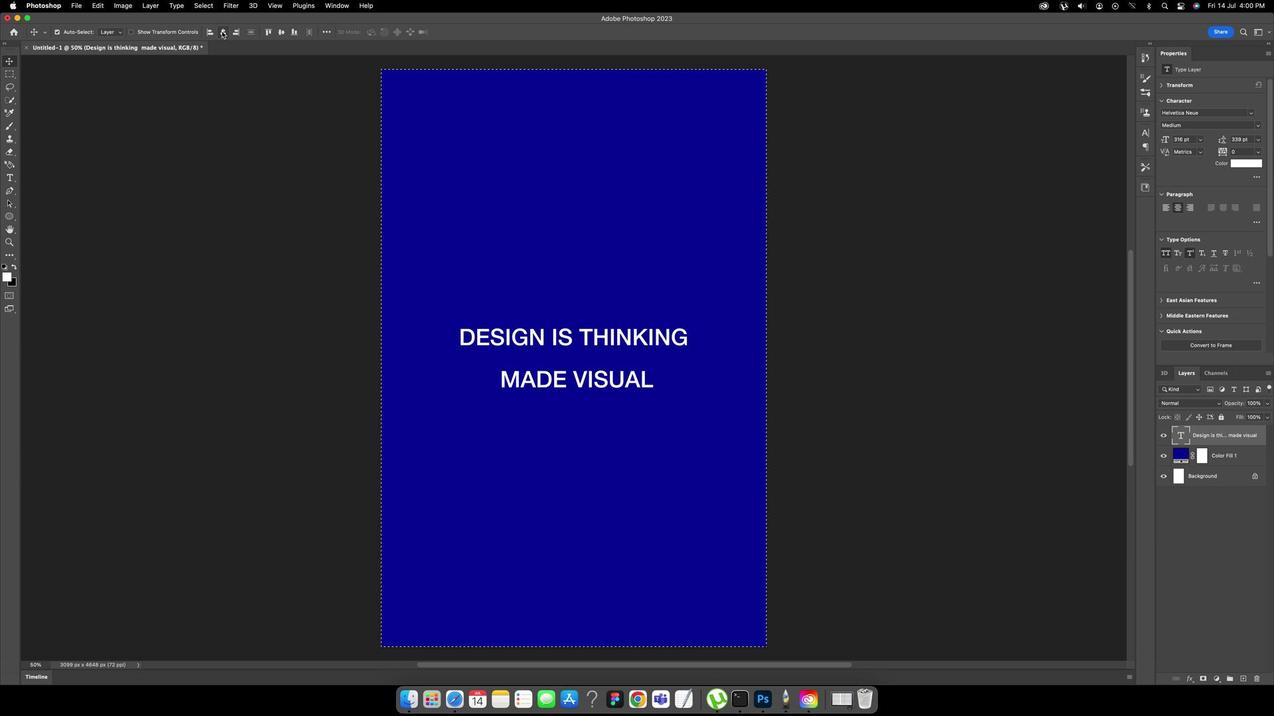 
Action: Key pressed Key.cmd'd'Key.cmd'j'
Screenshot: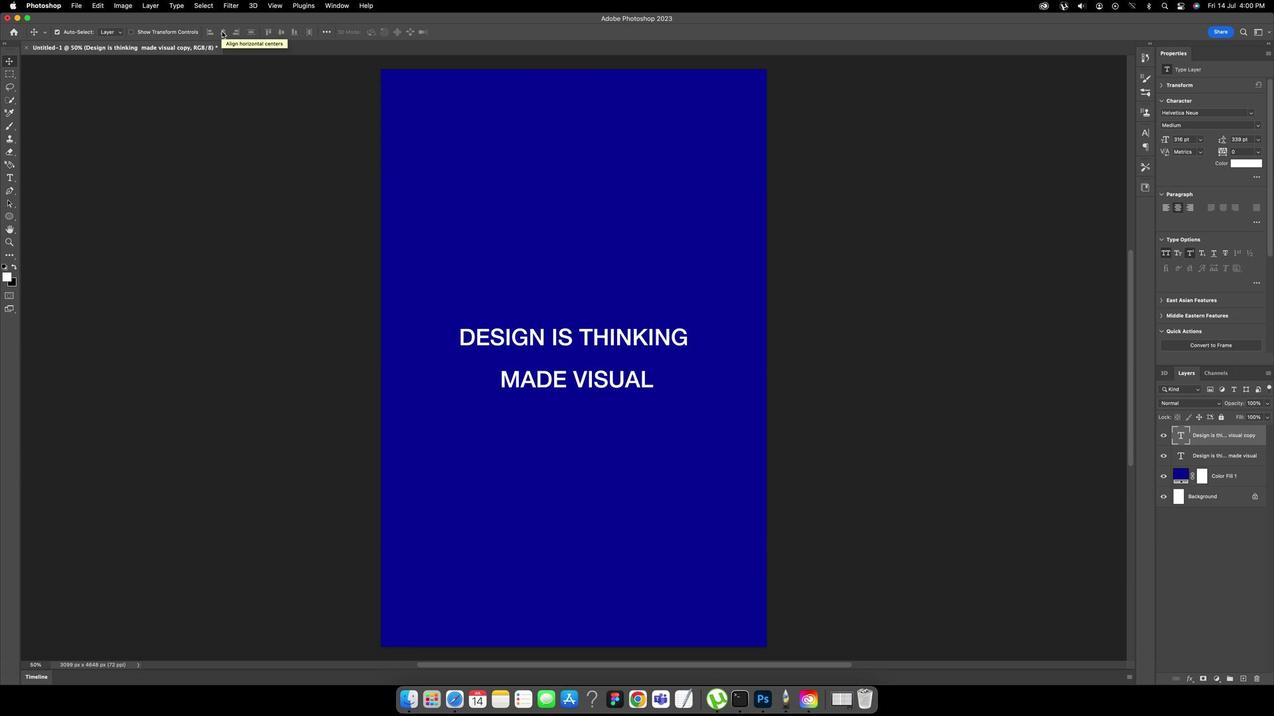 
Action: Mouse moved to (1156, 455)
Screenshot: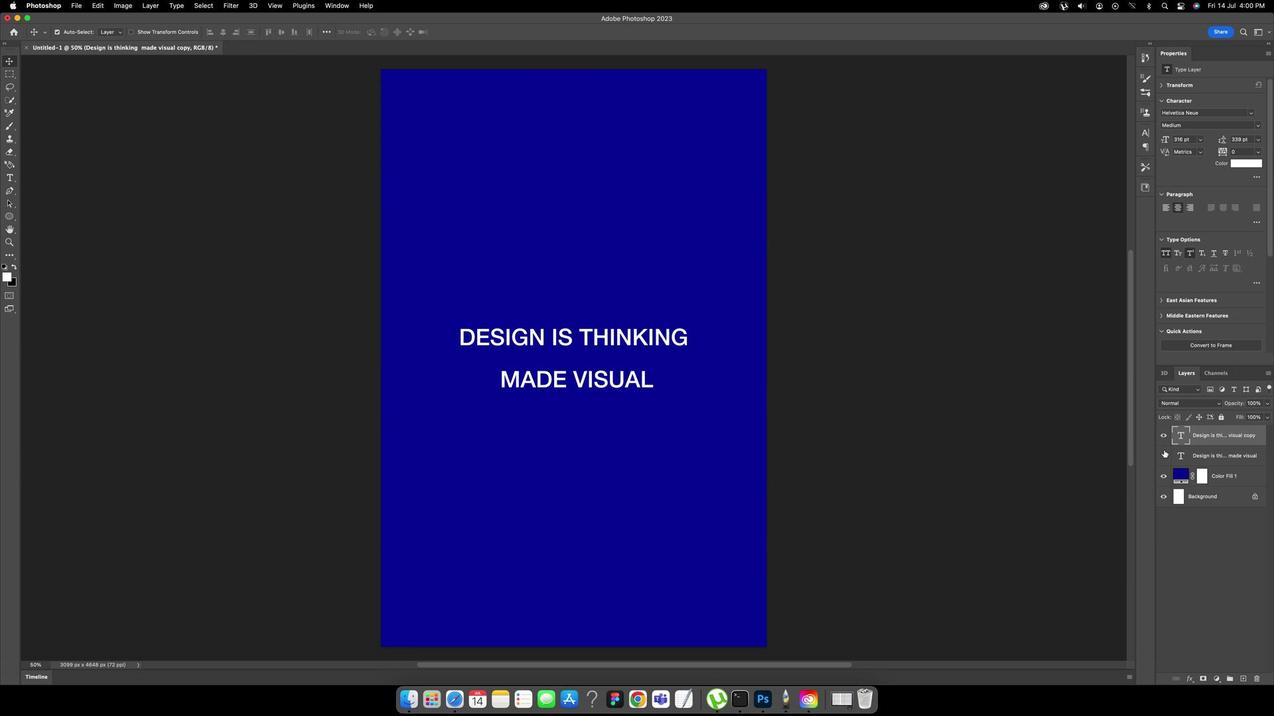
Action: Mouse pressed left at (1156, 455)
Screenshot: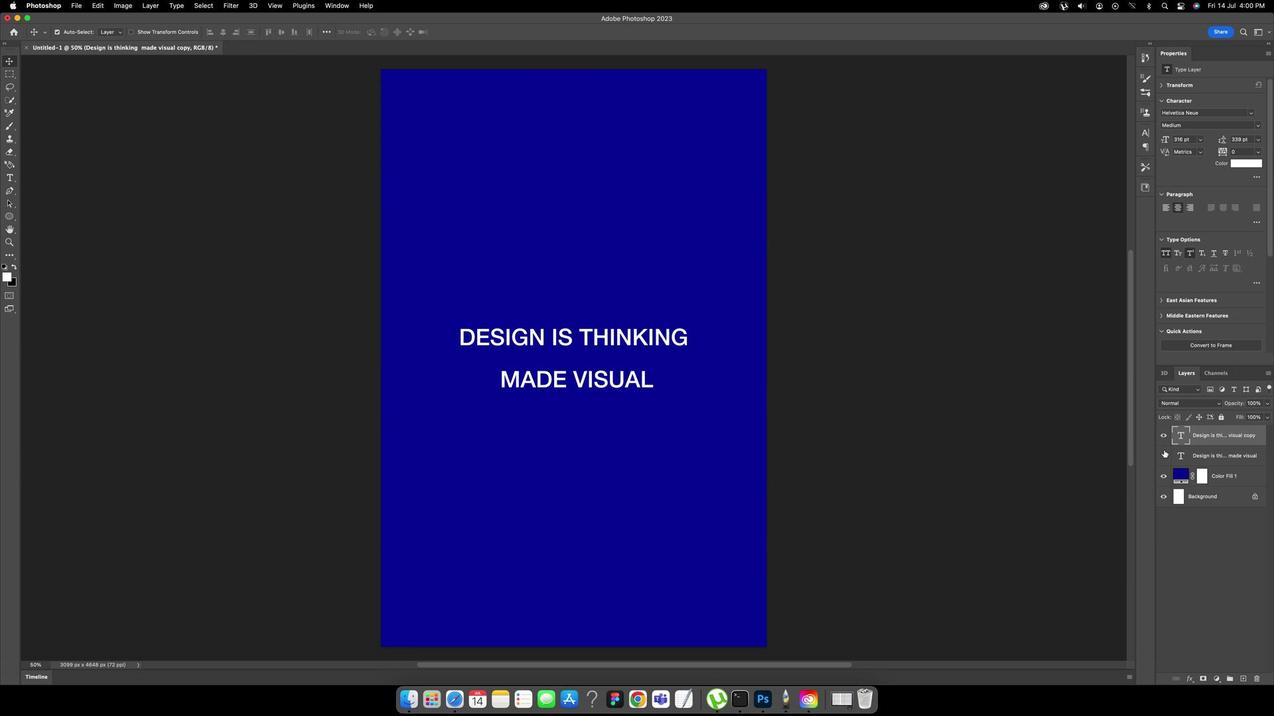 
Action: Mouse moved to (1221, 437)
Screenshot: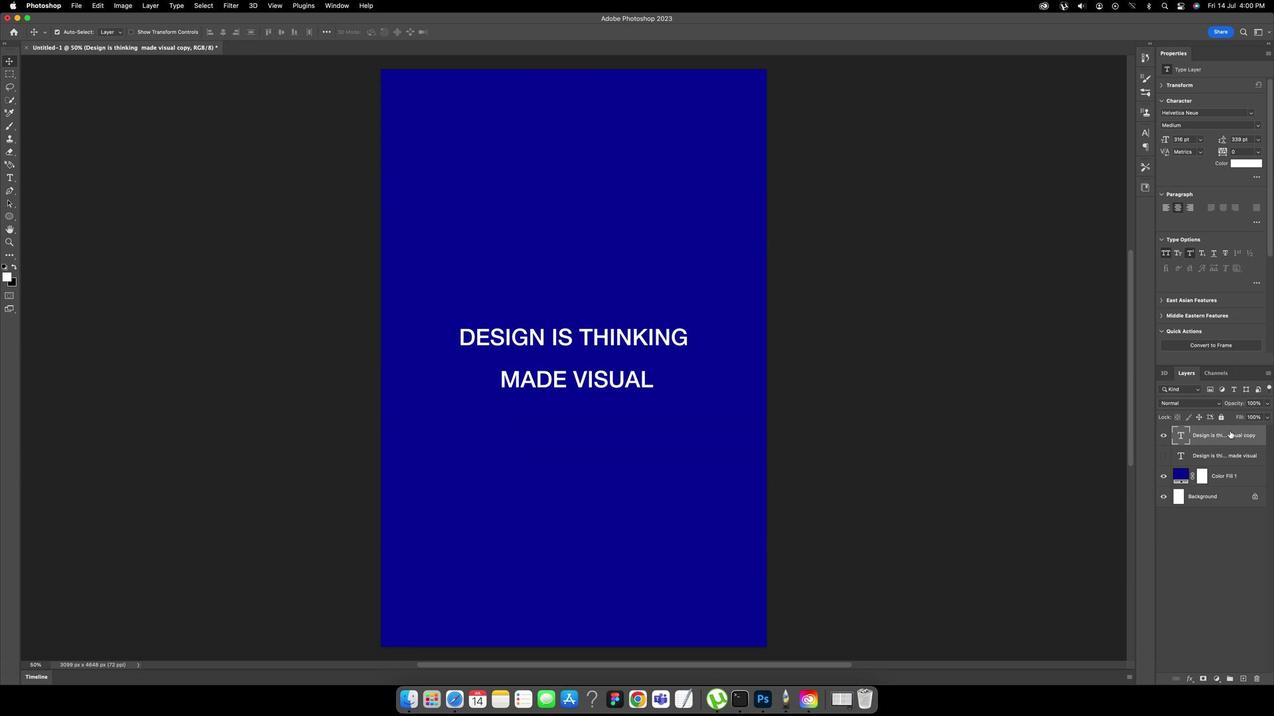 
Action: Mouse pressed right at (1221, 437)
Screenshot: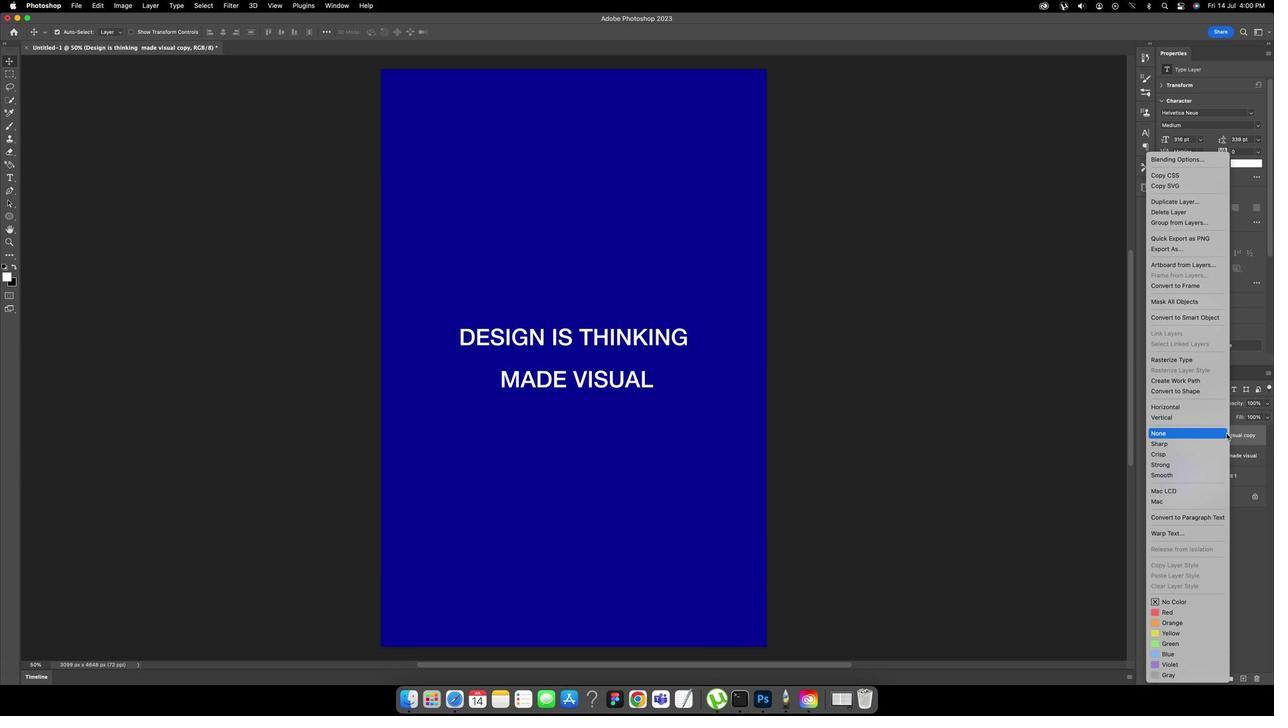 
Action: Mouse moved to (1149, 366)
Screenshot: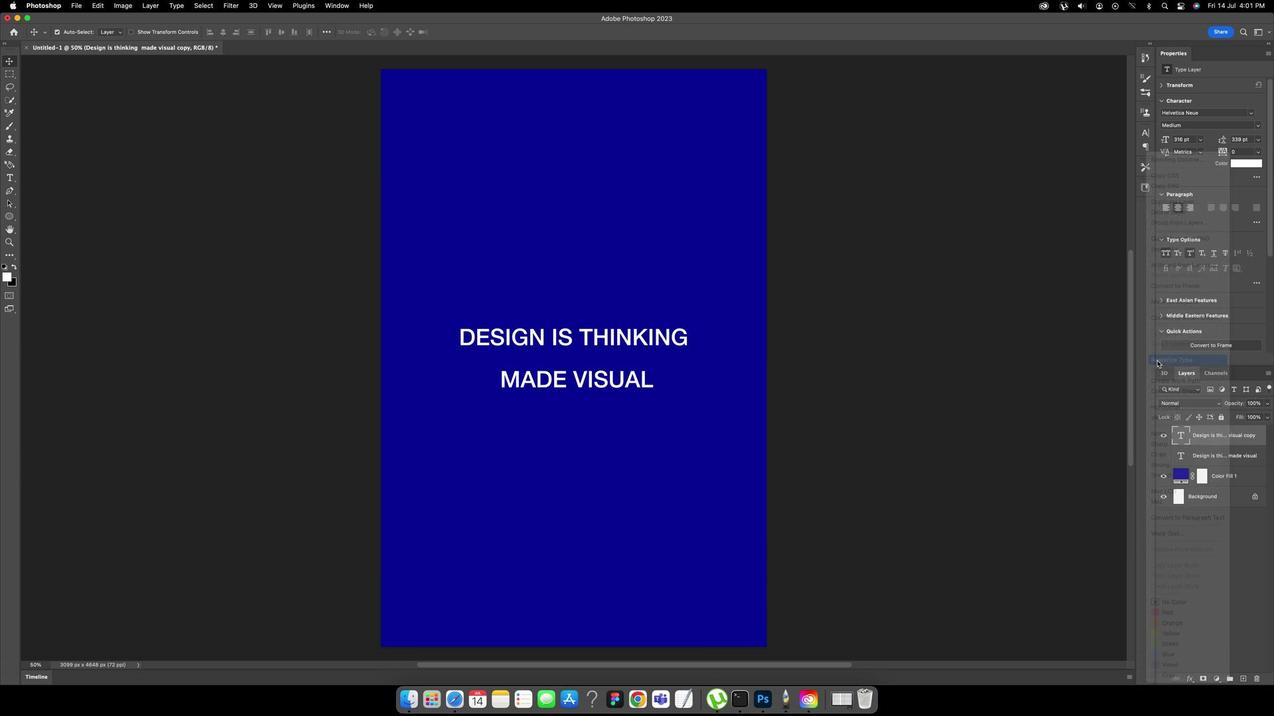 
Action: Mouse pressed left at (1149, 366)
Screenshot: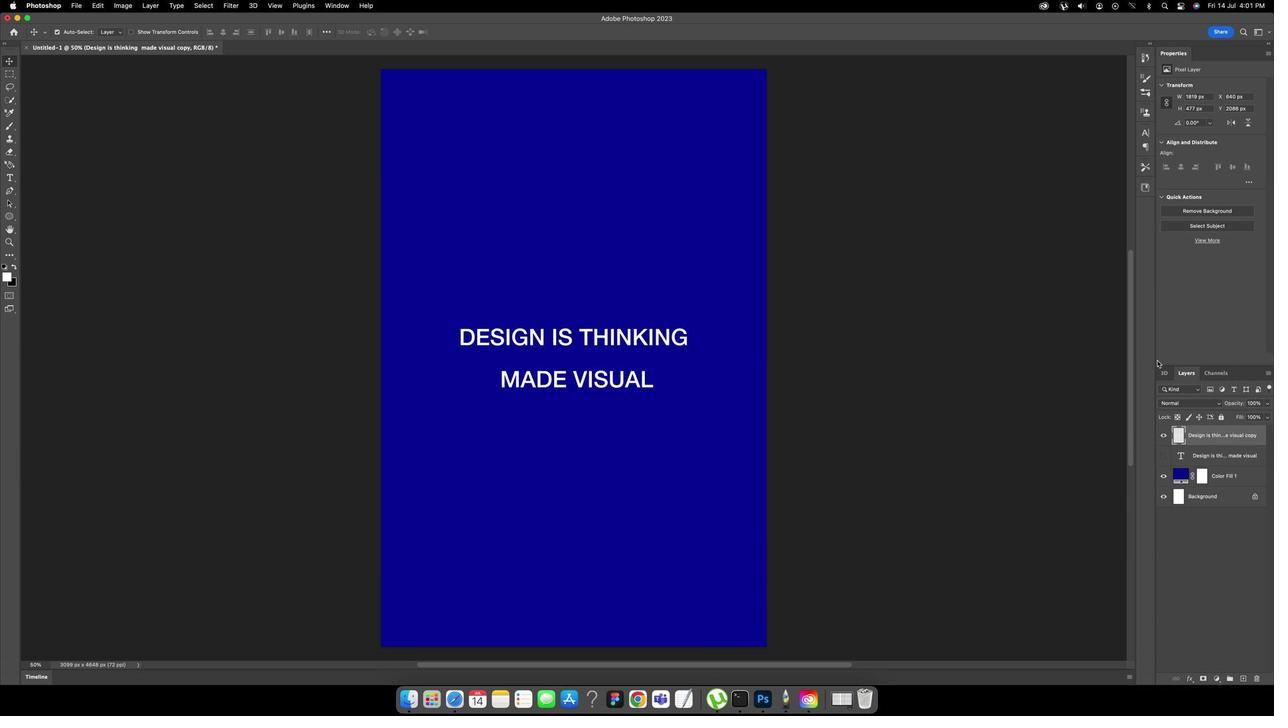 
Action: Mouse moved to (251, 14)
Screenshot: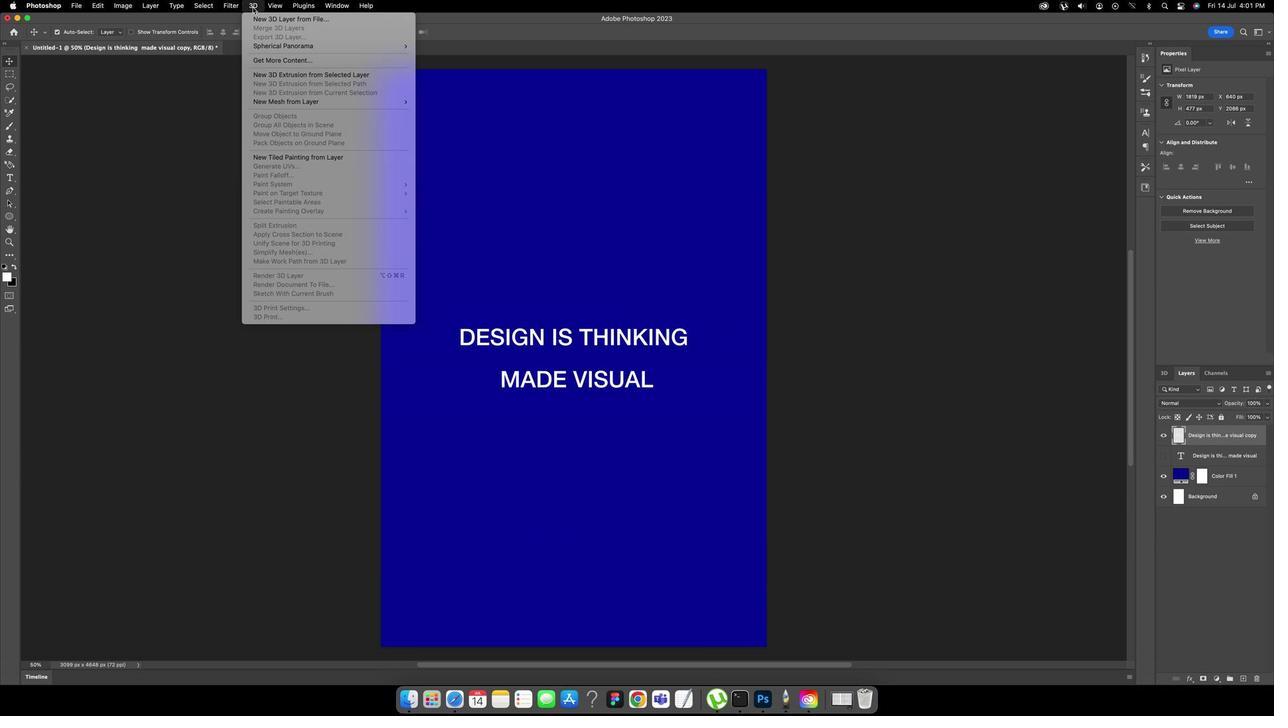 
Action: Mouse pressed left at (251, 14)
Screenshot: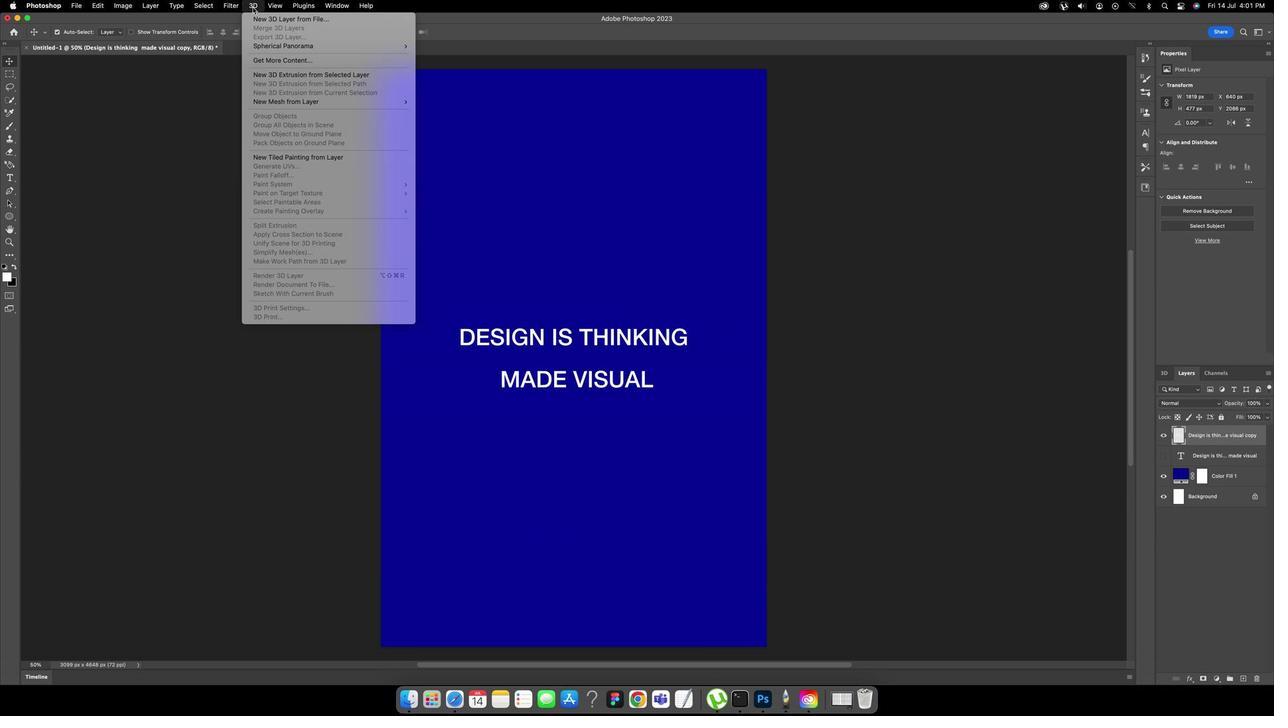 
Action: Mouse moved to (266, 78)
Screenshot: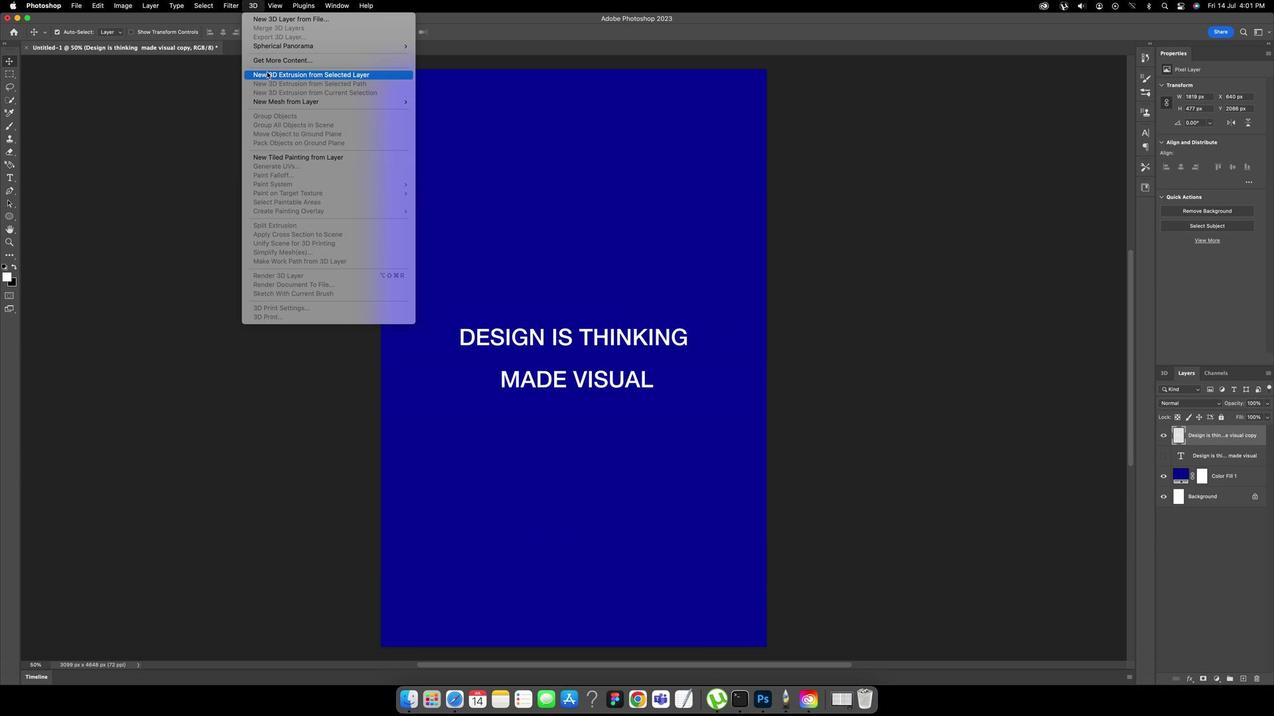 
Action: Mouse pressed left at (266, 78)
Screenshot: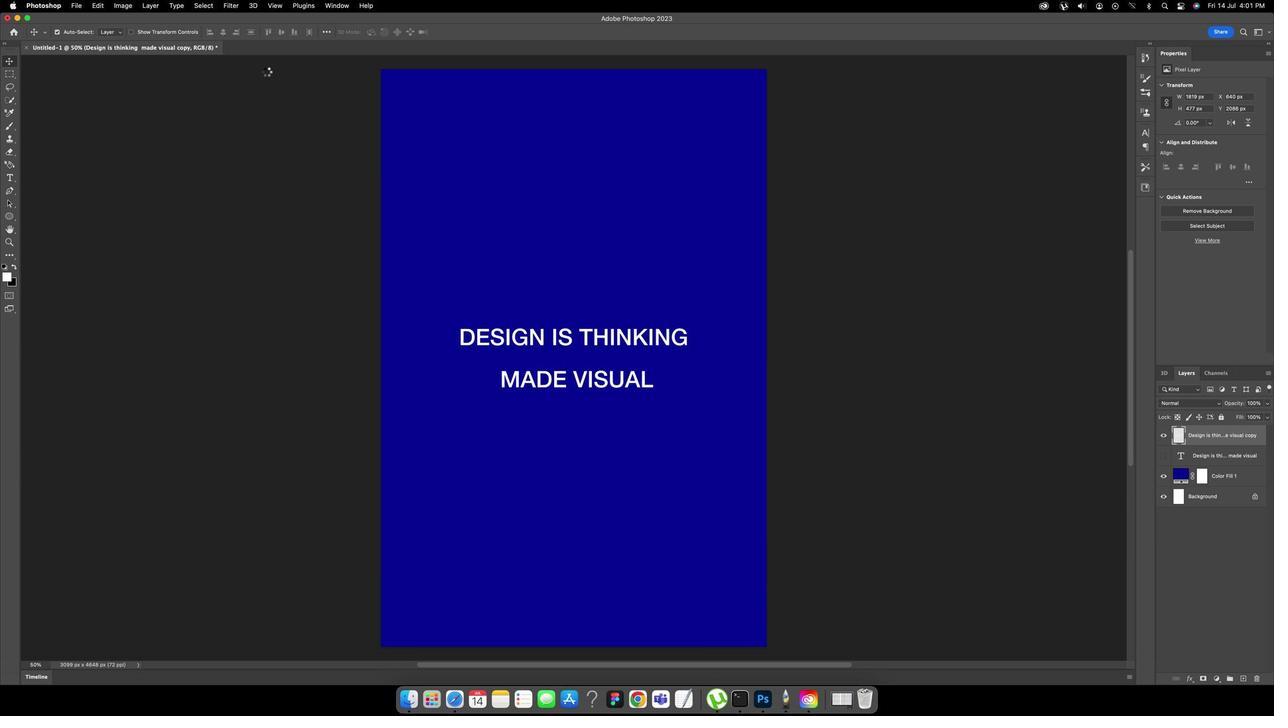 
Action: Mouse moved to (552, 345)
Screenshot: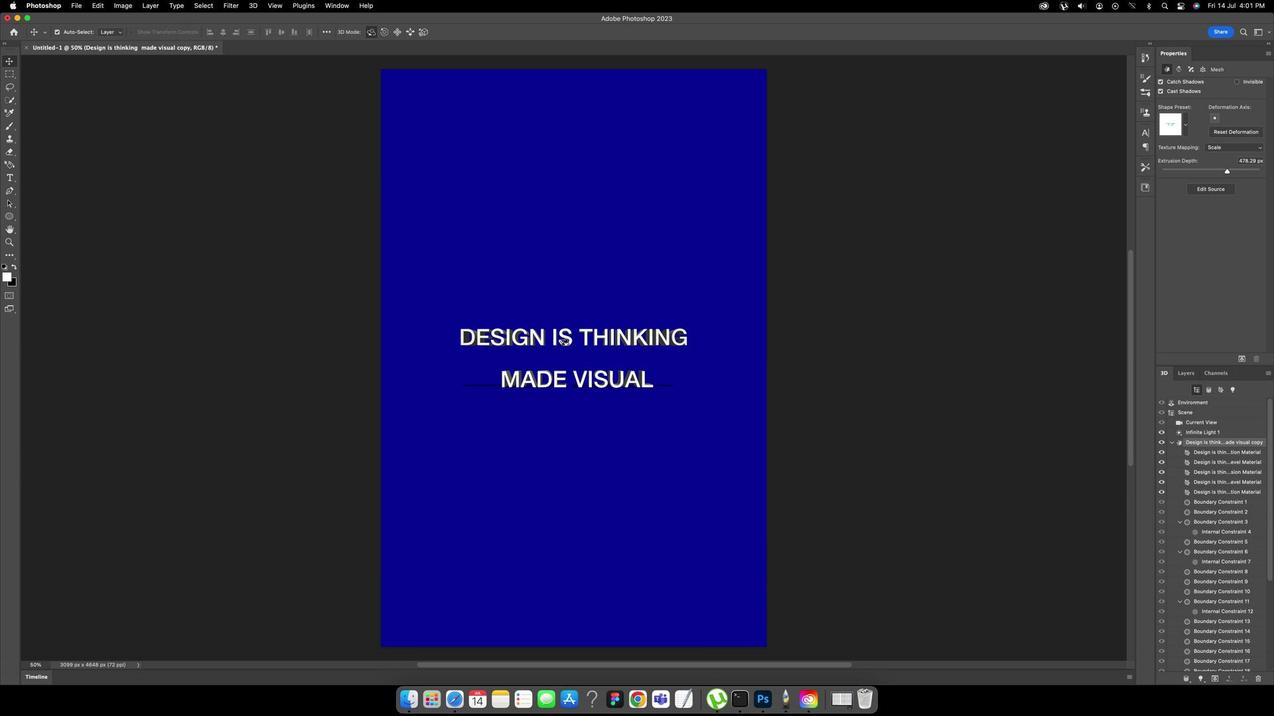 
Action: Mouse pressed left at (552, 345)
Screenshot: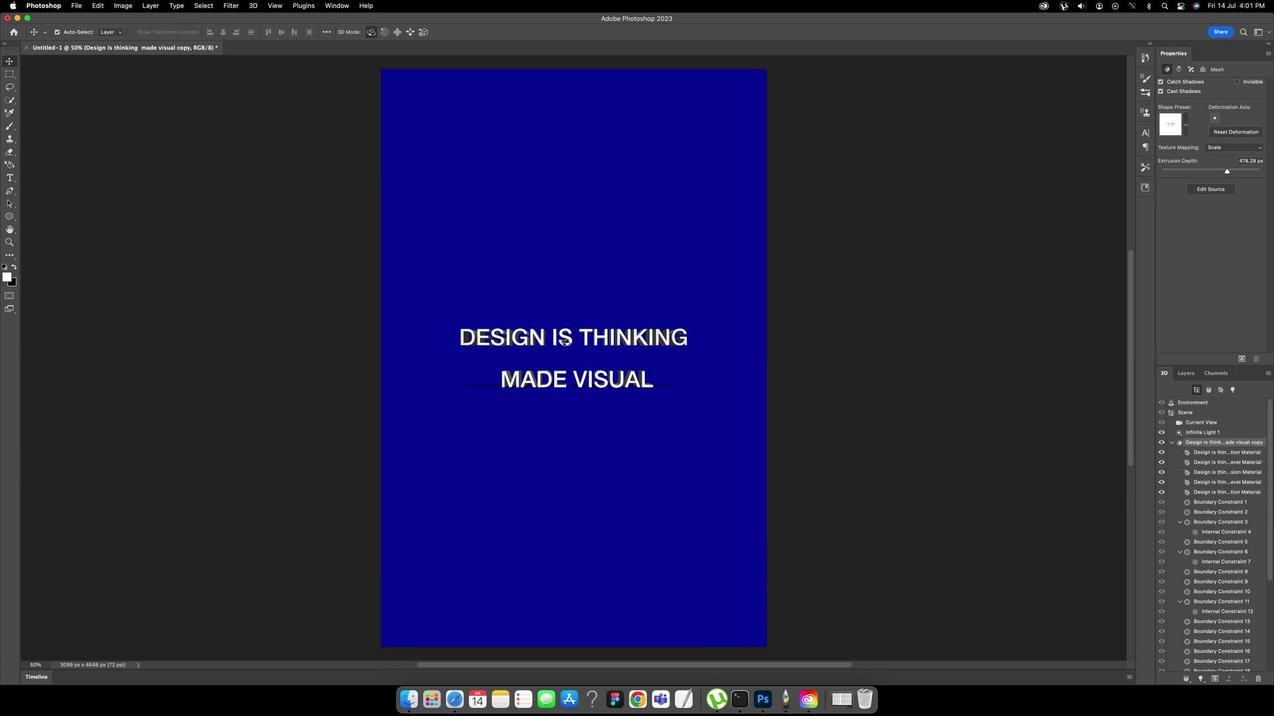 
Action: Mouse moved to (554, 356)
Screenshot: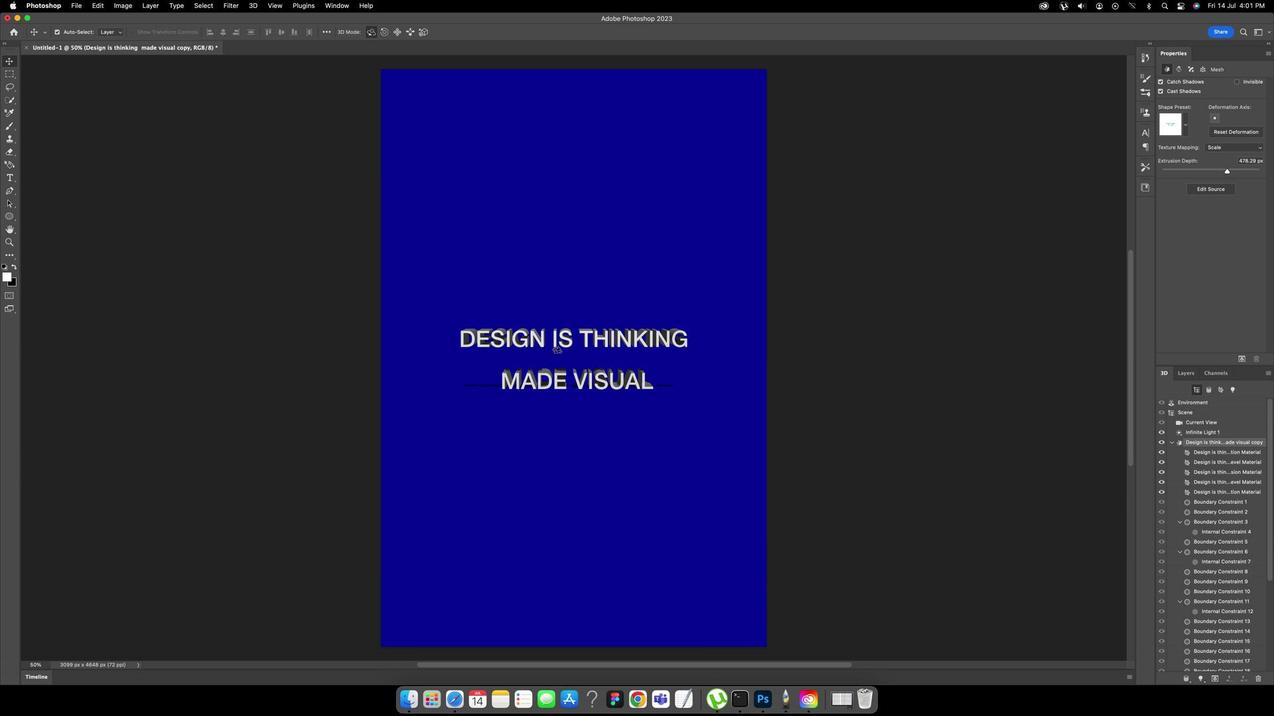 
Action: Key pressed Key.cmd'a'
Screenshot: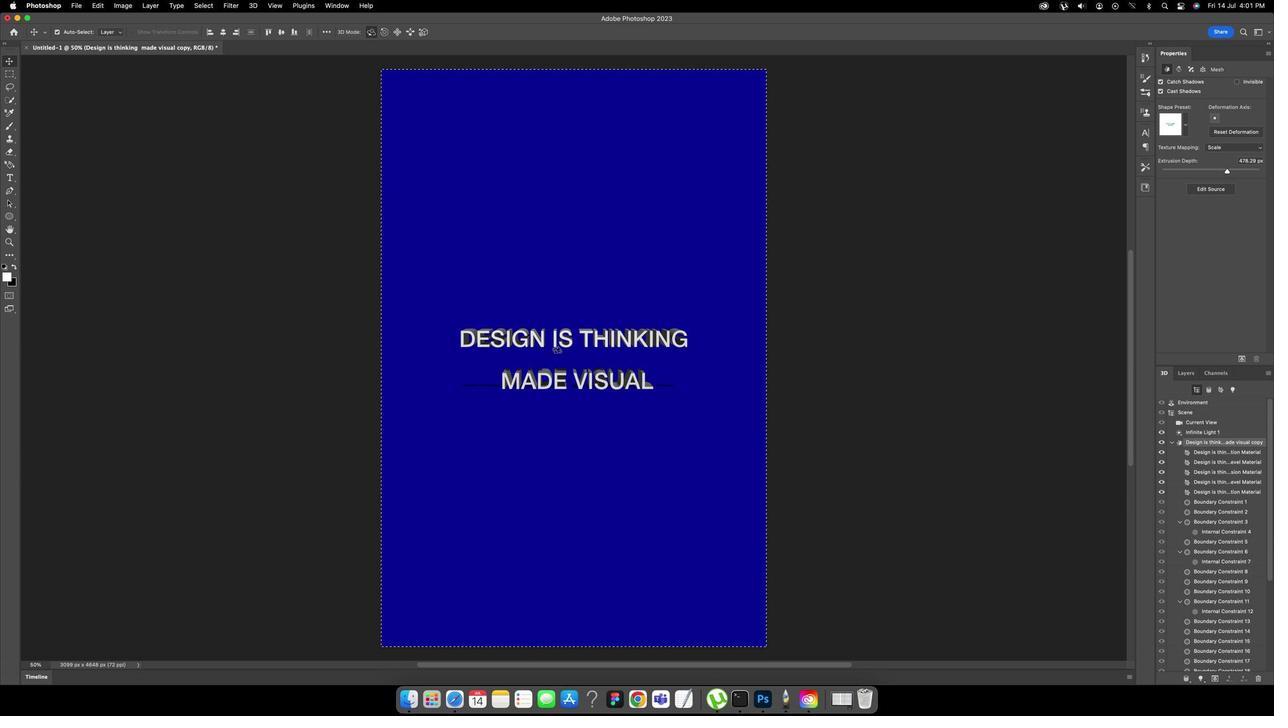 
Action: Mouse moved to (224, 40)
Screenshot: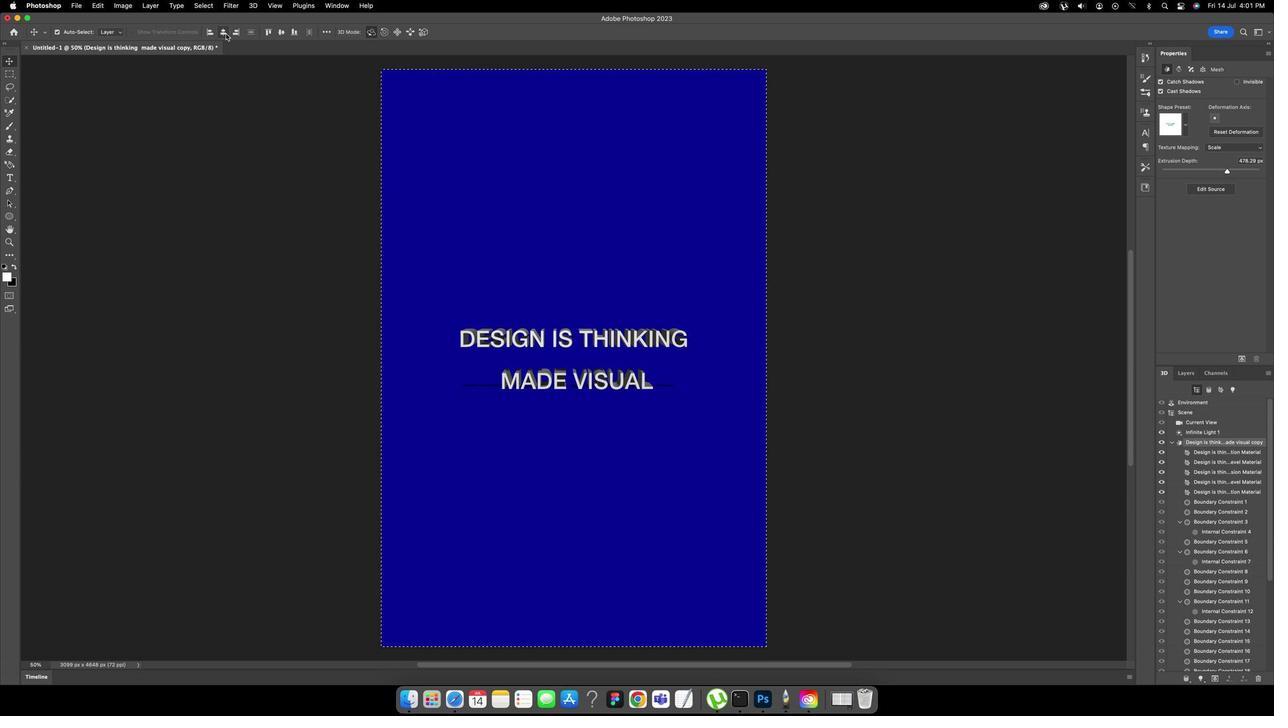 
Action: Mouse pressed left at (224, 40)
Screenshot: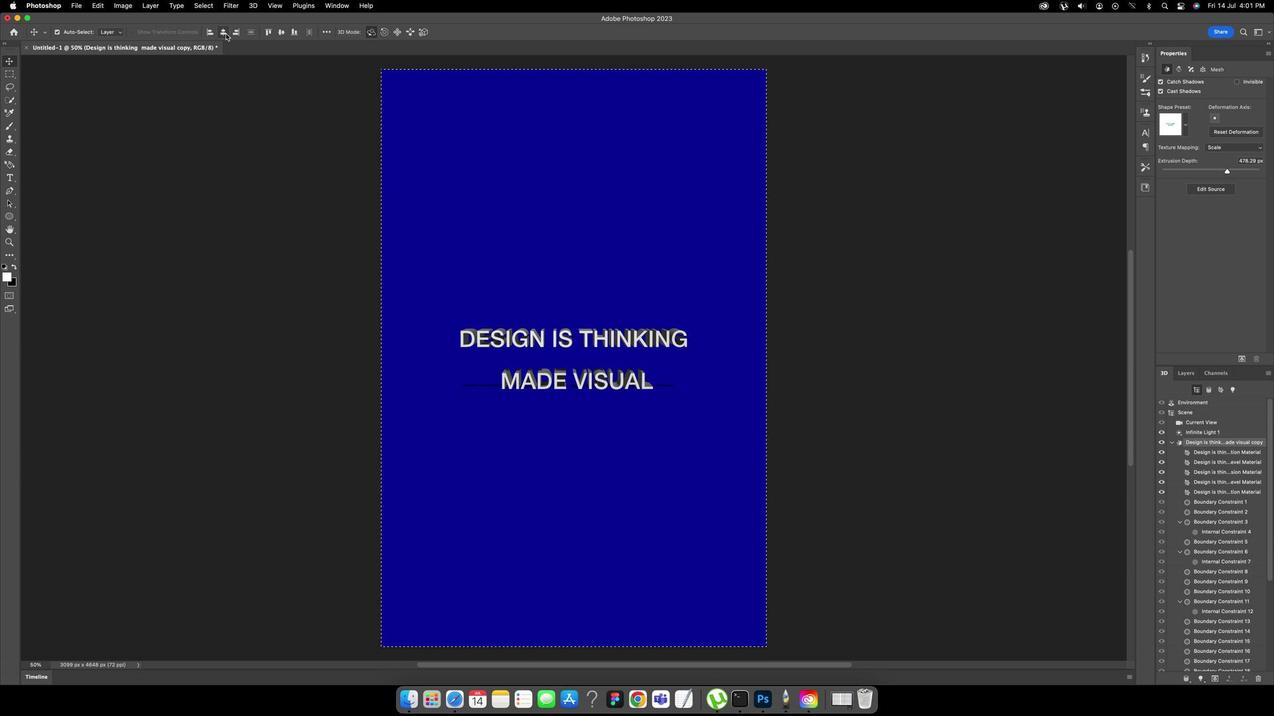 
Action: Mouse moved to (279, 39)
Screenshot: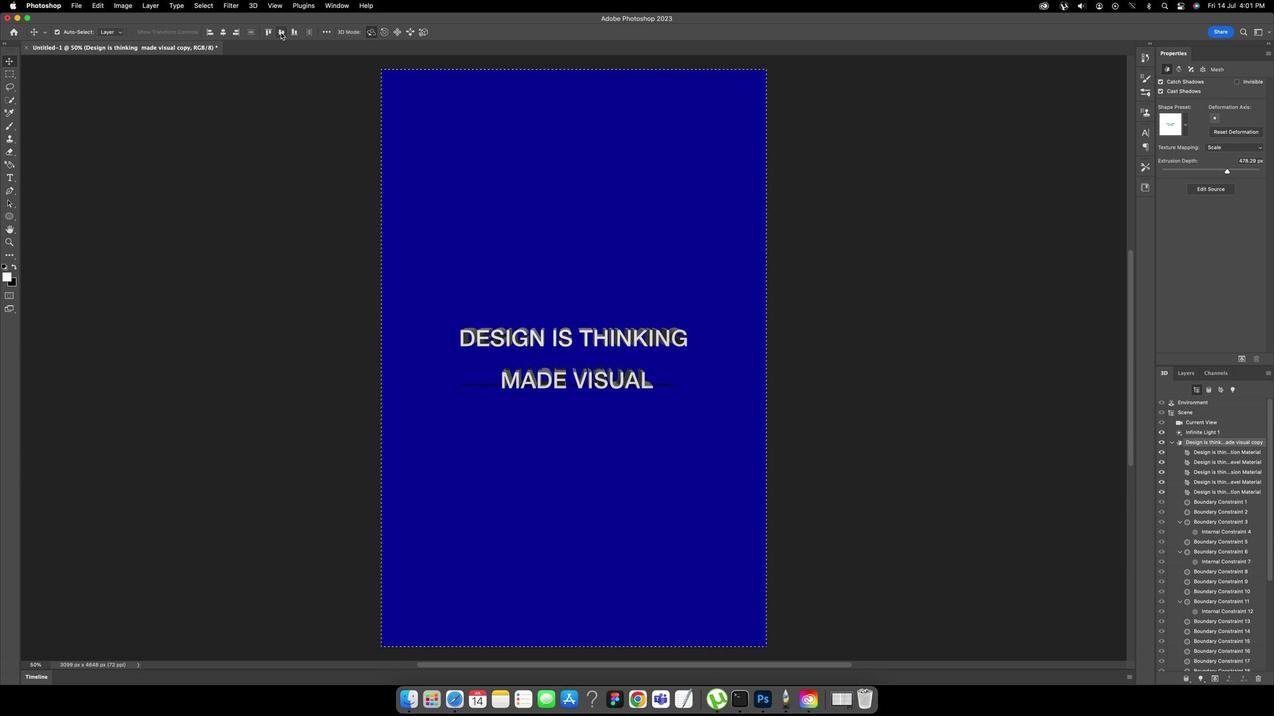 
Action: Mouse pressed left at (279, 39)
Screenshot: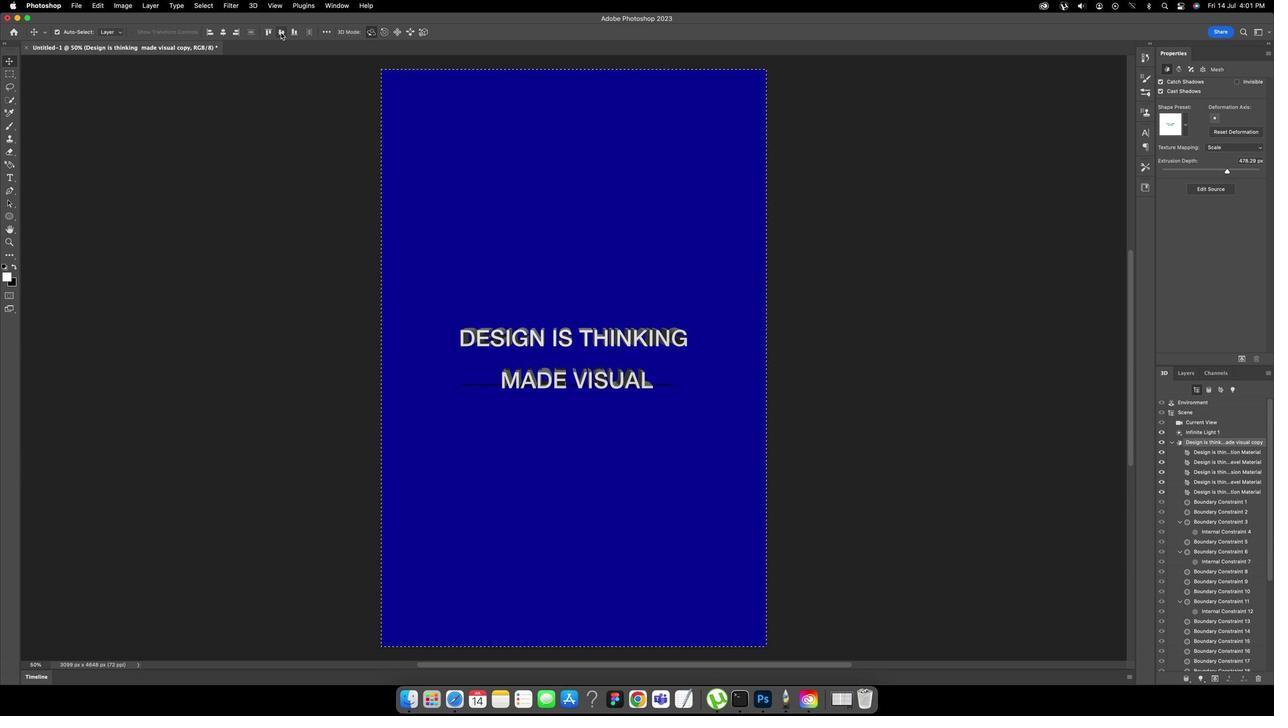 
Action: Mouse moved to (493, 229)
Screenshot: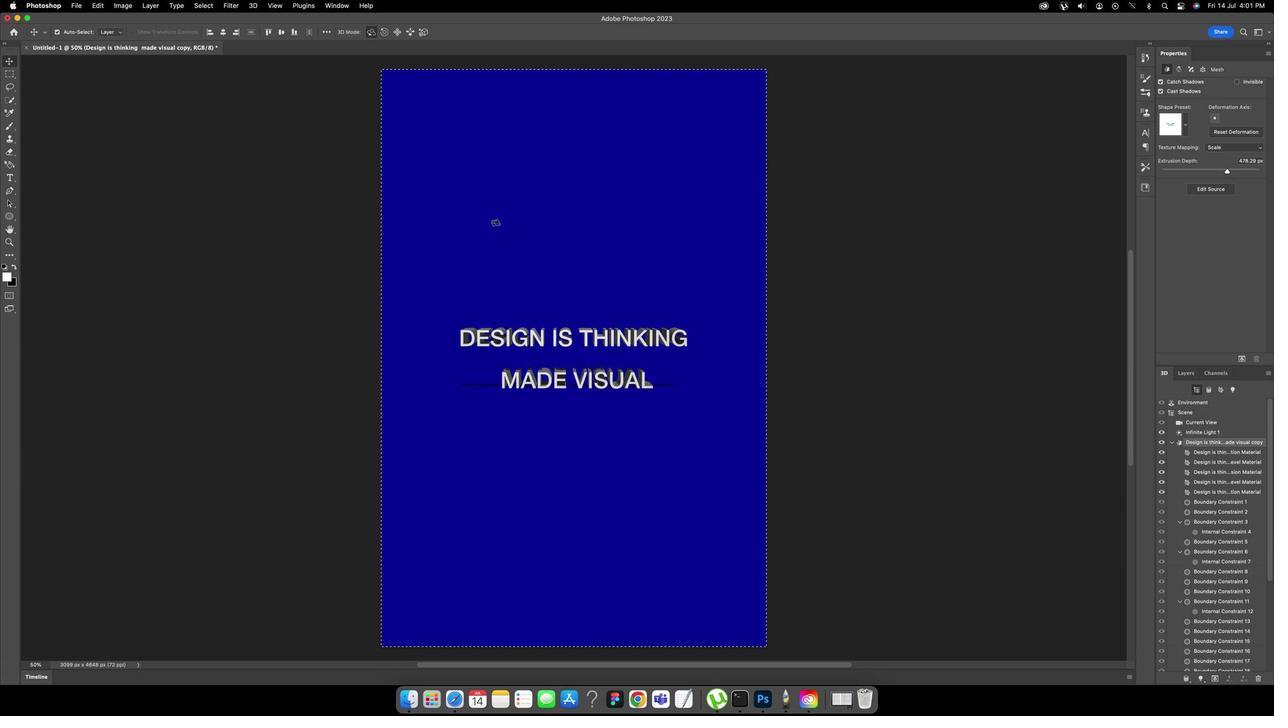 
Action: Key pressed Key.cmd'd'
Screenshot: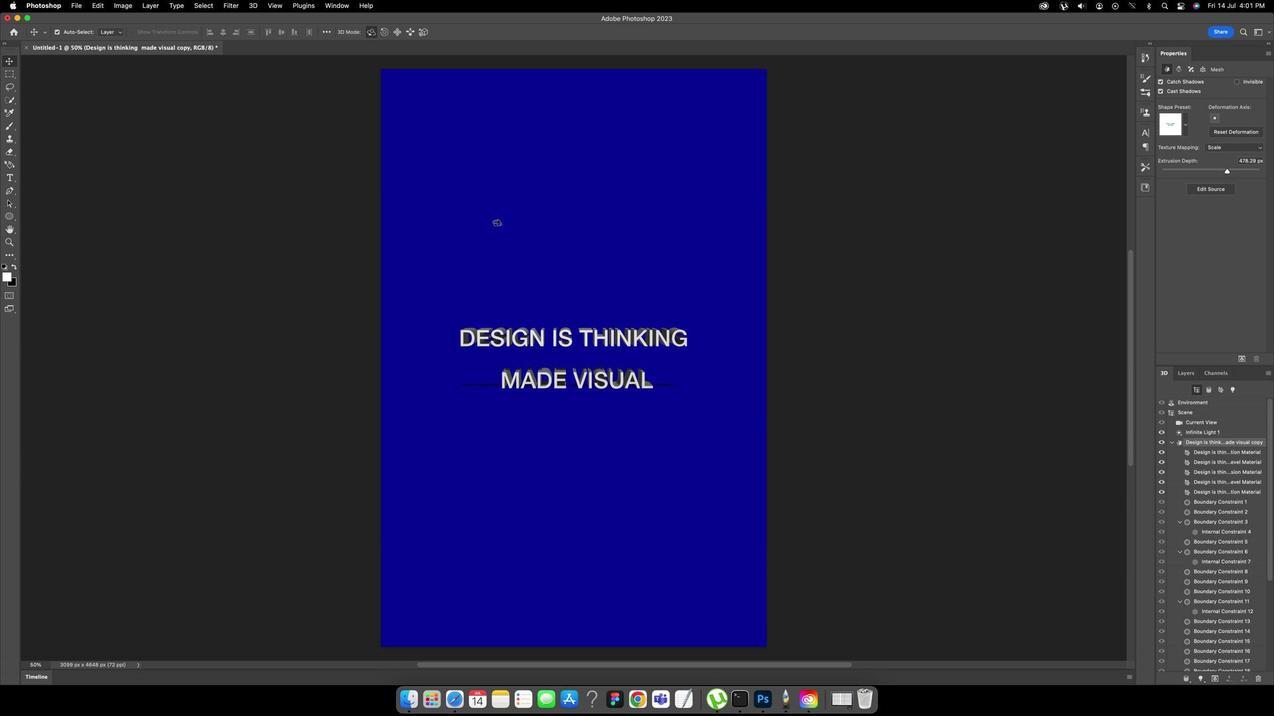 
Action: Mouse moved to (78, 11)
Screenshot: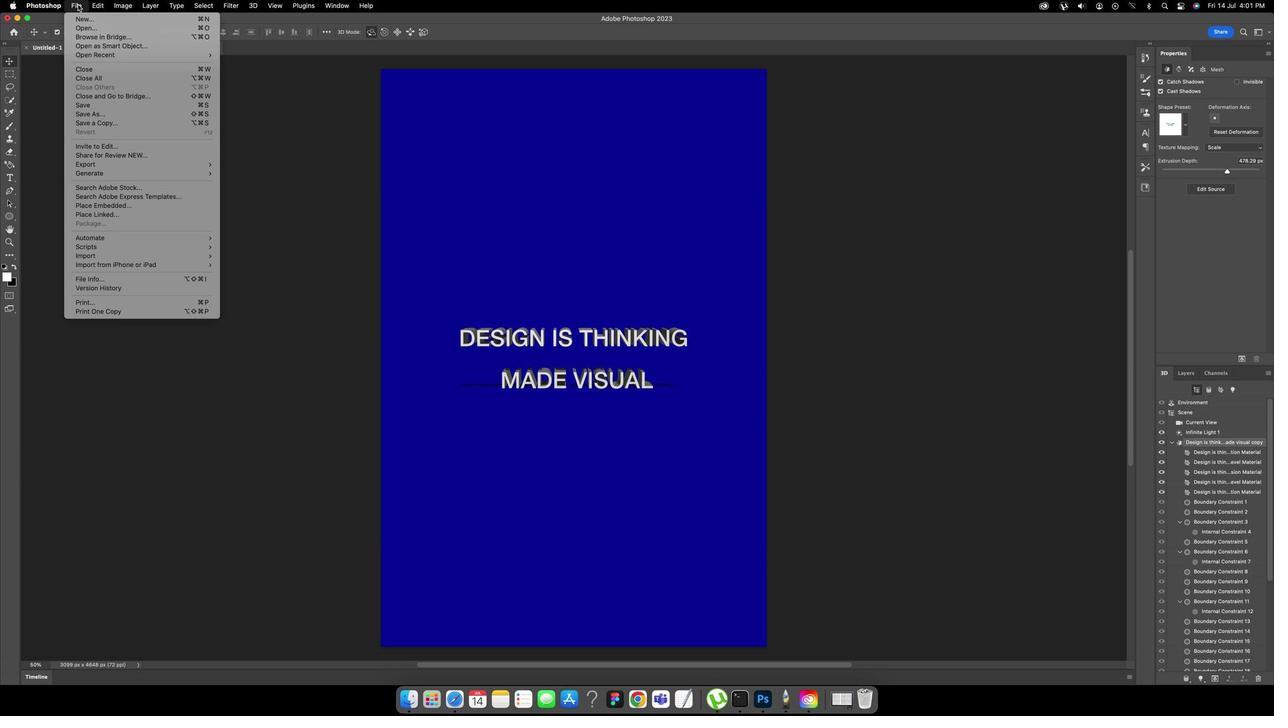 
Action: Mouse pressed left at (78, 11)
Screenshot: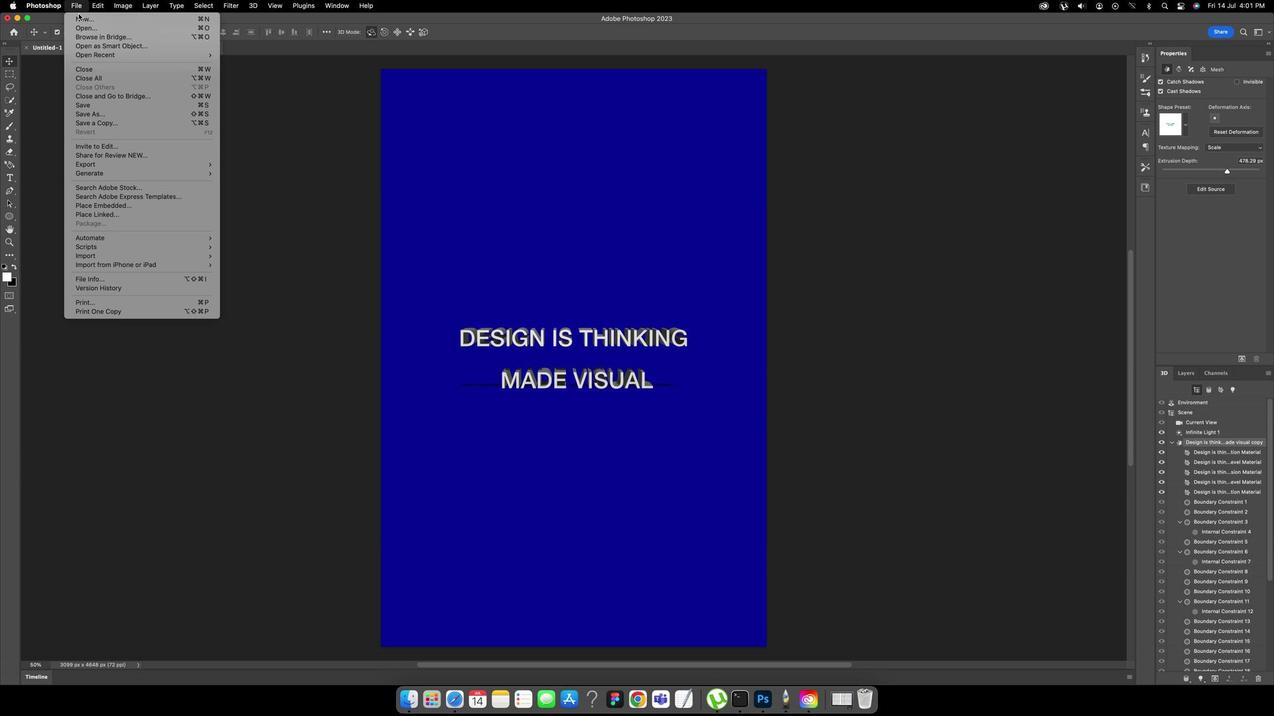 
Action: Mouse moved to (82, 112)
Screenshot: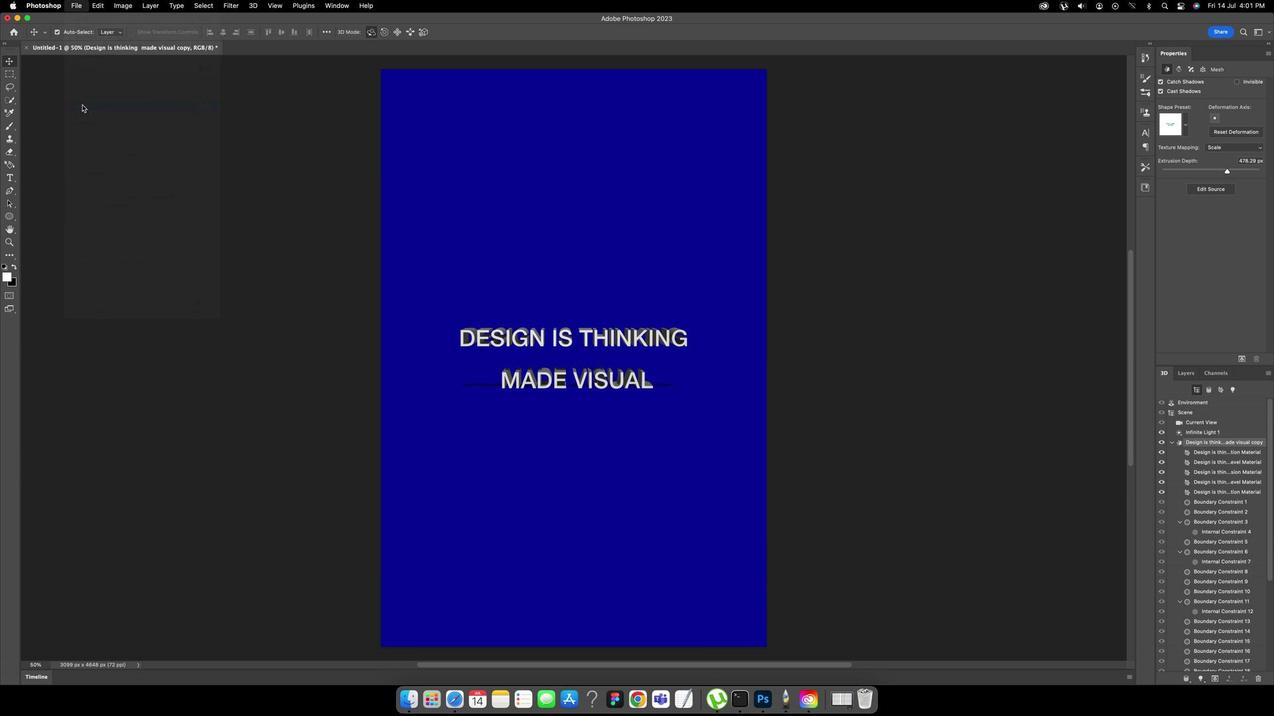 
Action: Mouse pressed left at (82, 112)
Screenshot: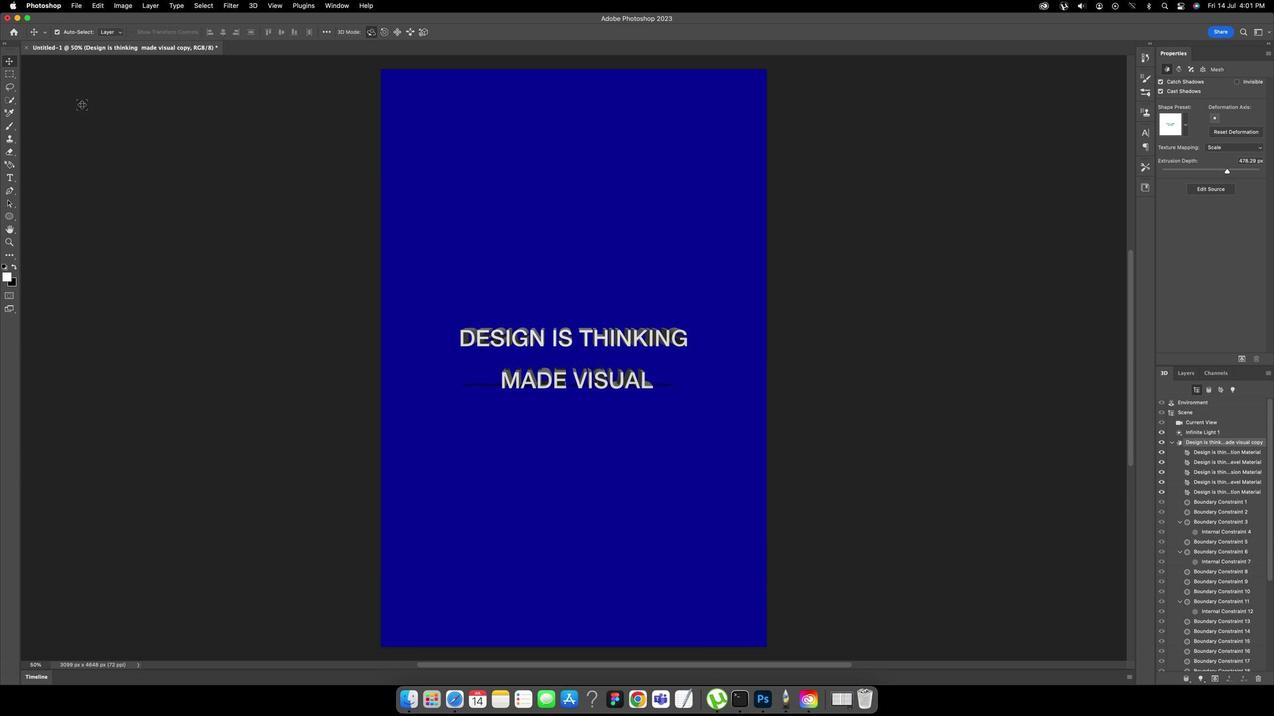 
Action: Mouse moved to (656, 168)
Screenshot: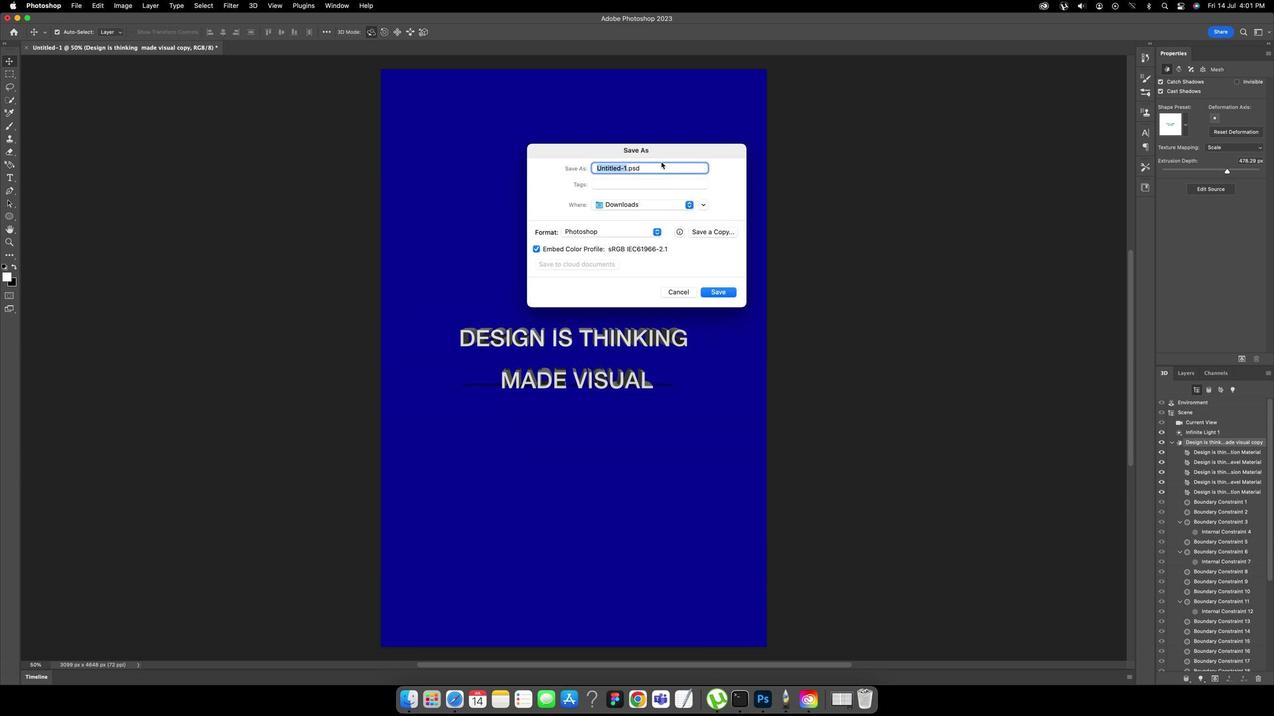 
Action: Key pressed '3''d'Key.spaceKey.caps_lock'T'Key.caps_lock'e''x''t'
Screenshot: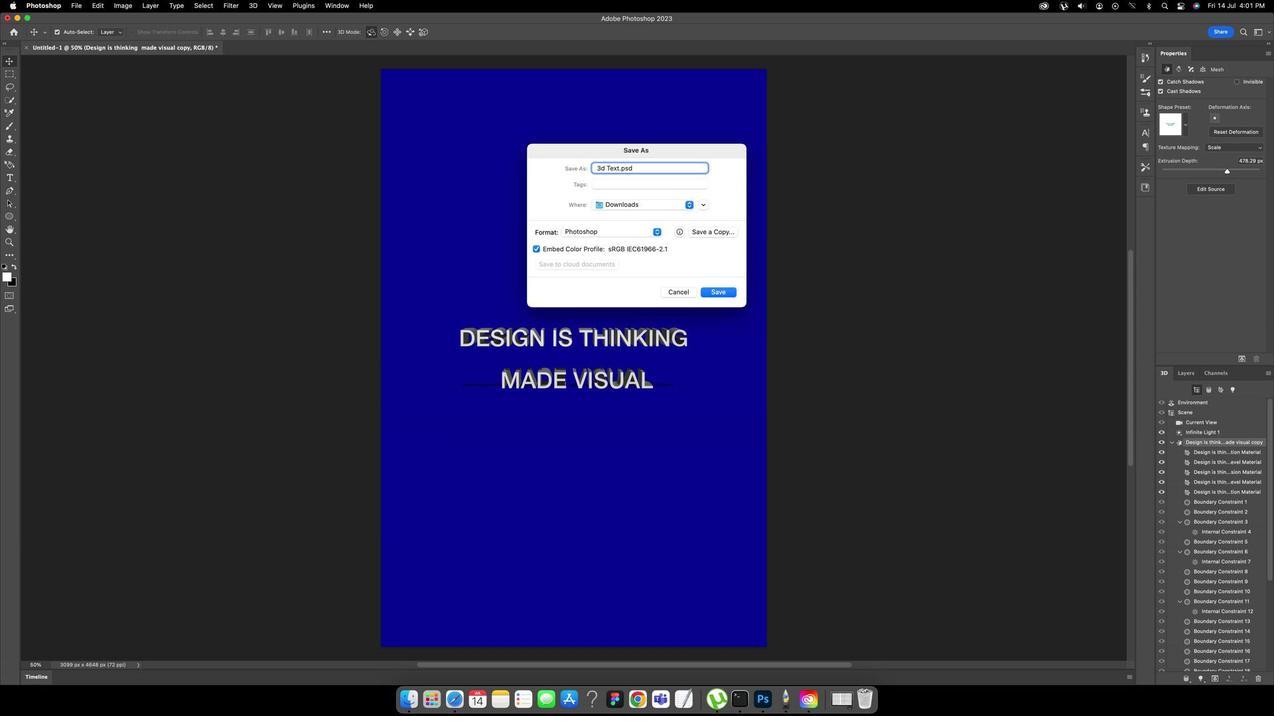 
Action: Mouse moved to (712, 299)
Screenshot: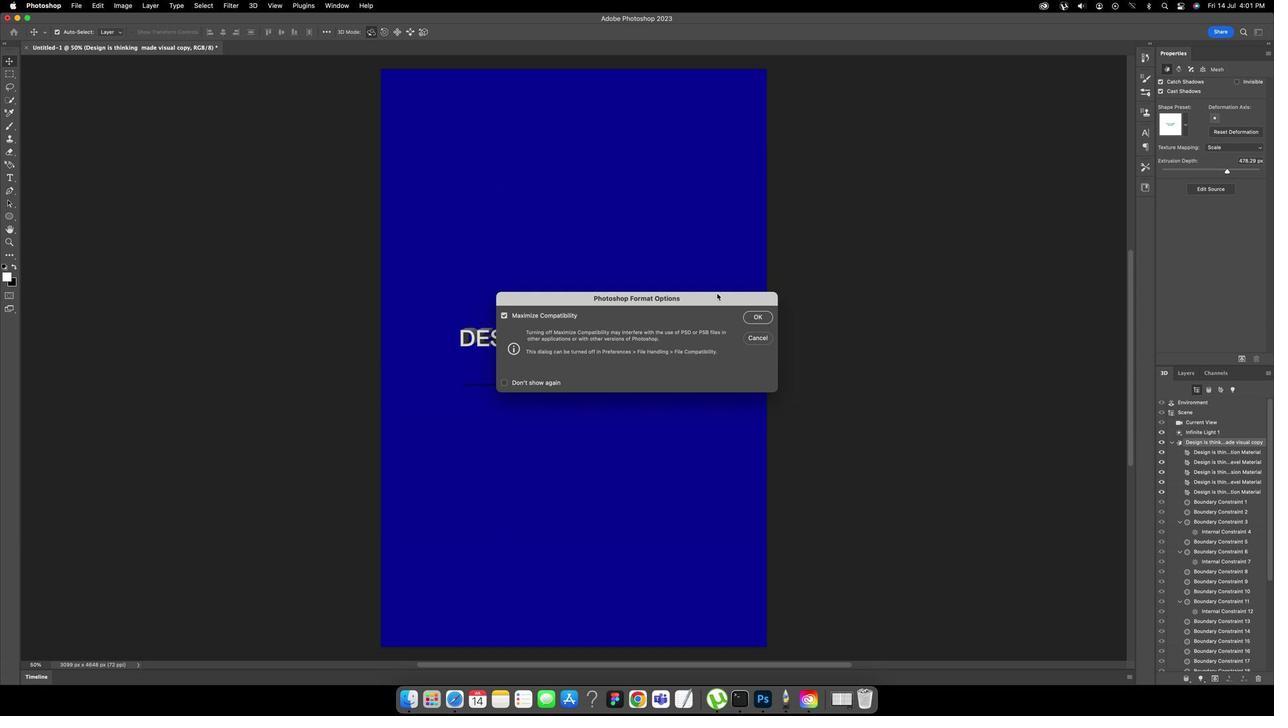 
Action: Mouse pressed left at (712, 299)
Screenshot: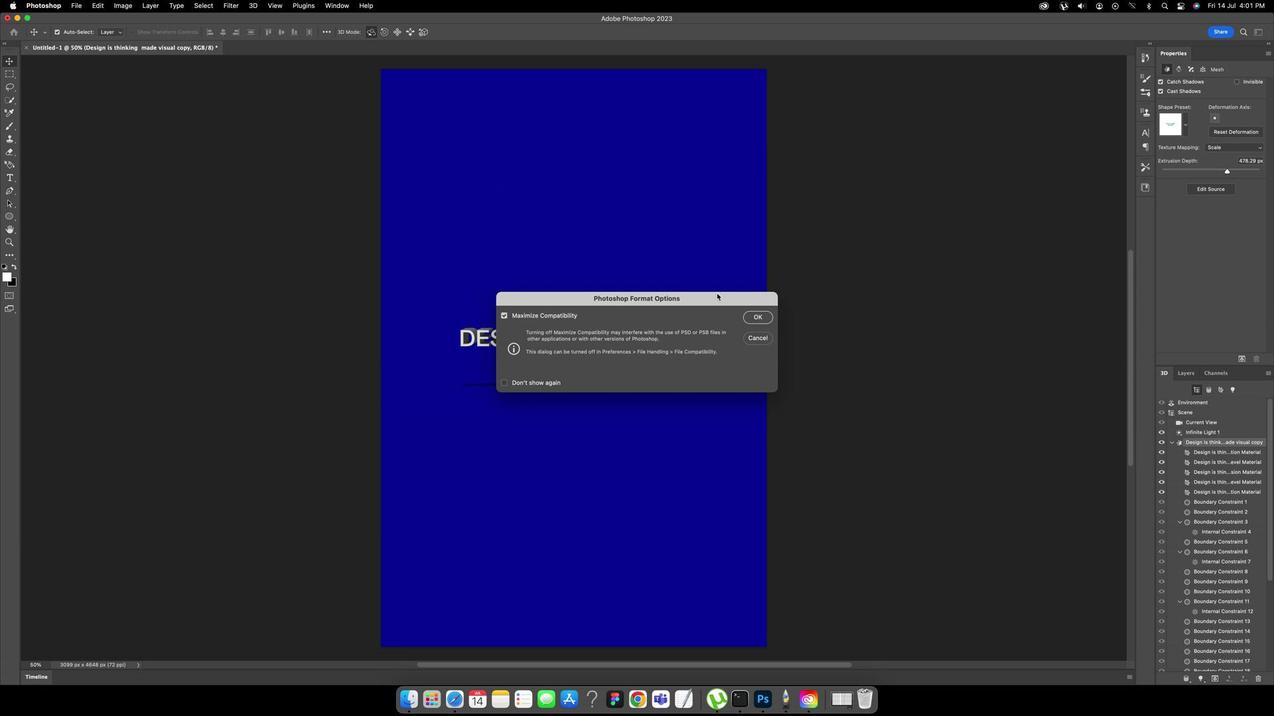 
Action: Mouse moved to (743, 323)
Screenshot: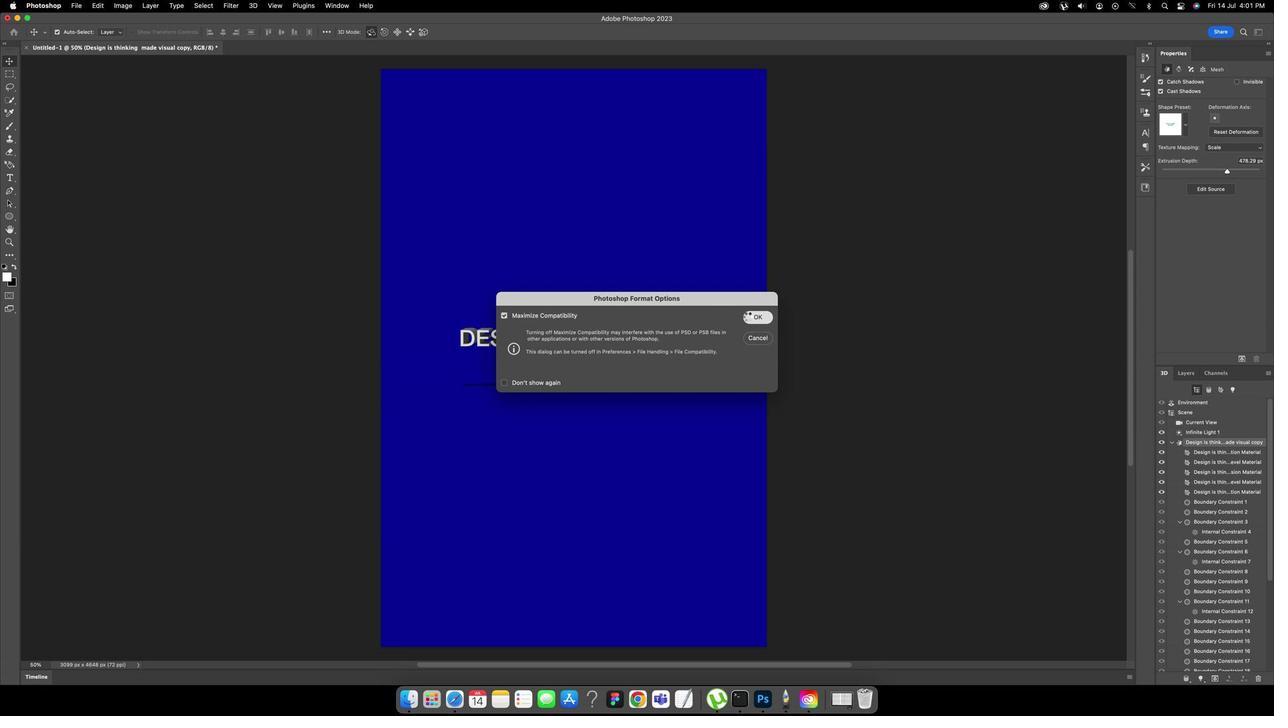 
Action: Mouse pressed left at (743, 323)
Screenshot: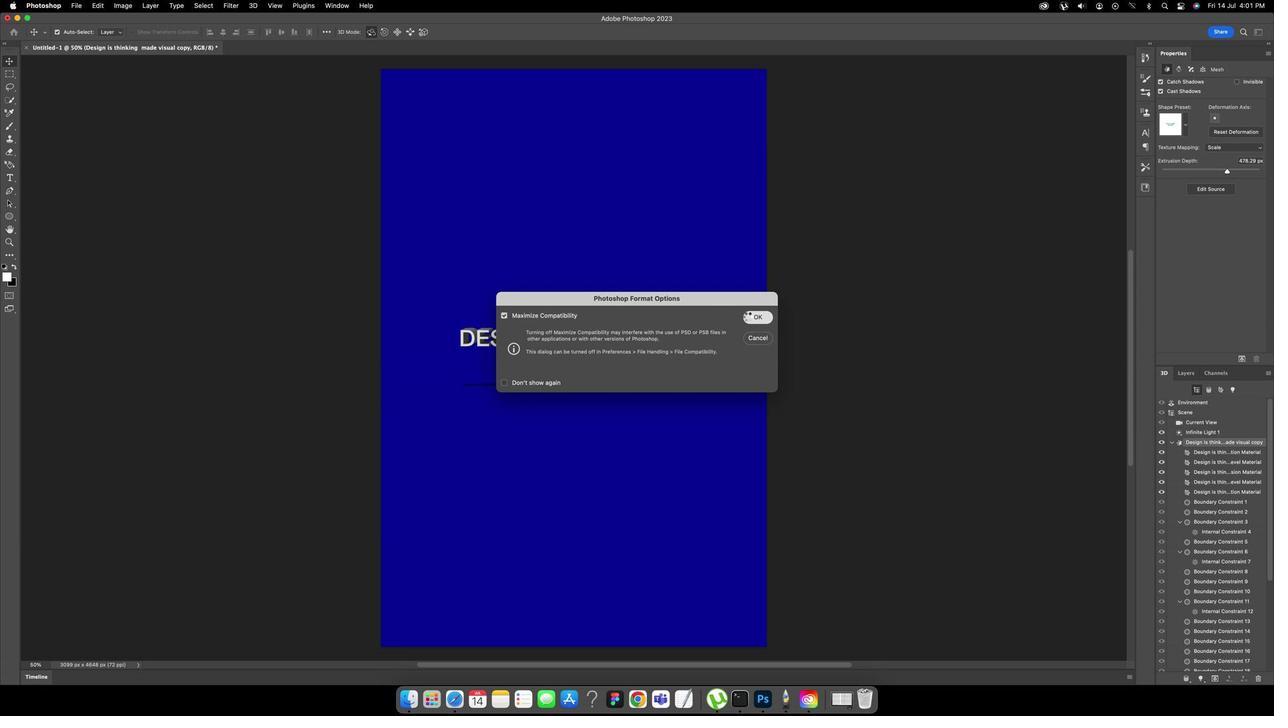 
